 Task: Look for space in Schmelz, Germany from 12th  August, 2023 to 15th August, 2023 for 3 adults in price range Rs.12000 to Rs.16000. Place can be entire place with 2 bedrooms having 3 beds and 1 bathroom. Property type can be house, flat, guest house. Booking option can be shelf check-in. Required host language is English.
Action: Mouse moved to (340, 184)
Screenshot: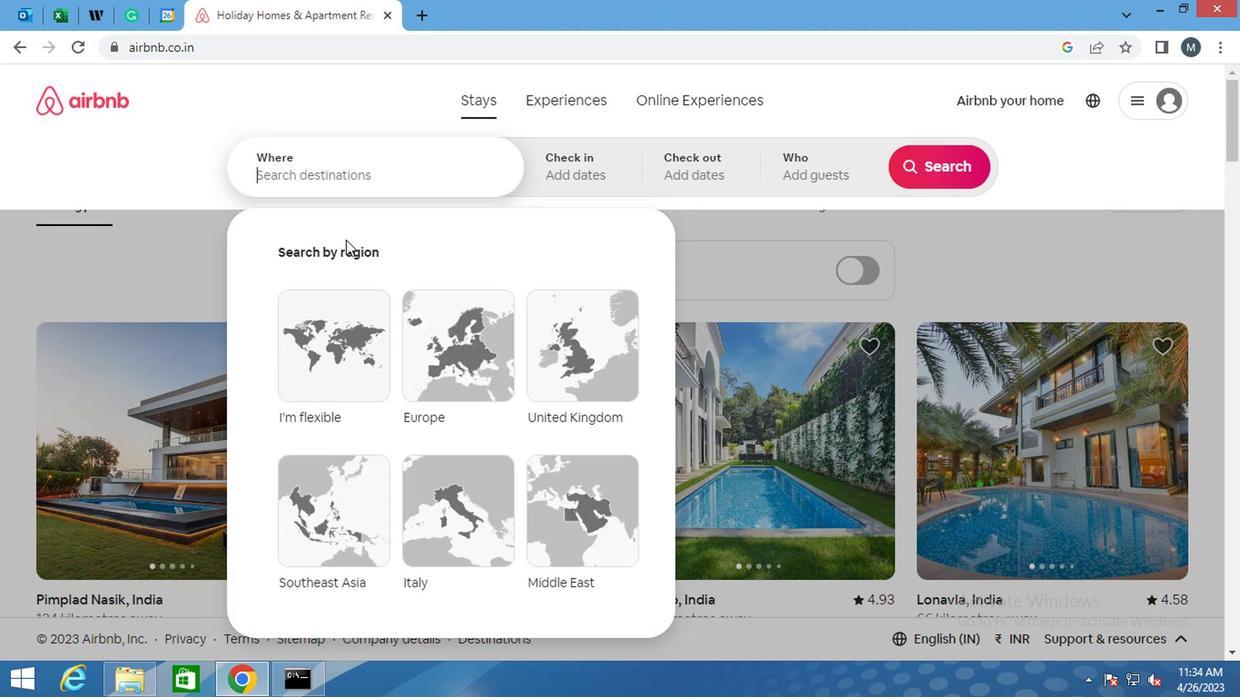 
Action: Mouse pressed left at (340, 184)
Screenshot: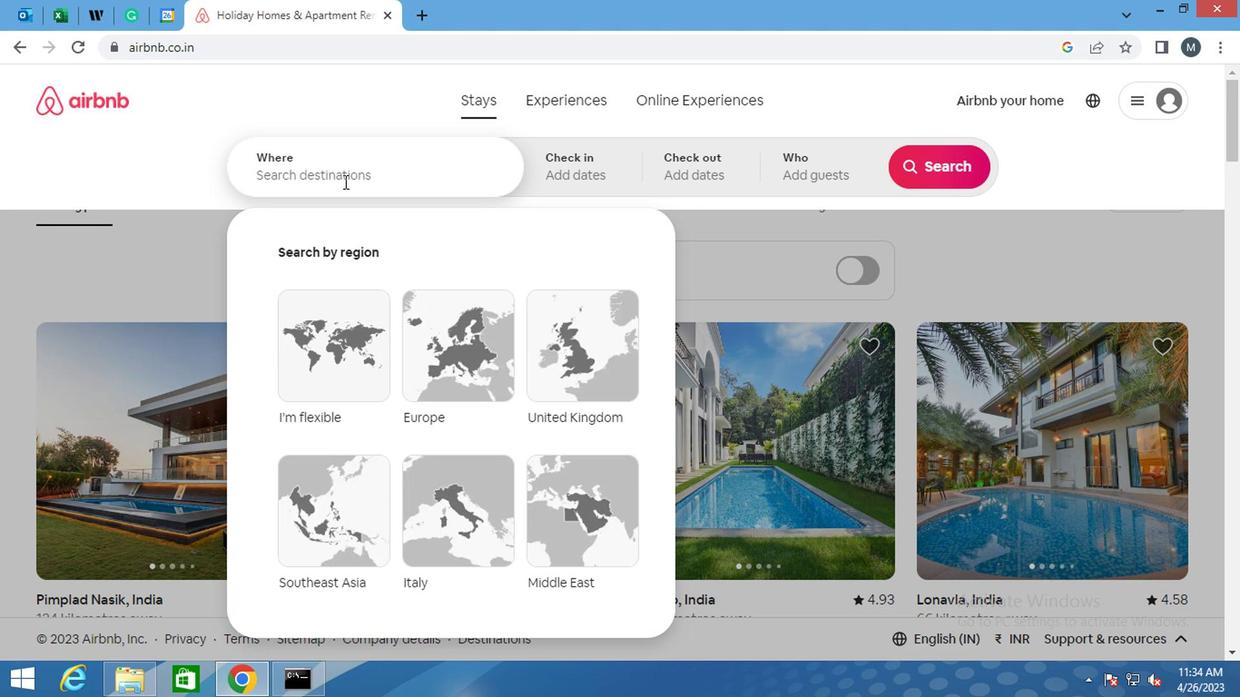 
Action: Key pressed <Key.shift>SCHMELZ,<Key.shift><Key.shift><Key.shift><Key.shift><Key.shift><Key.shift><Key.shift><Key.shift><Key.shift><Key.shift><Key.shift><Key.shift><Key.shift><Key.shift><Key.shift><Key.shift><Key.shift><Key.shift><Key.shift>GERMAN
Screenshot: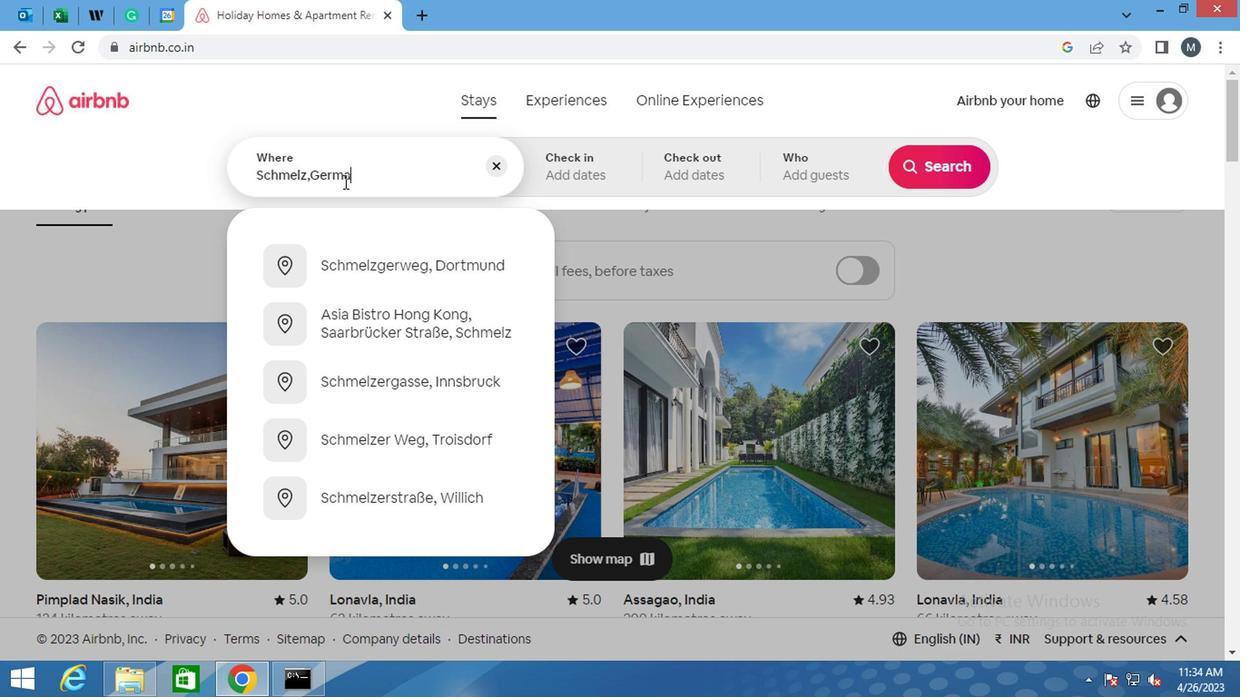 
Action: Mouse moved to (381, 277)
Screenshot: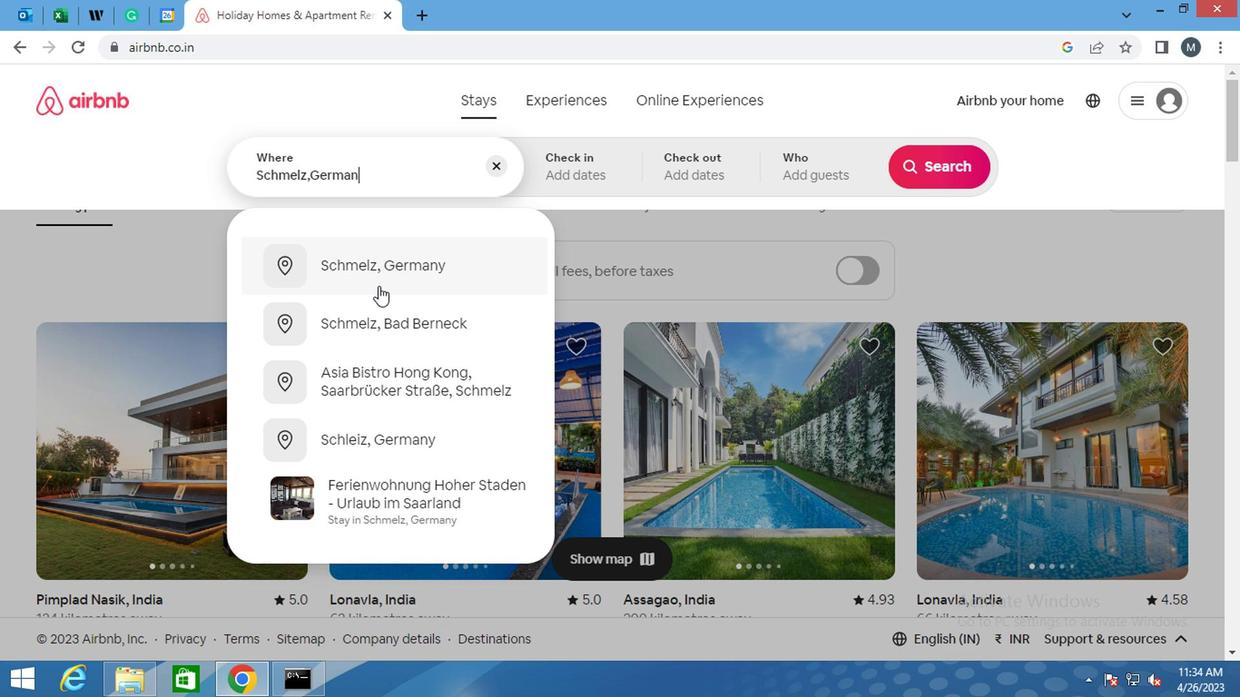 
Action: Mouse pressed left at (381, 277)
Screenshot: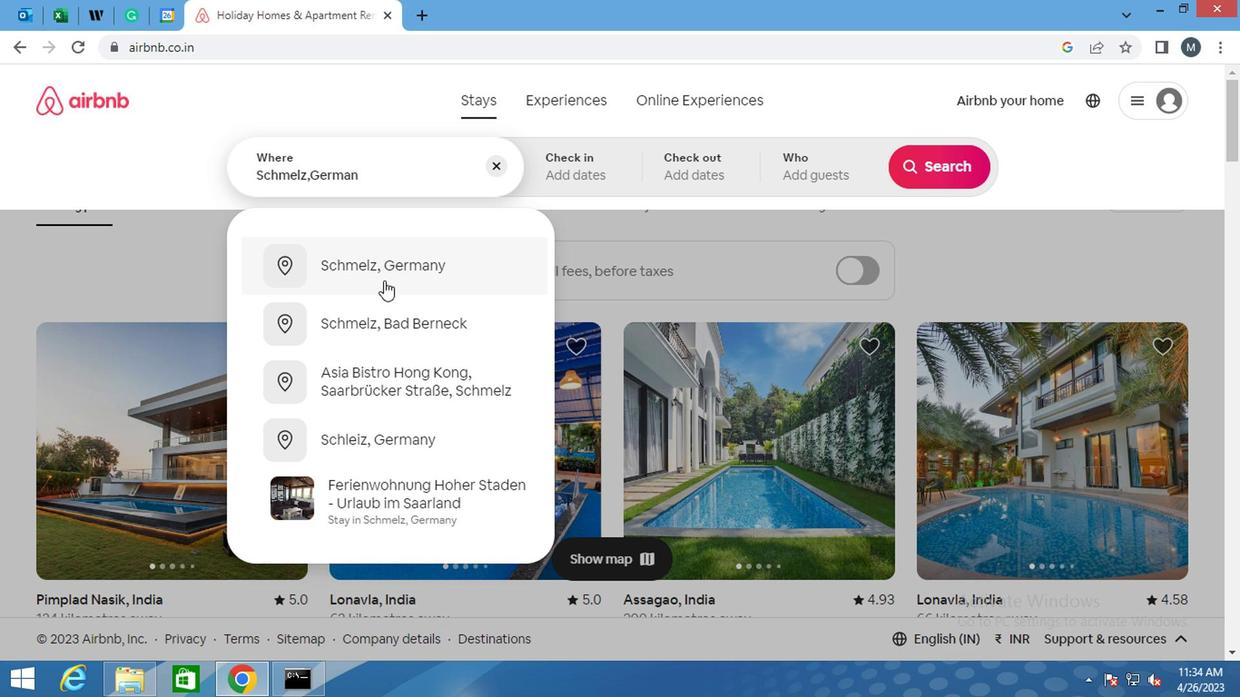 
Action: Mouse moved to (917, 318)
Screenshot: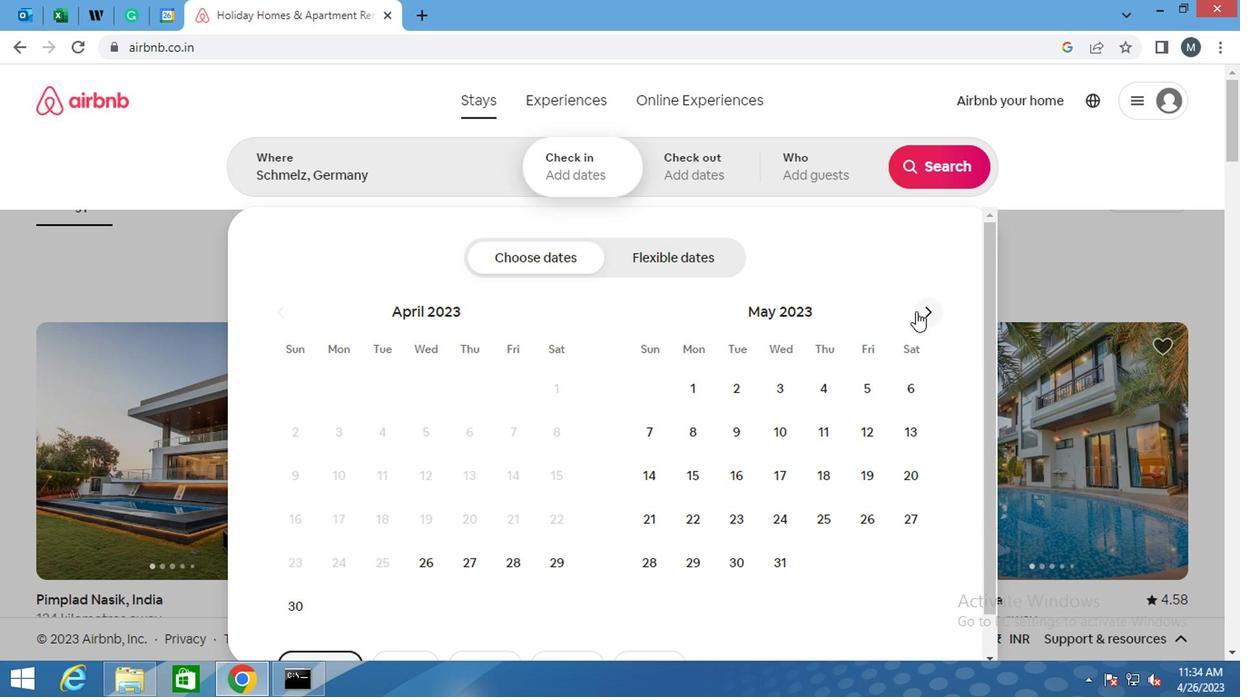 
Action: Mouse pressed left at (917, 318)
Screenshot: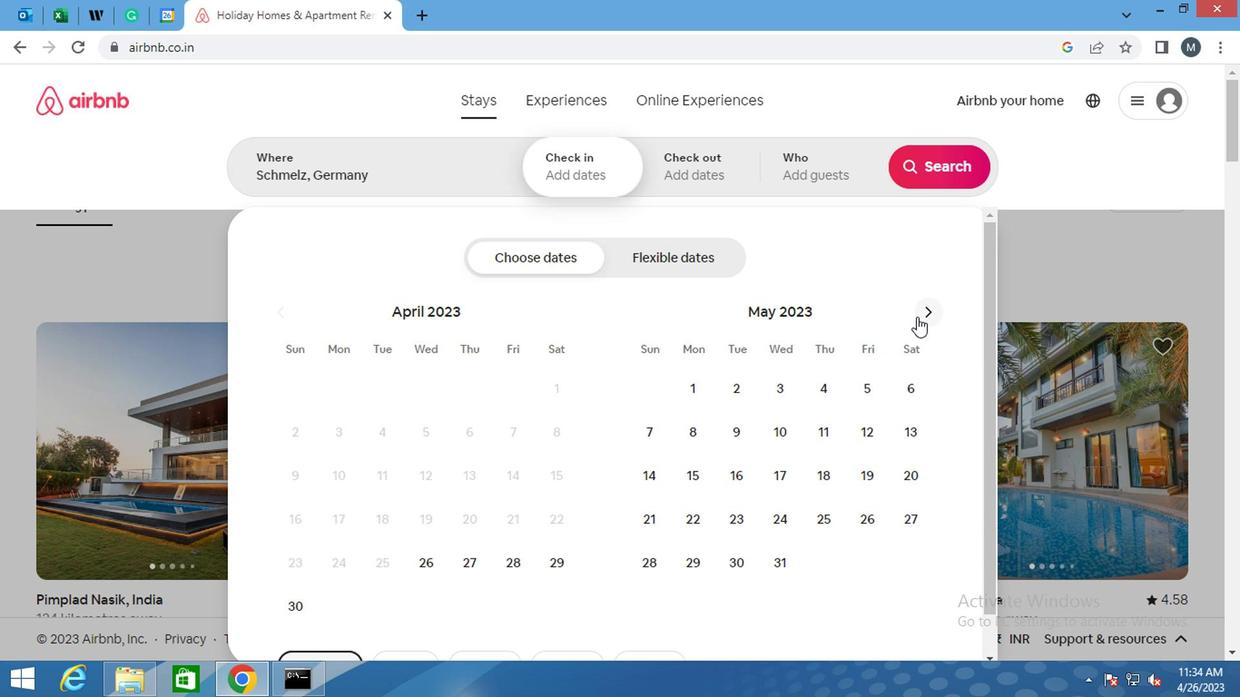 
Action: Mouse moved to (922, 315)
Screenshot: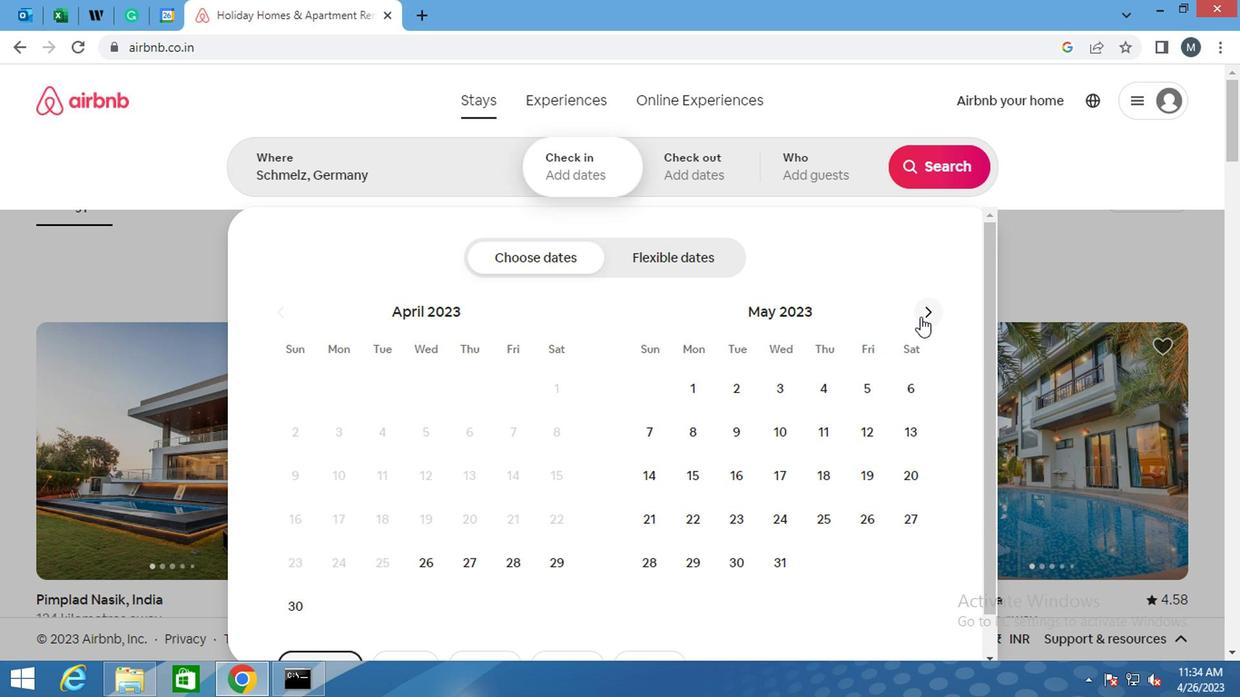 
Action: Mouse pressed left at (922, 315)
Screenshot: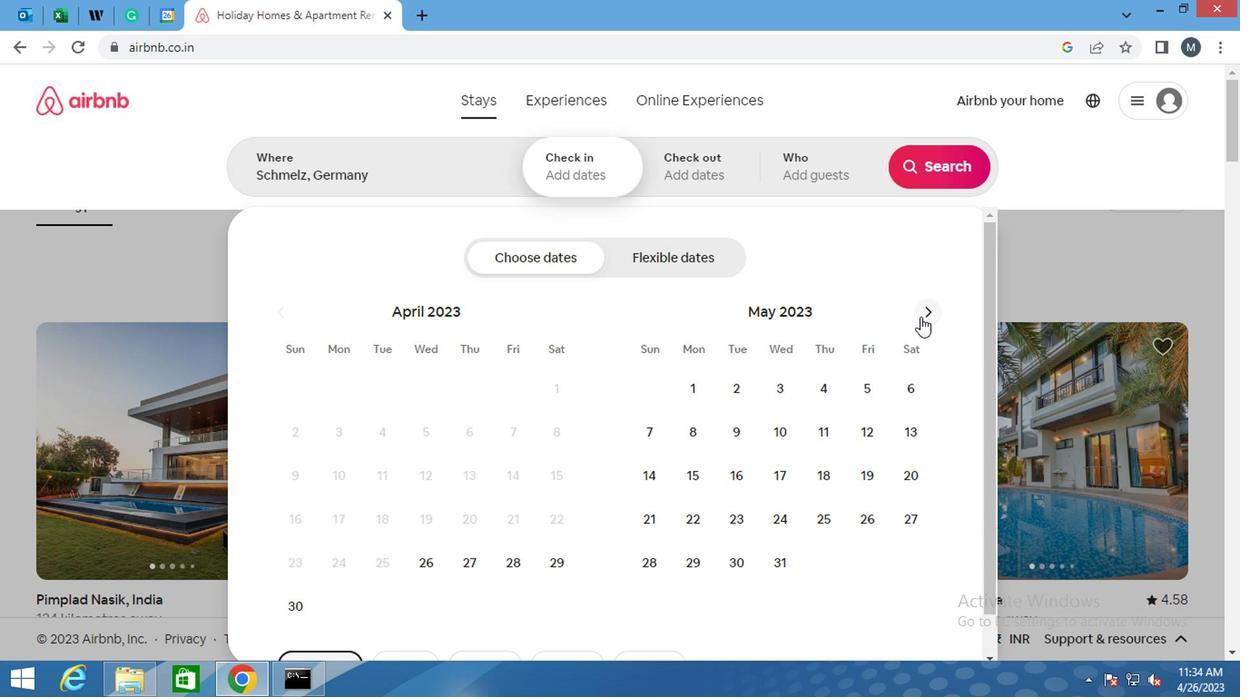 
Action: Mouse pressed left at (922, 315)
Screenshot: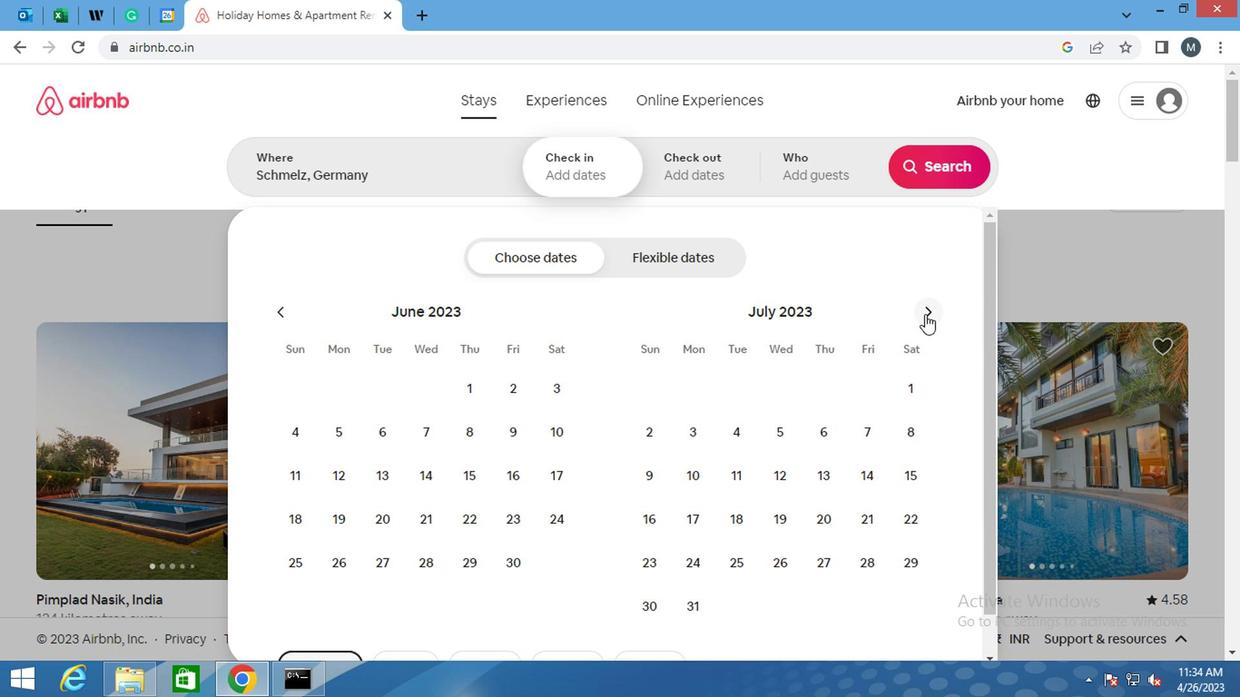 
Action: Mouse moved to (897, 425)
Screenshot: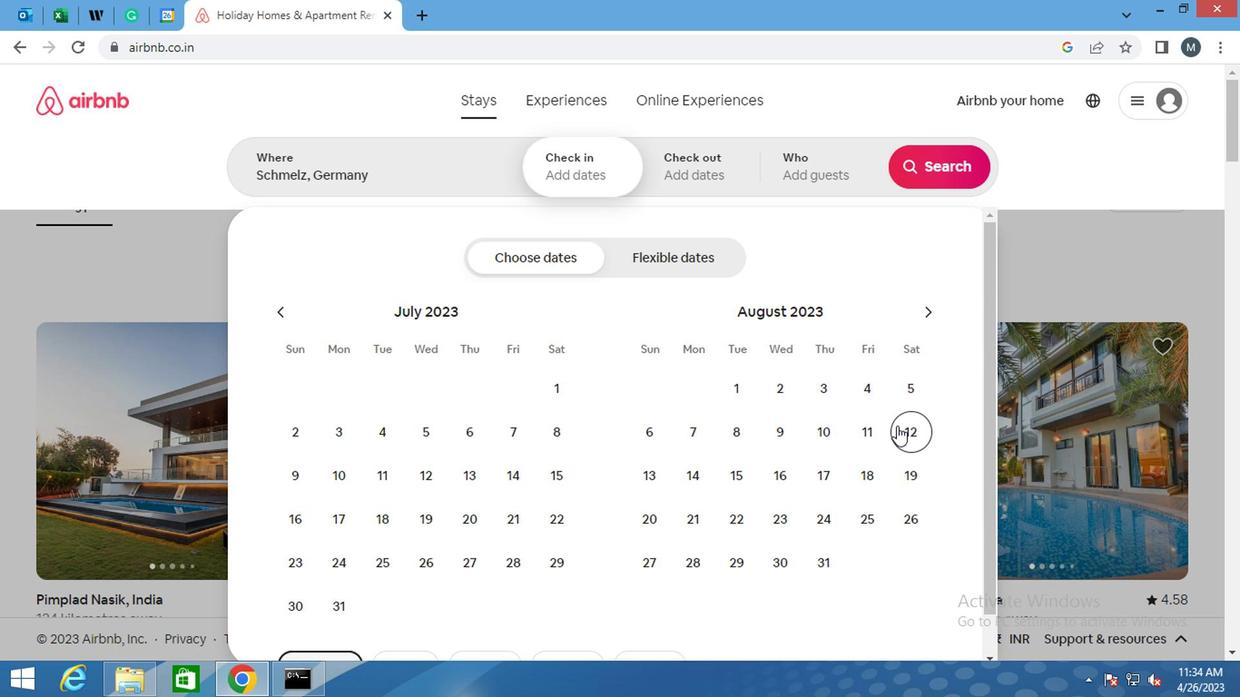 
Action: Mouse pressed left at (897, 425)
Screenshot: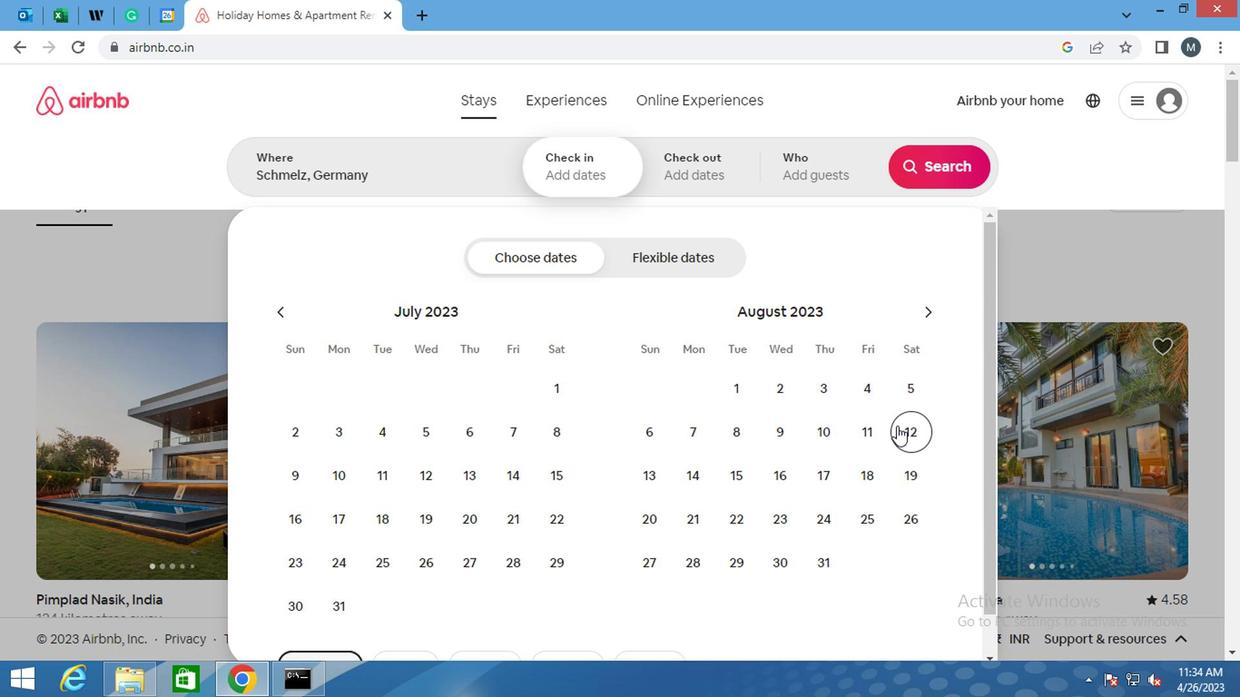 
Action: Mouse moved to (722, 483)
Screenshot: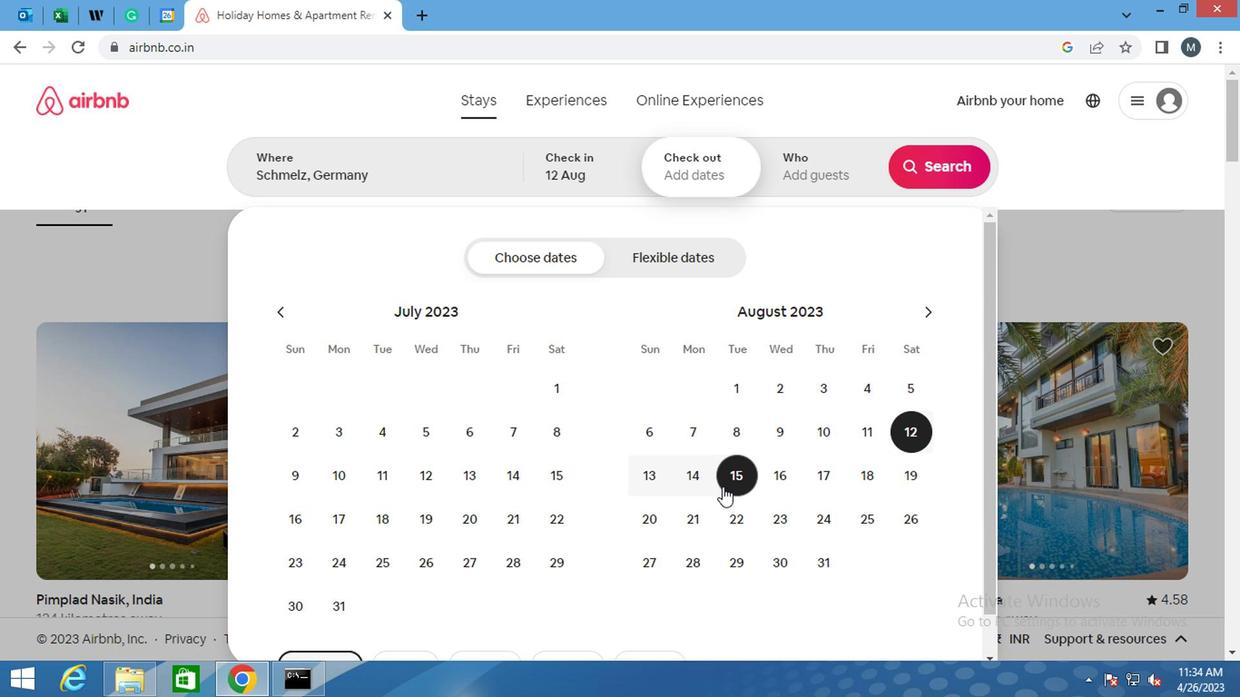 
Action: Mouse pressed left at (722, 483)
Screenshot: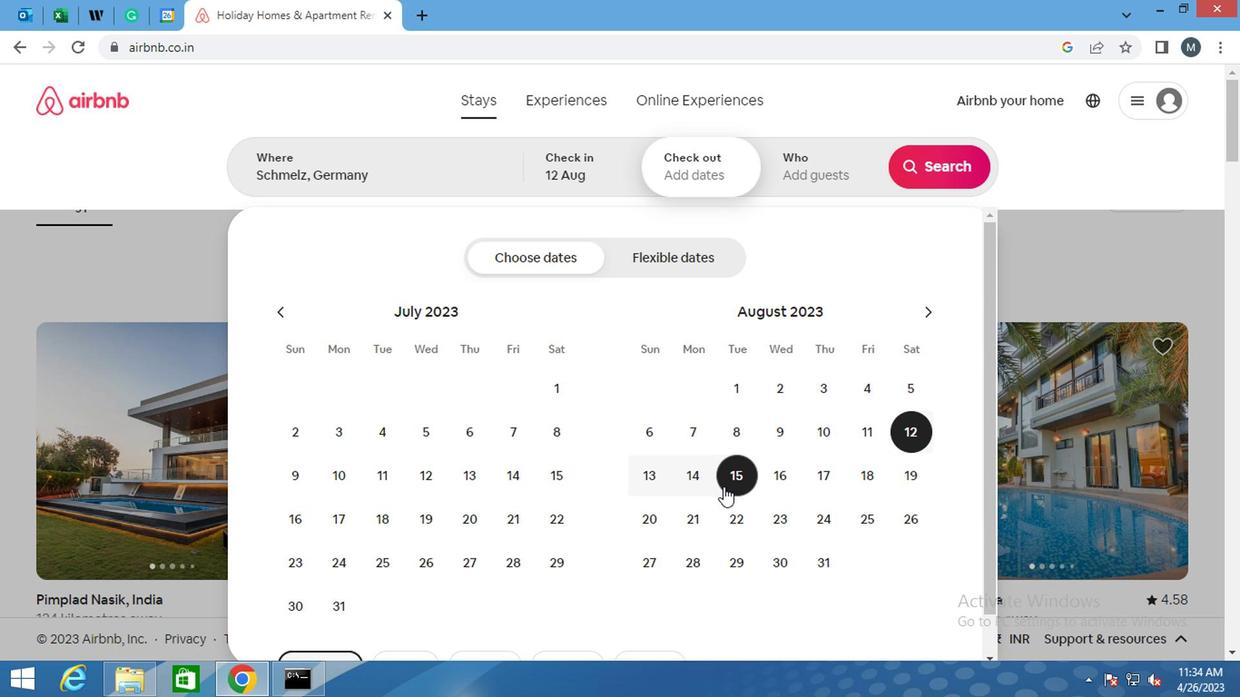 
Action: Mouse moved to (836, 174)
Screenshot: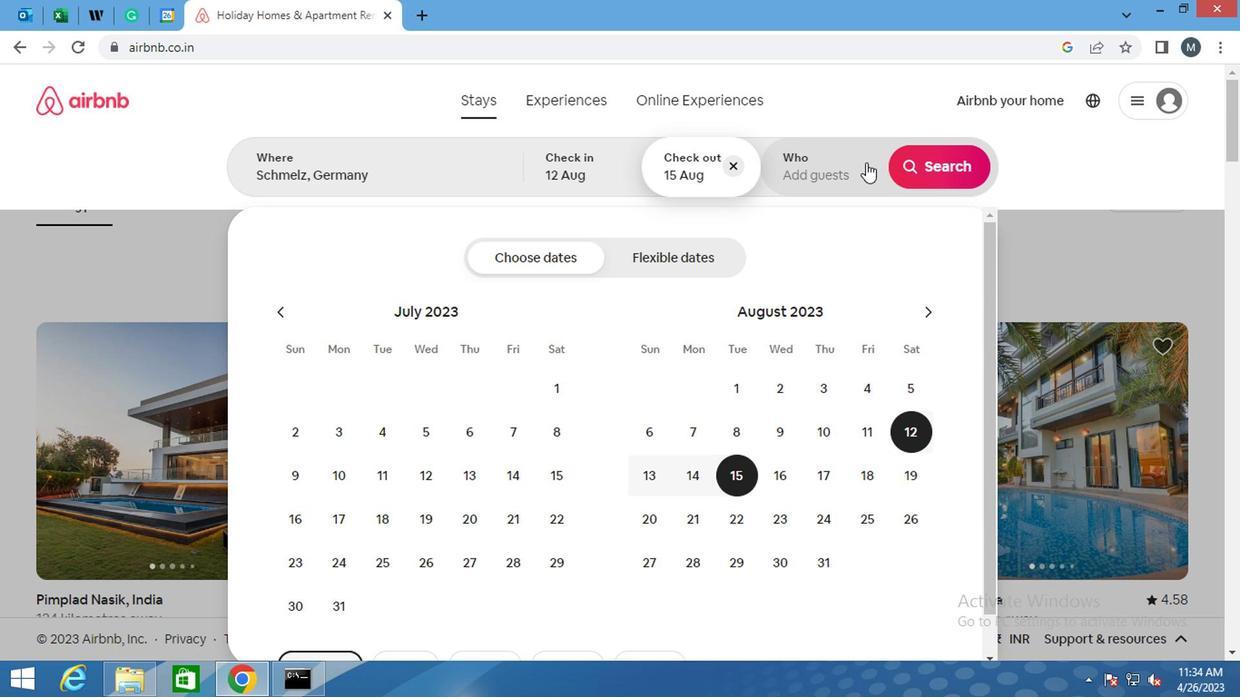 
Action: Mouse pressed left at (836, 174)
Screenshot: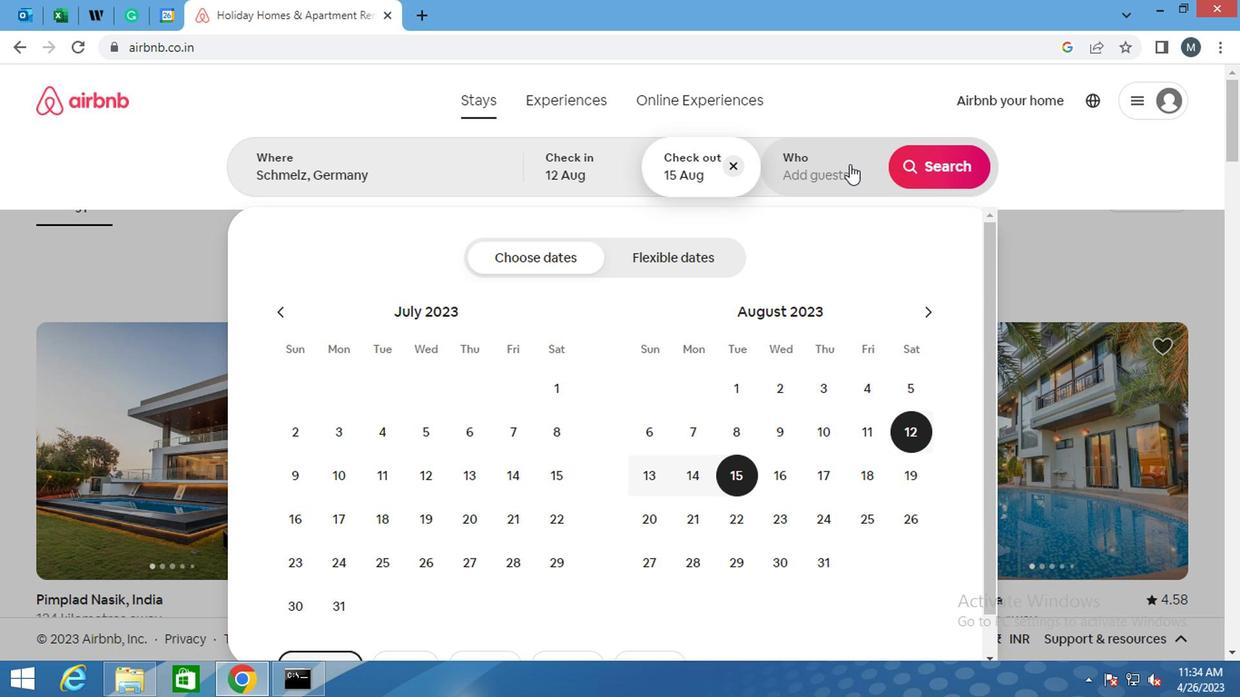 
Action: Mouse moved to (934, 261)
Screenshot: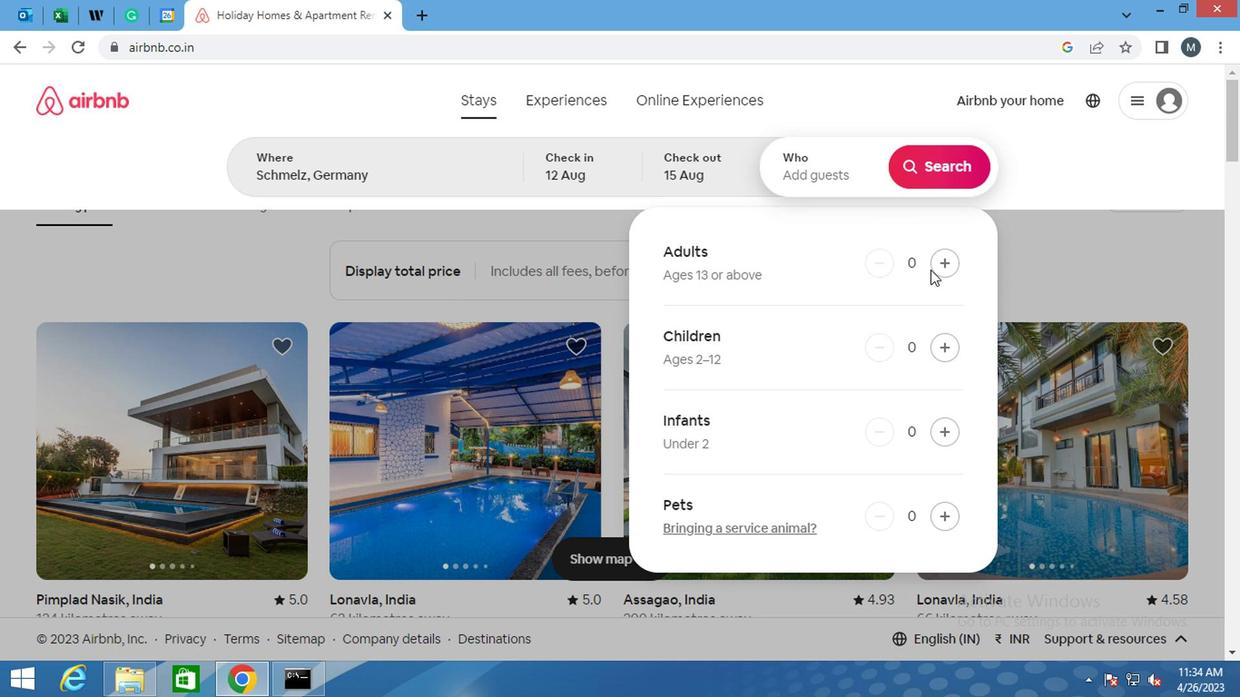 
Action: Mouse pressed left at (934, 261)
Screenshot: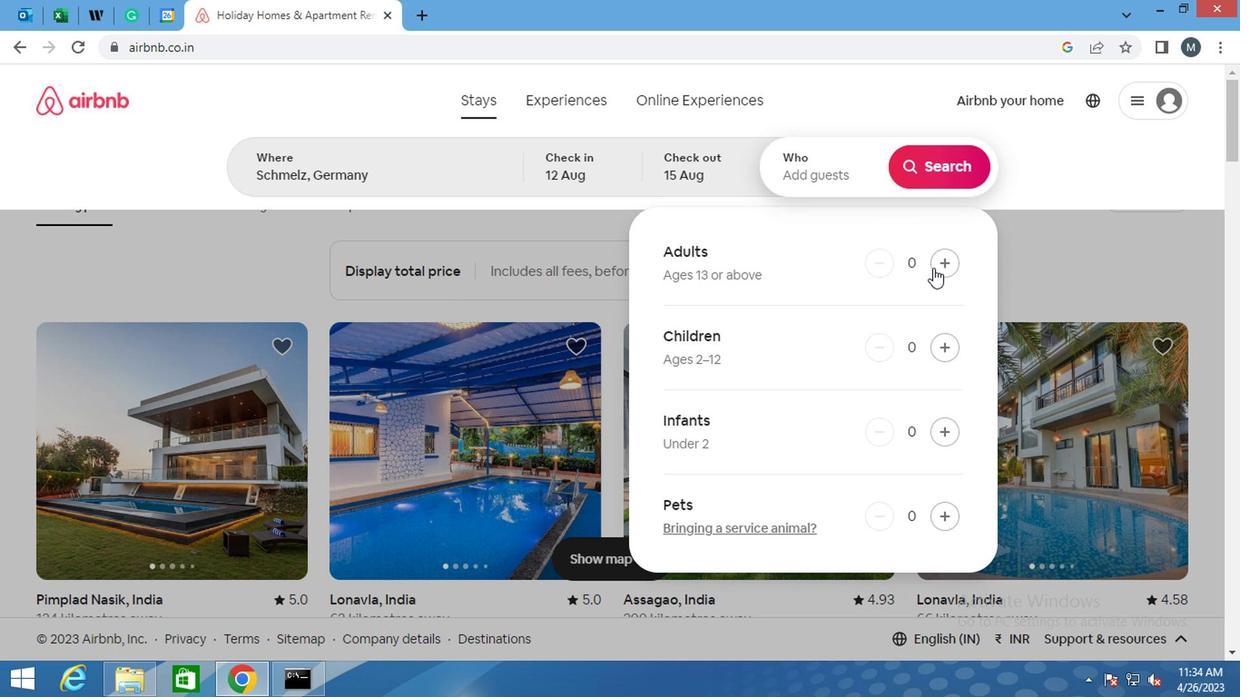 
Action: Mouse moved to (936, 261)
Screenshot: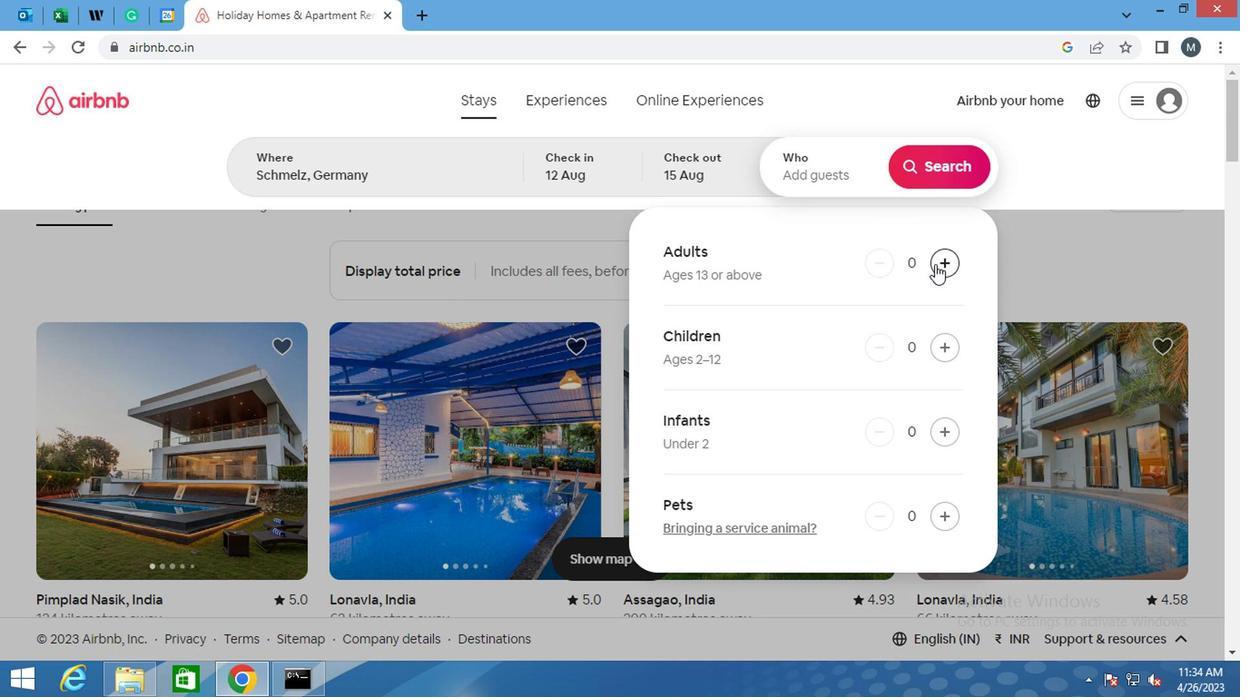 
Action: Mouse pressed left at (936, 261)
Screenshot: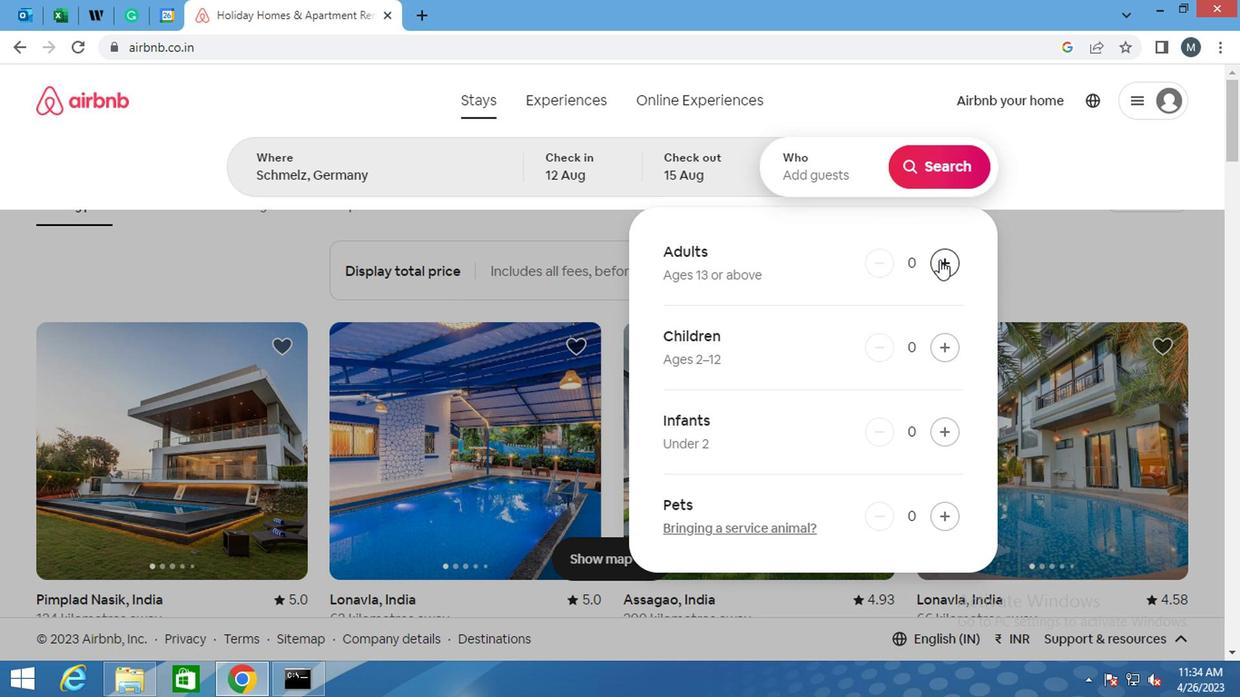 
Action: Mouse moved to (937, 262)
Screenshot: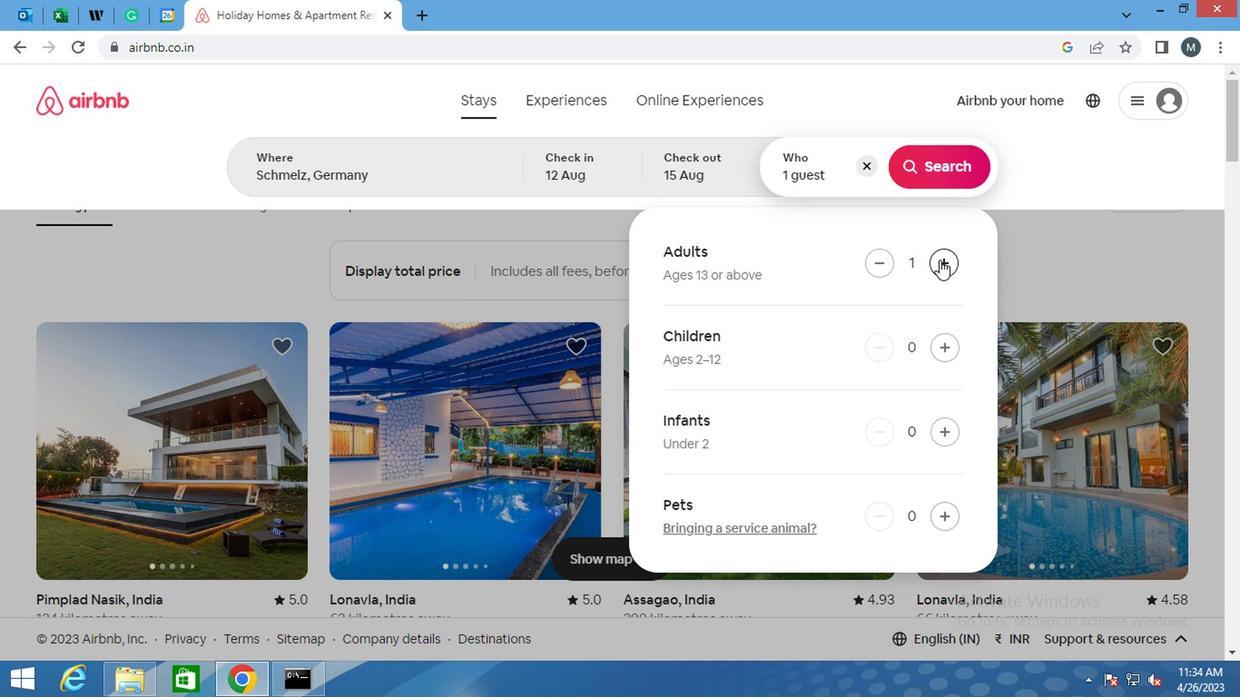 
Action: Mouse pressed left at (937, 262)
Screenshot: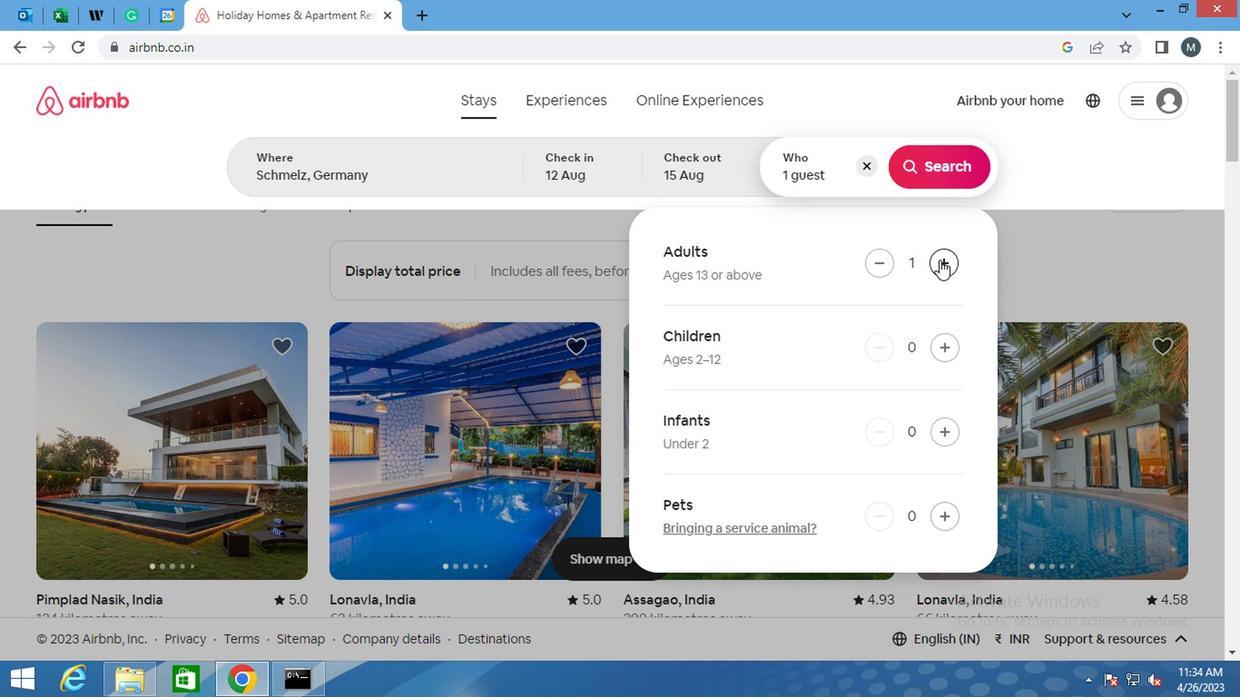 
Action: Mouse moved to (940, 171)
Screenshot: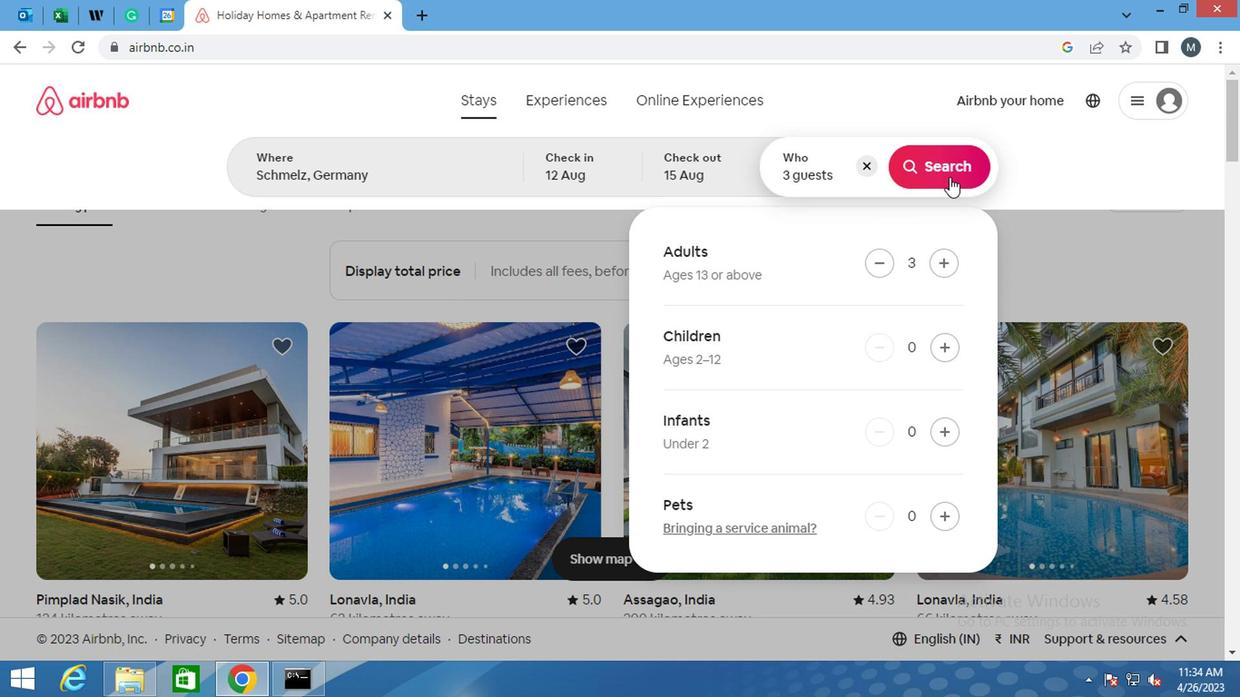 
Action: Mouse pressed left at (940, 171)
Screenshot: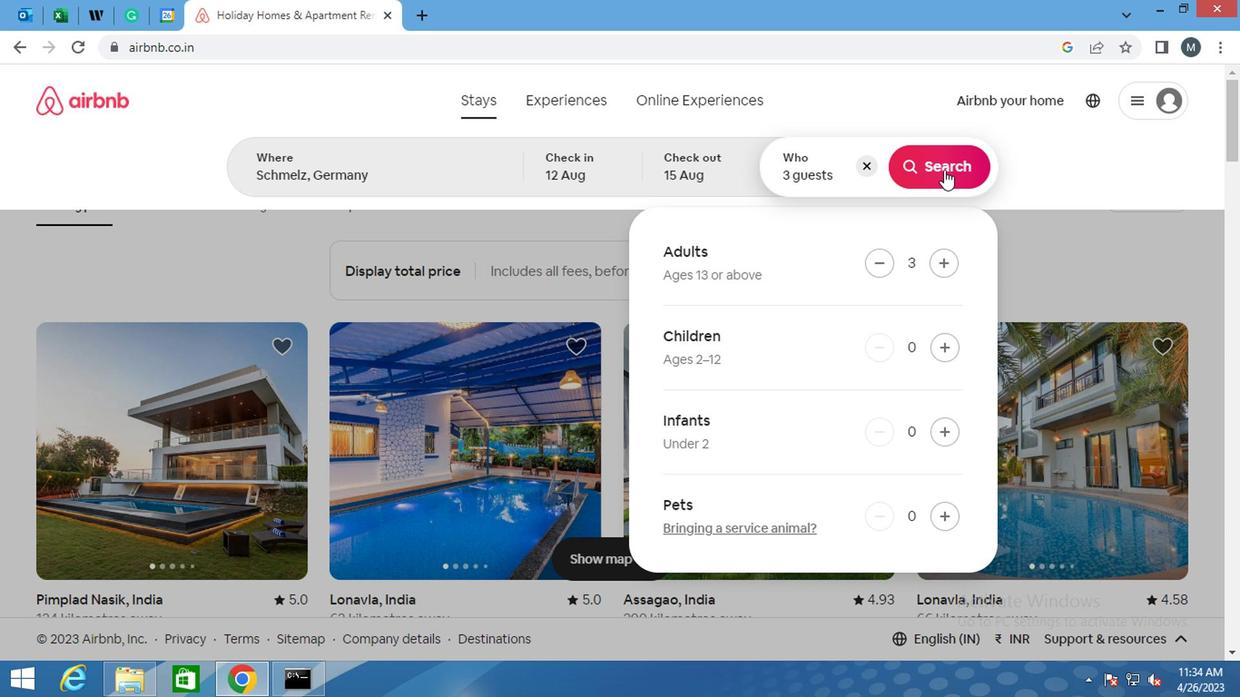 
Action: Mouse moved to (1163, 184)
Screenshot: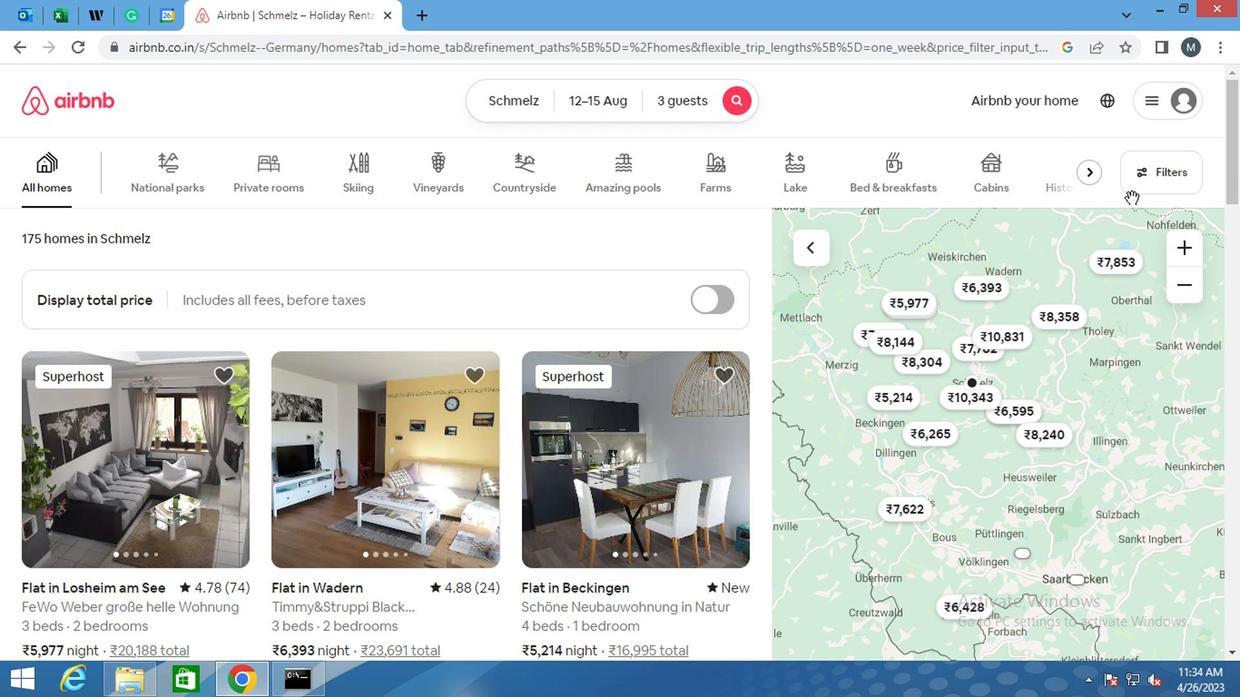 
Action: Mouse pressed left at (1163, 184)
Screenshot: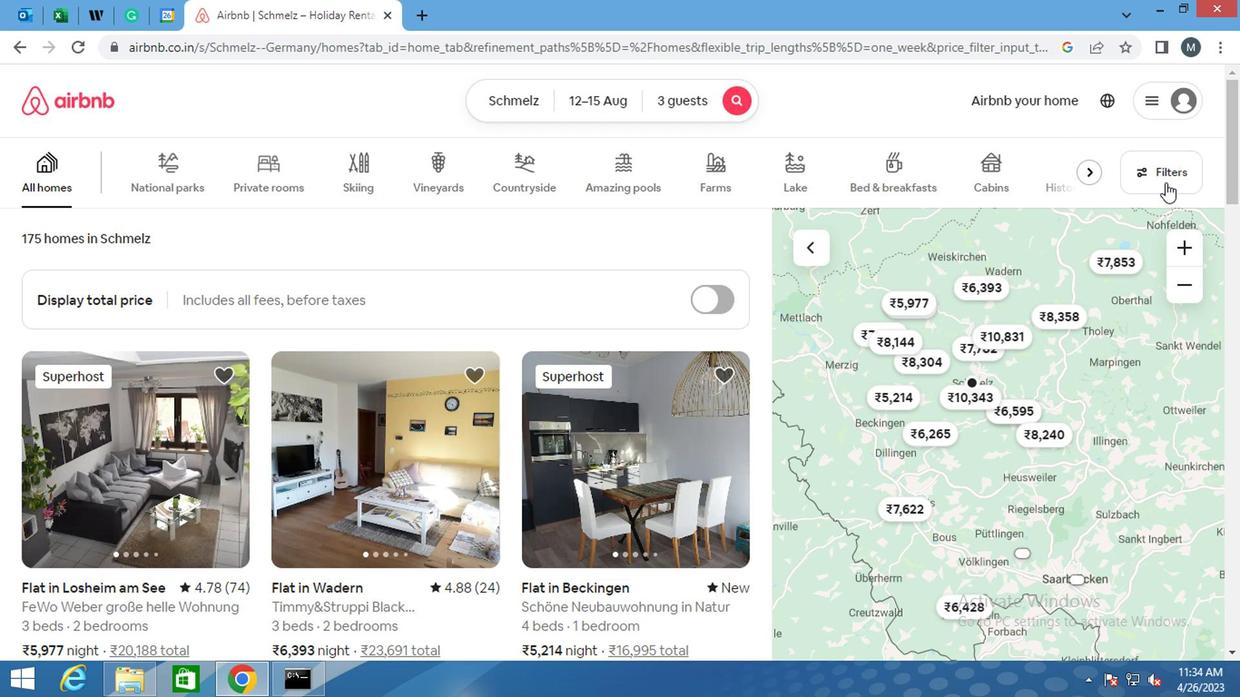 
Action: Mouse moved to (414, 409)
Screenshot: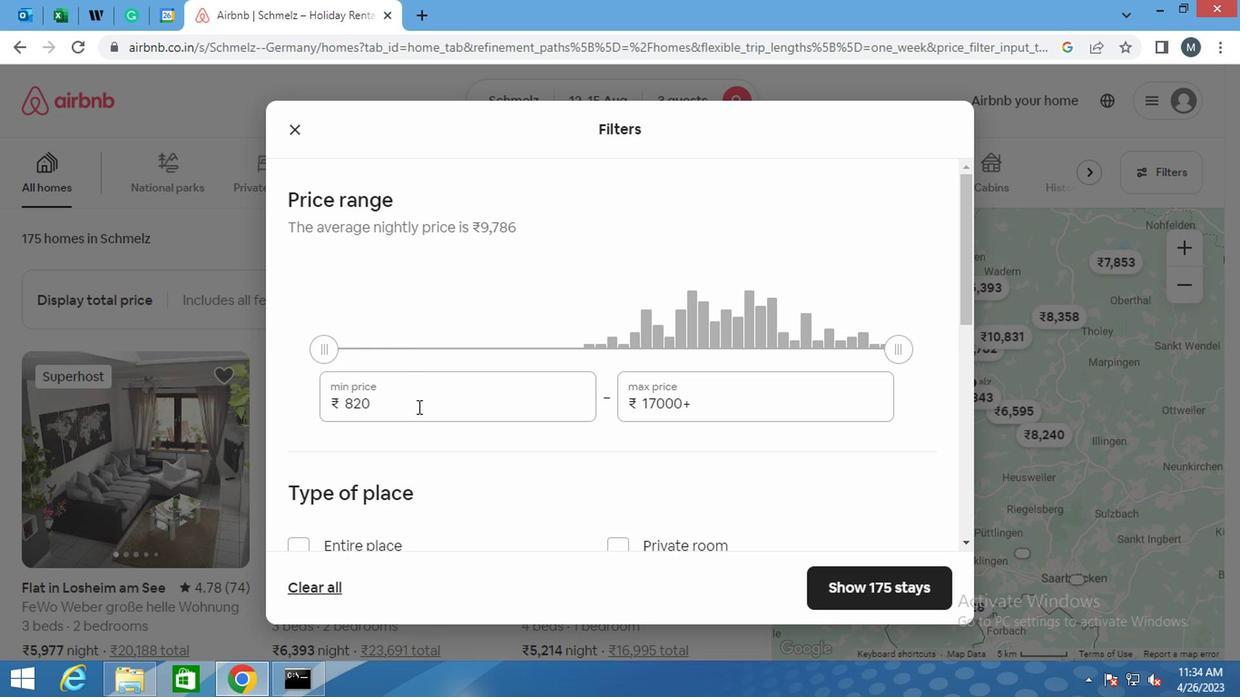 
Action: Mouse pressed left at (414, 409)
Screenshot: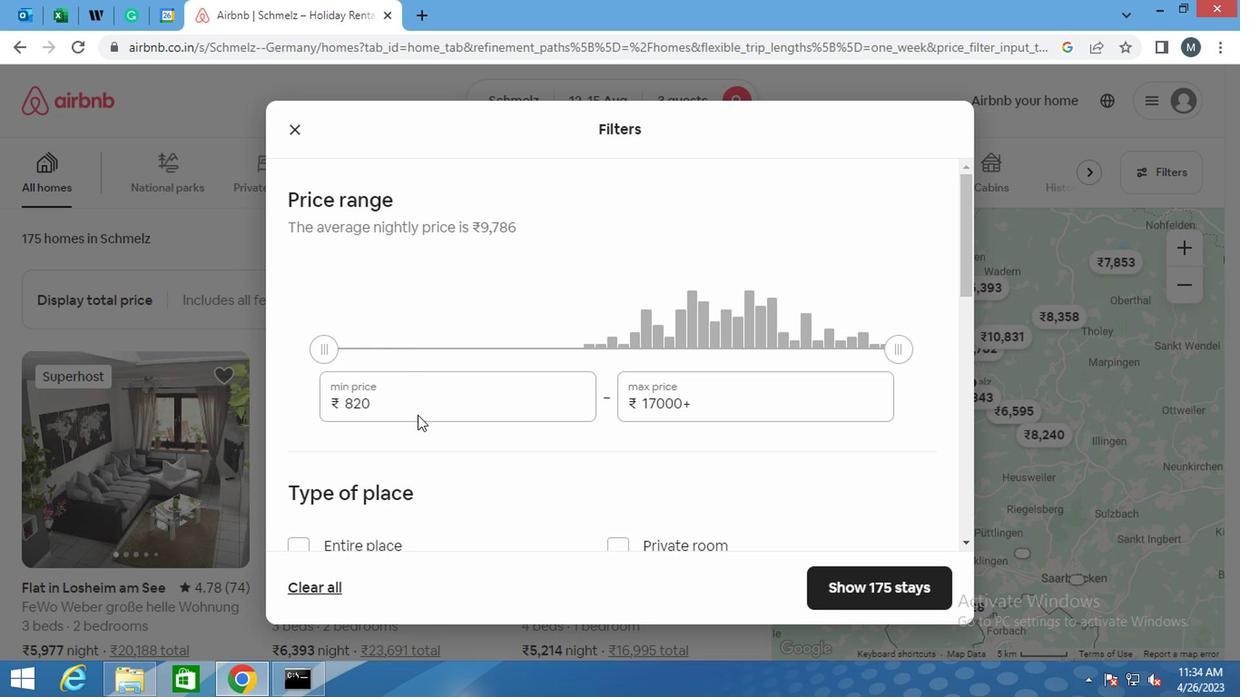 
Action: Mouse moved to (410, 407)
Screenshot: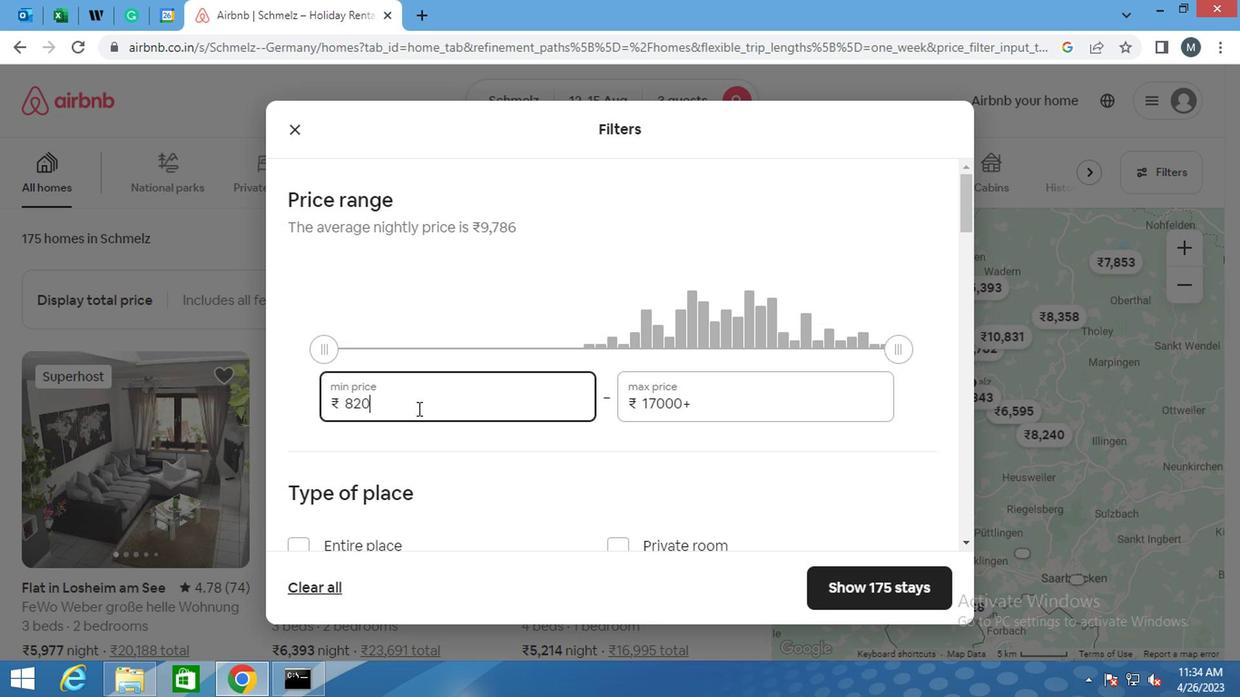 
Action: Key pressed <Key.backspace><Key.backspace><Key.backspace><Key.backspace><Key.backspace>12000
Screenshot: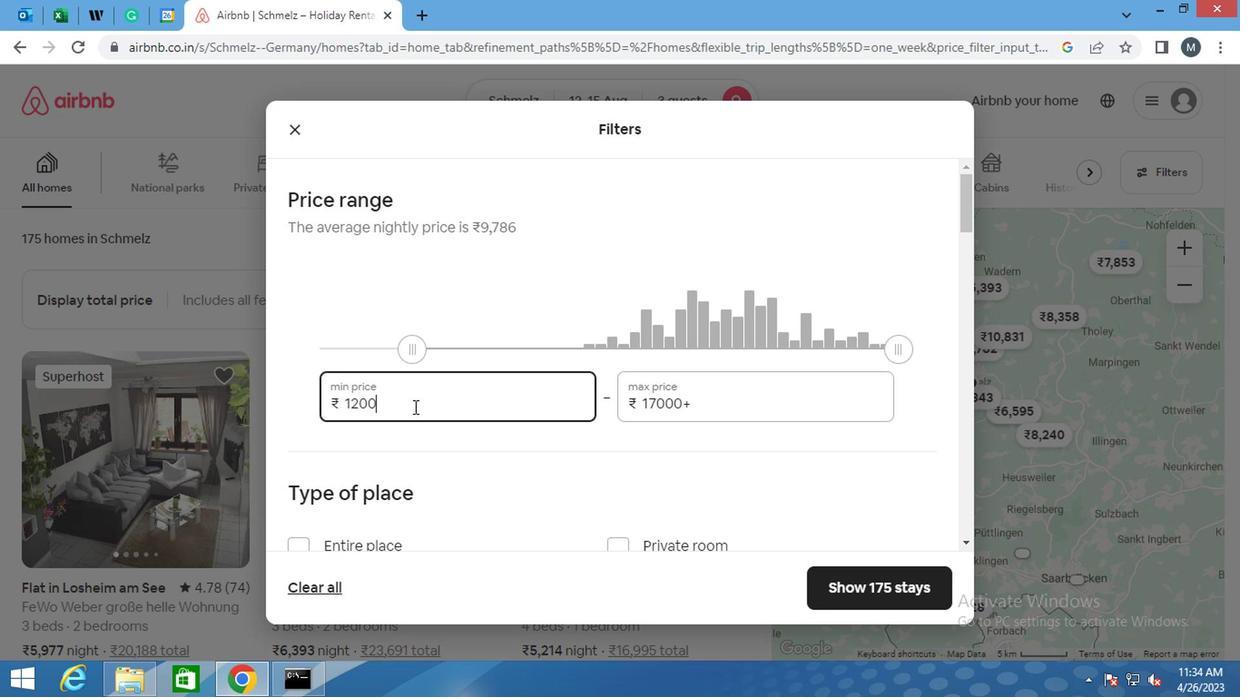 
Action: Mouse moved to (718, 403)
Screenshot: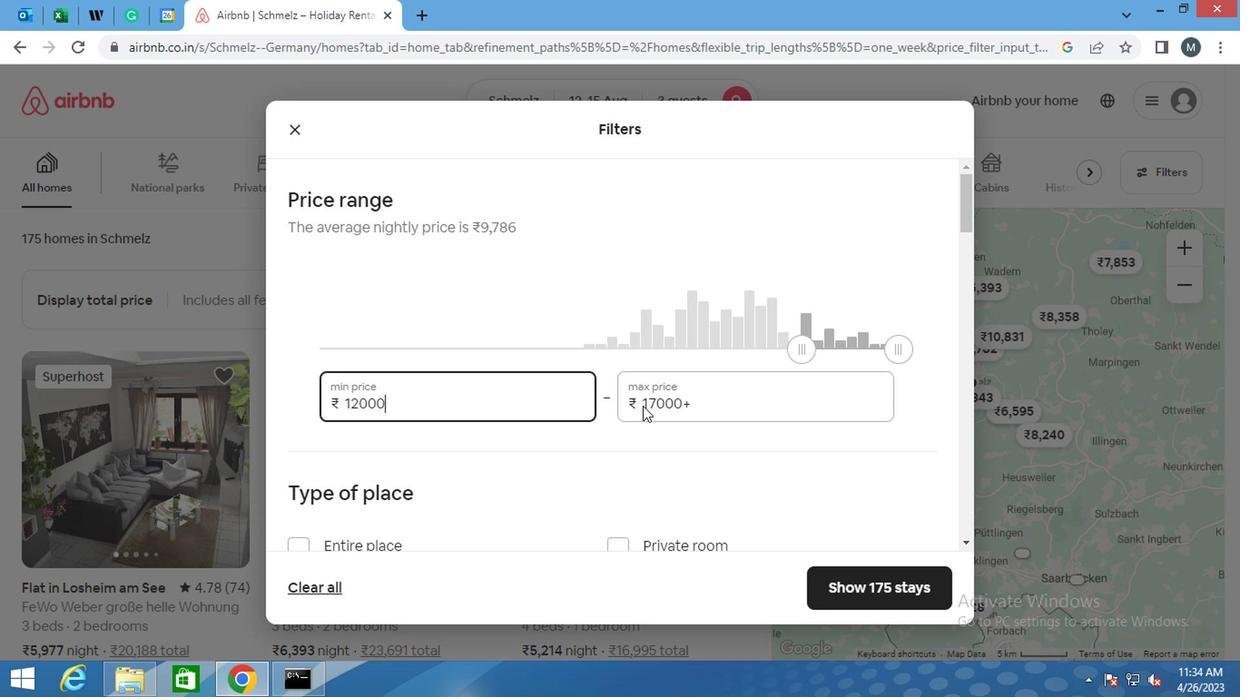 
Action: Mouse pressed left at (718, 403)
Screenshot: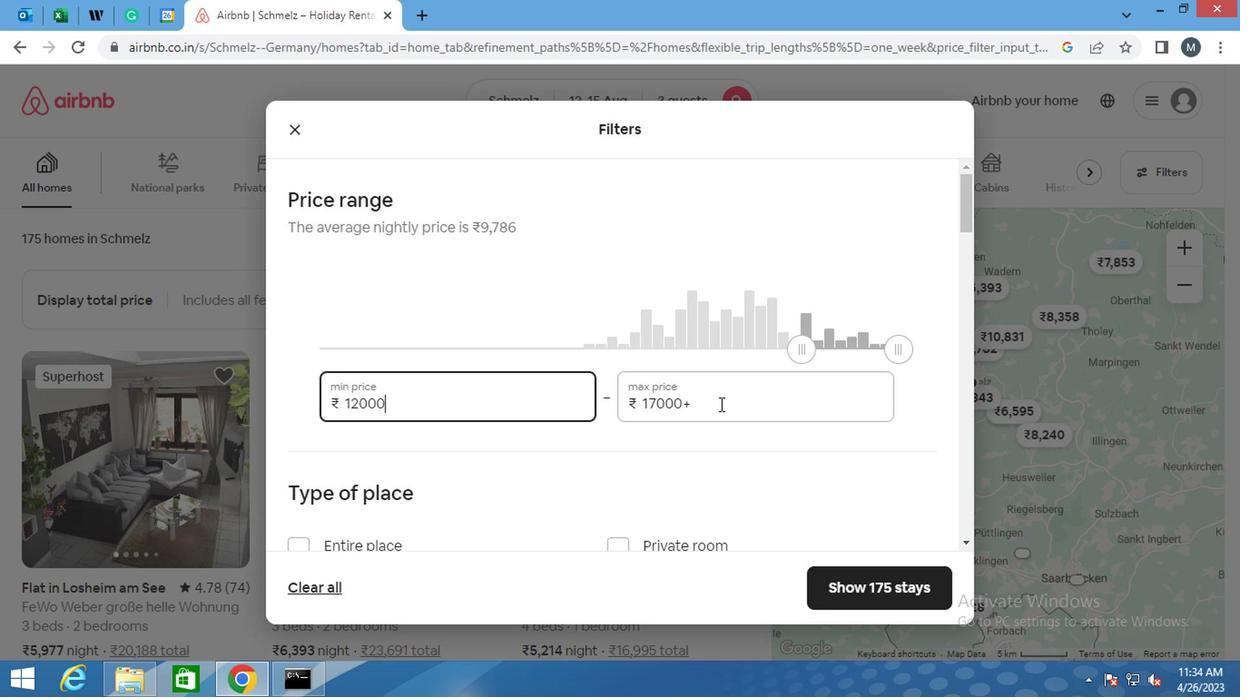 
Action: Mouse moved to (715, 403)
Screenshot: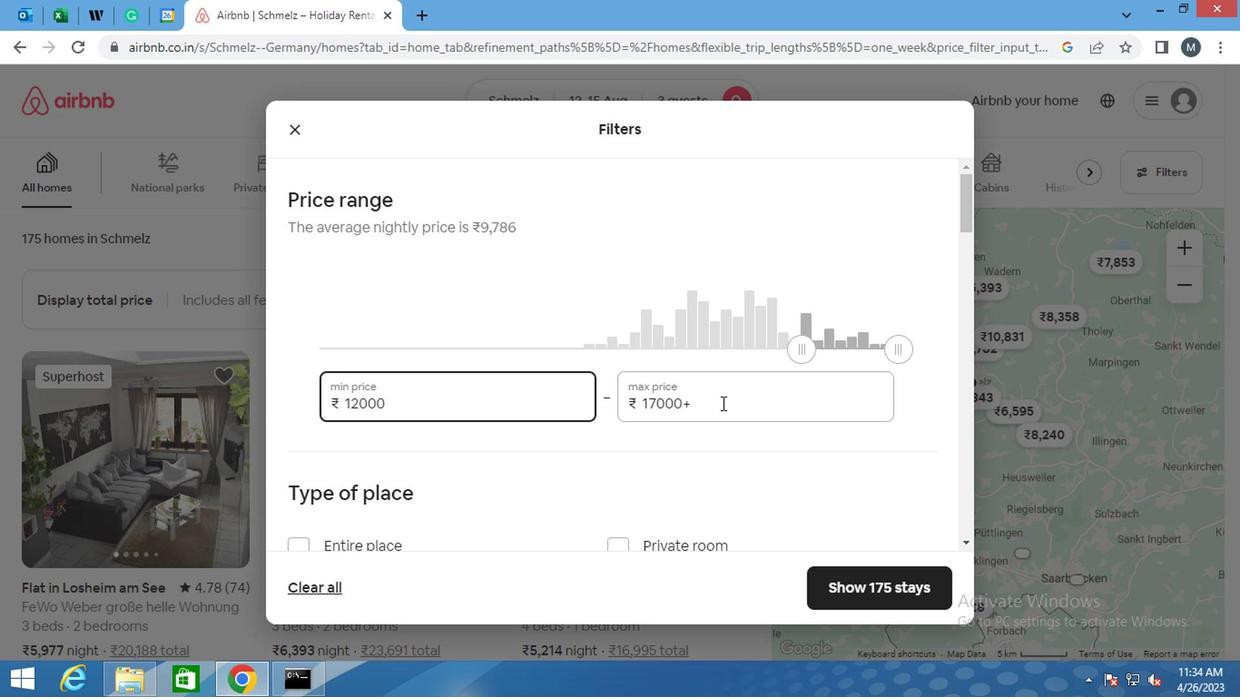
Action: Key pressed <Key.backspace>
Screenshot: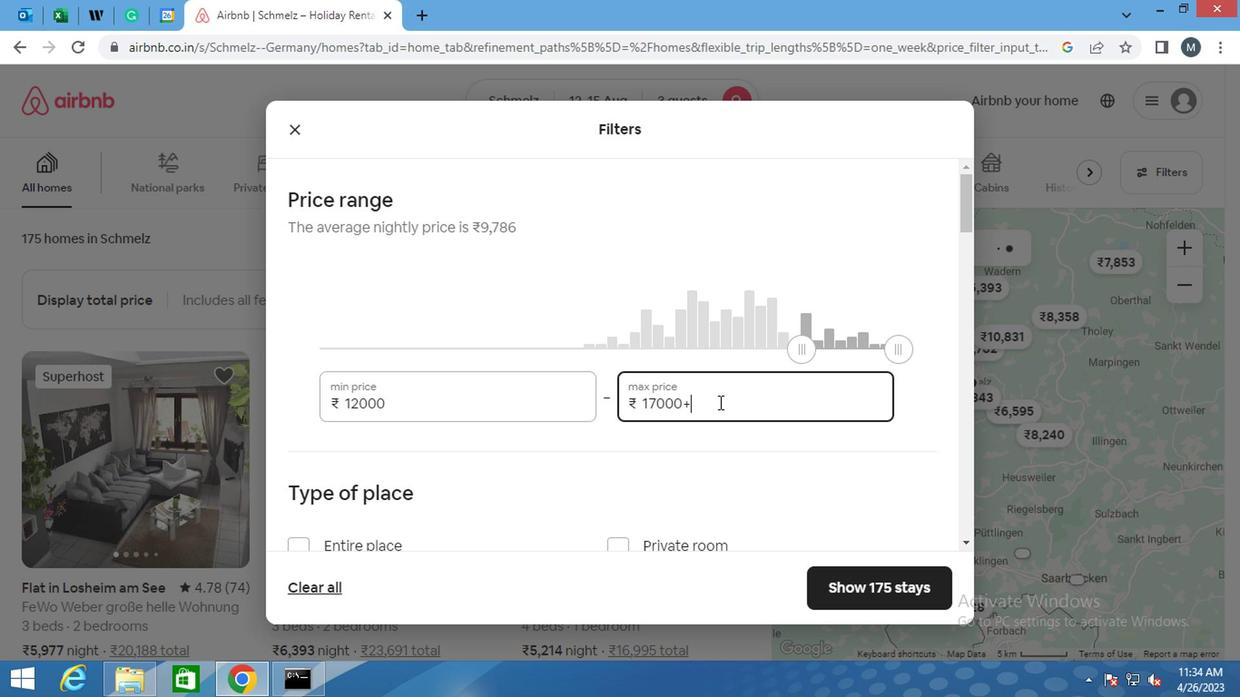 
Action: Mouse moved to (713, 403)
Screenshot: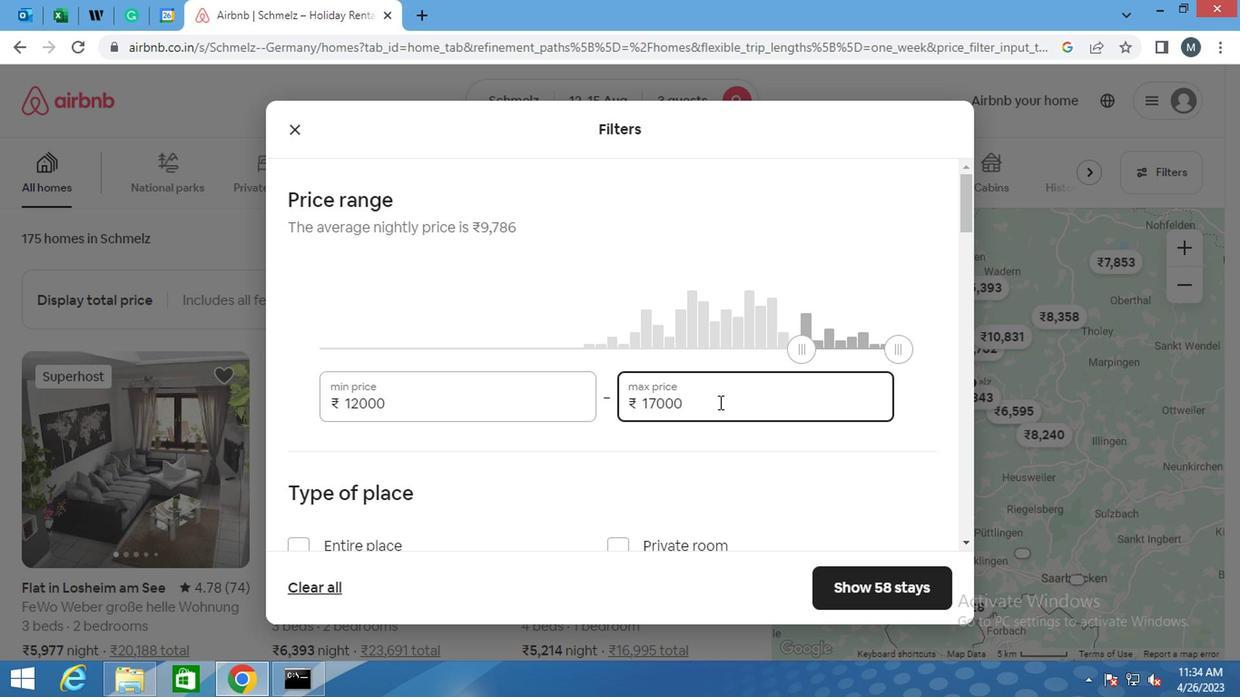 
Action: Key pressed <Key.backspace><Key.backspace><Key.backspace><Key.backspace><Key.backspace>
Screenshot: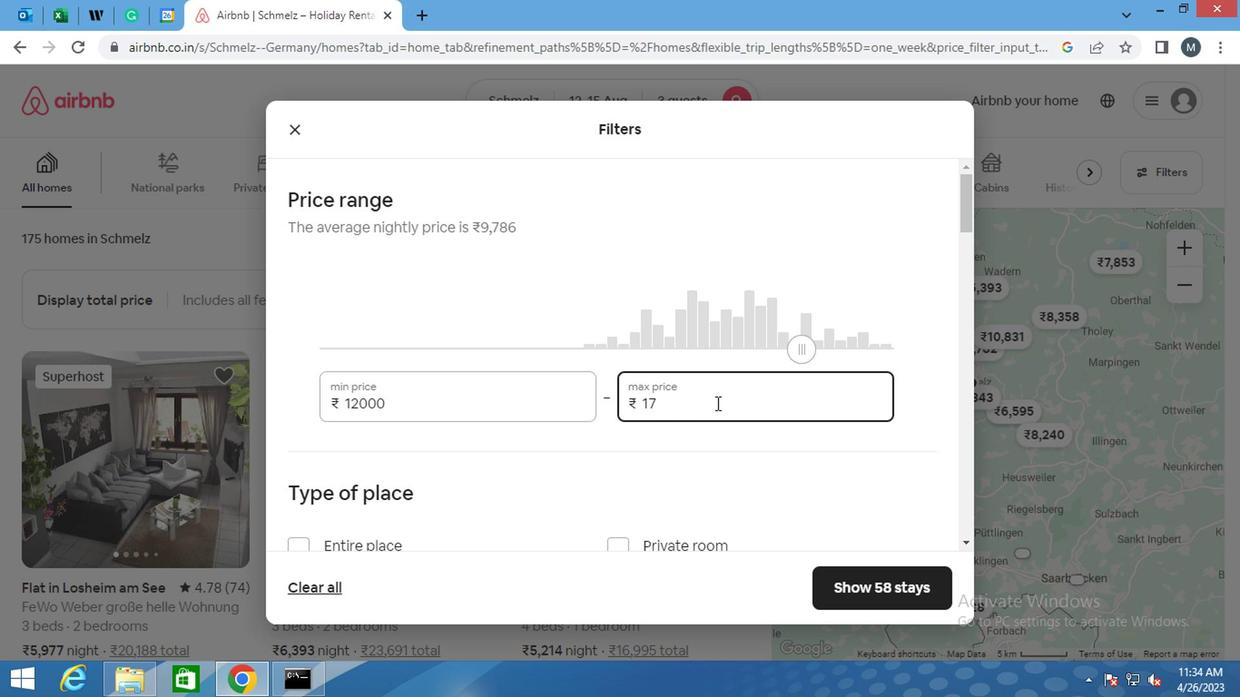 
Action: Mouse moved to (712, 403)
Screenshot: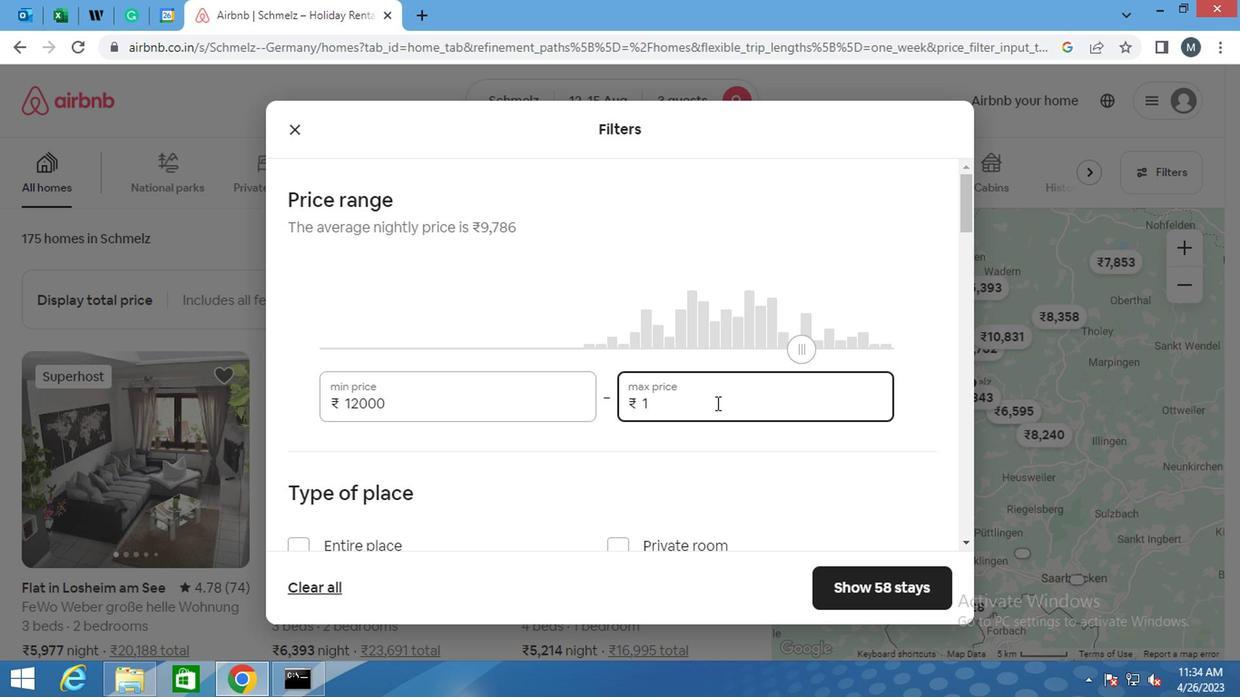 
Action: Key pressed 6000
Screenshot: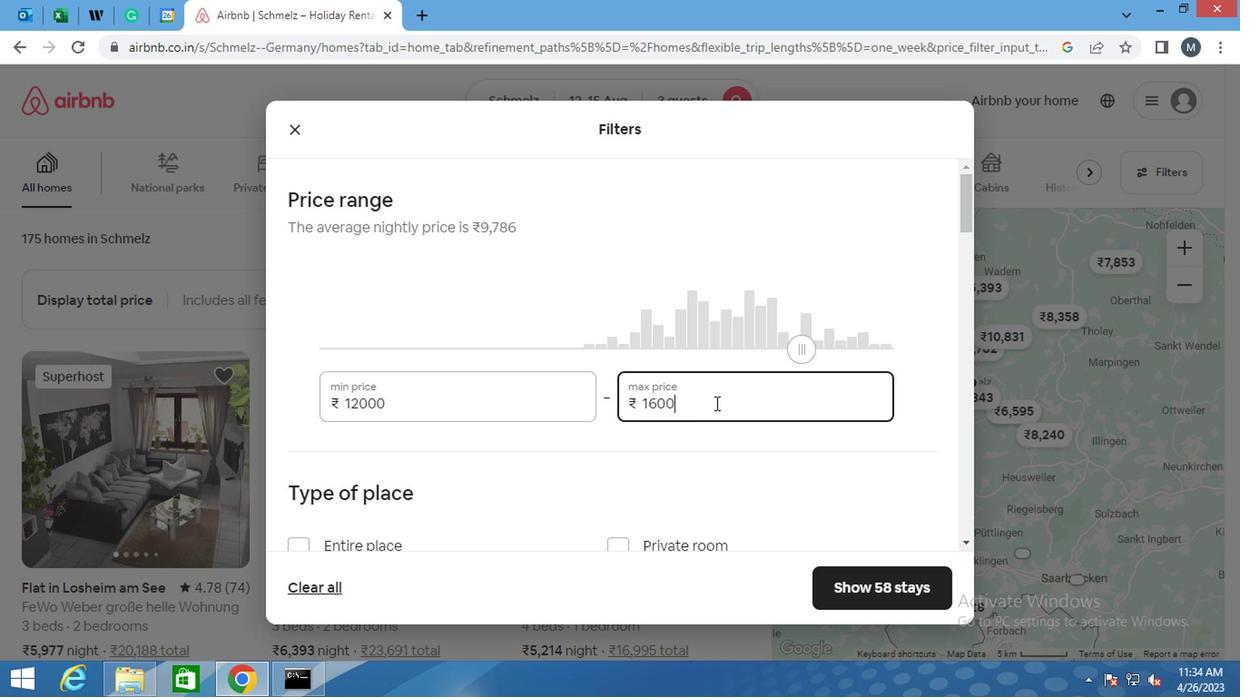 
Action: Mouse moved to (477, 371)
Screenshot: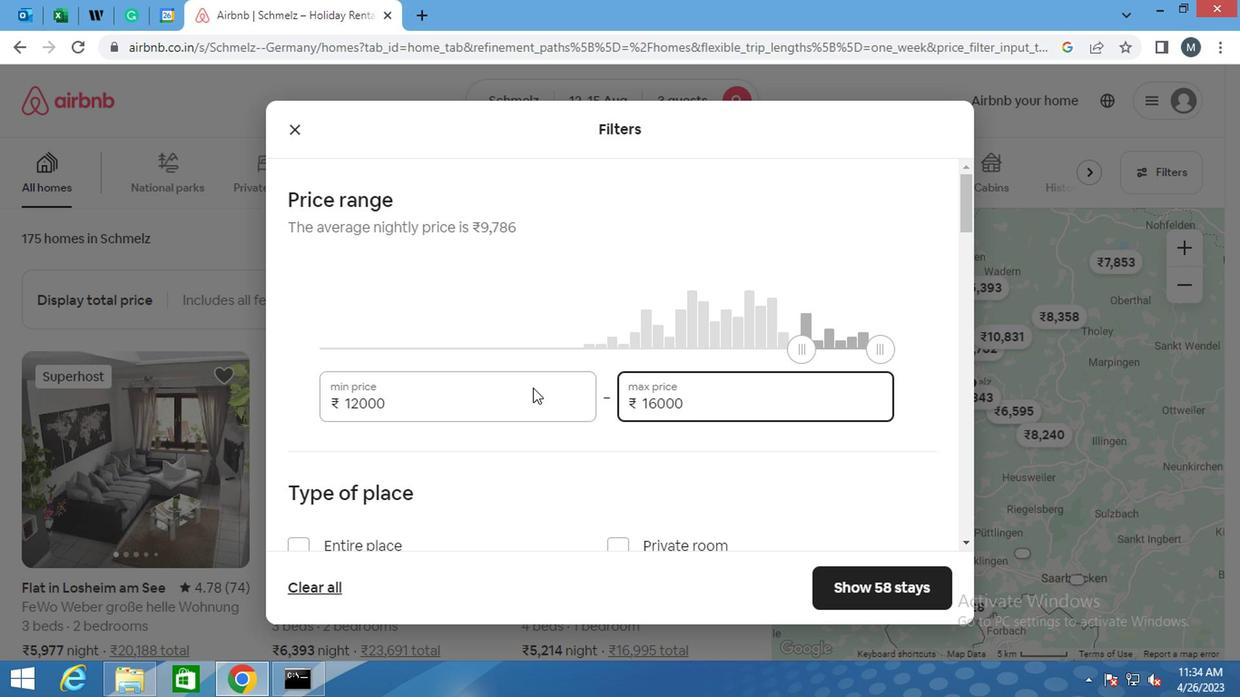
Action: Mouse scrolled (477, 370) with delta (0, 0)
Screenshot: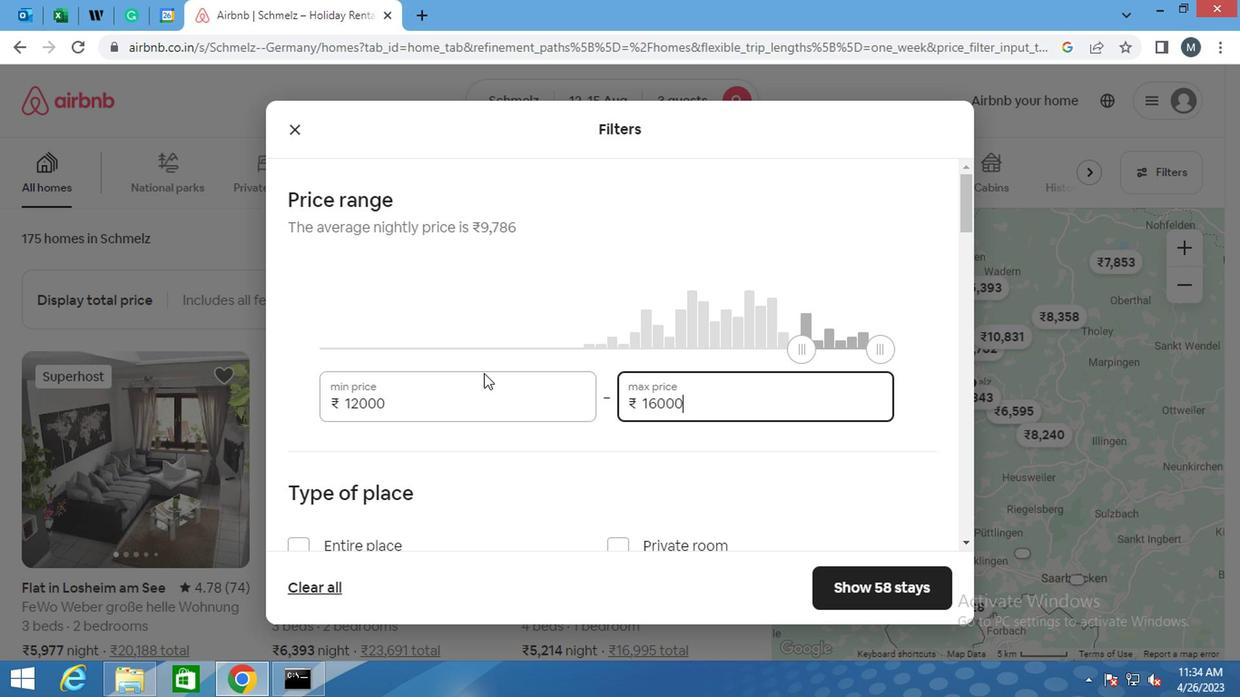 
Action: Mouse scrolled (477, 370) with delta (0, 0)
Screenshot: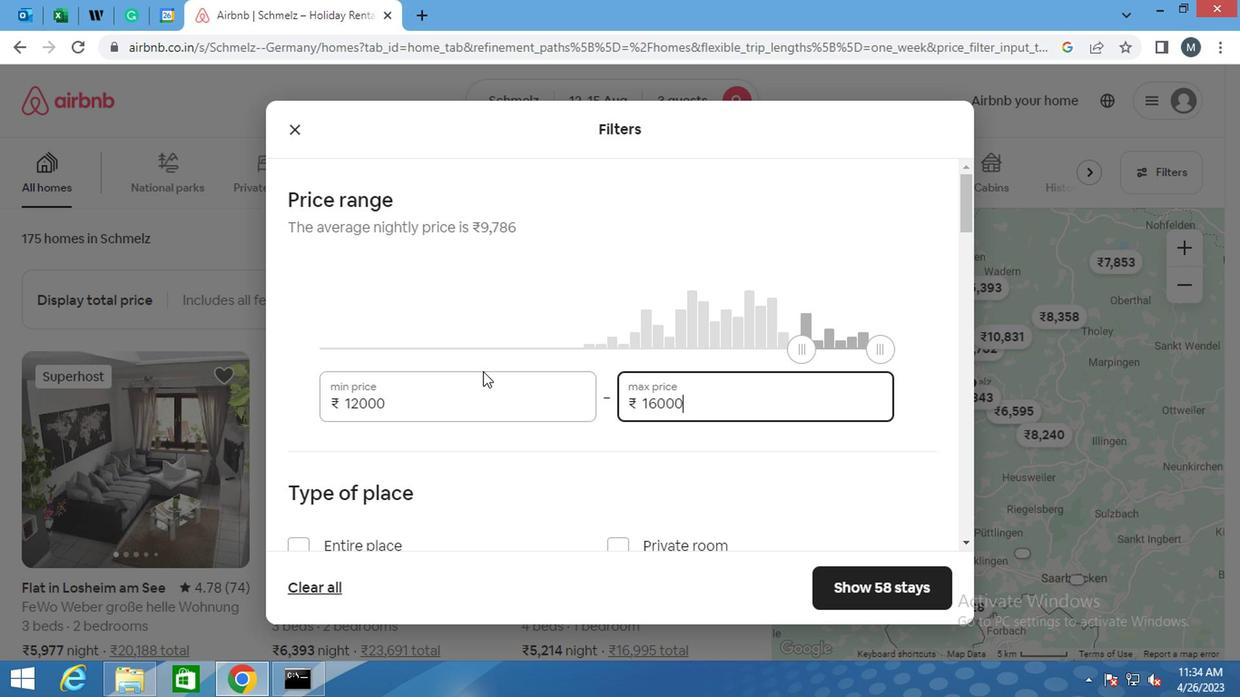 
Action: Mouse moved to (476, 372)
Screenshot: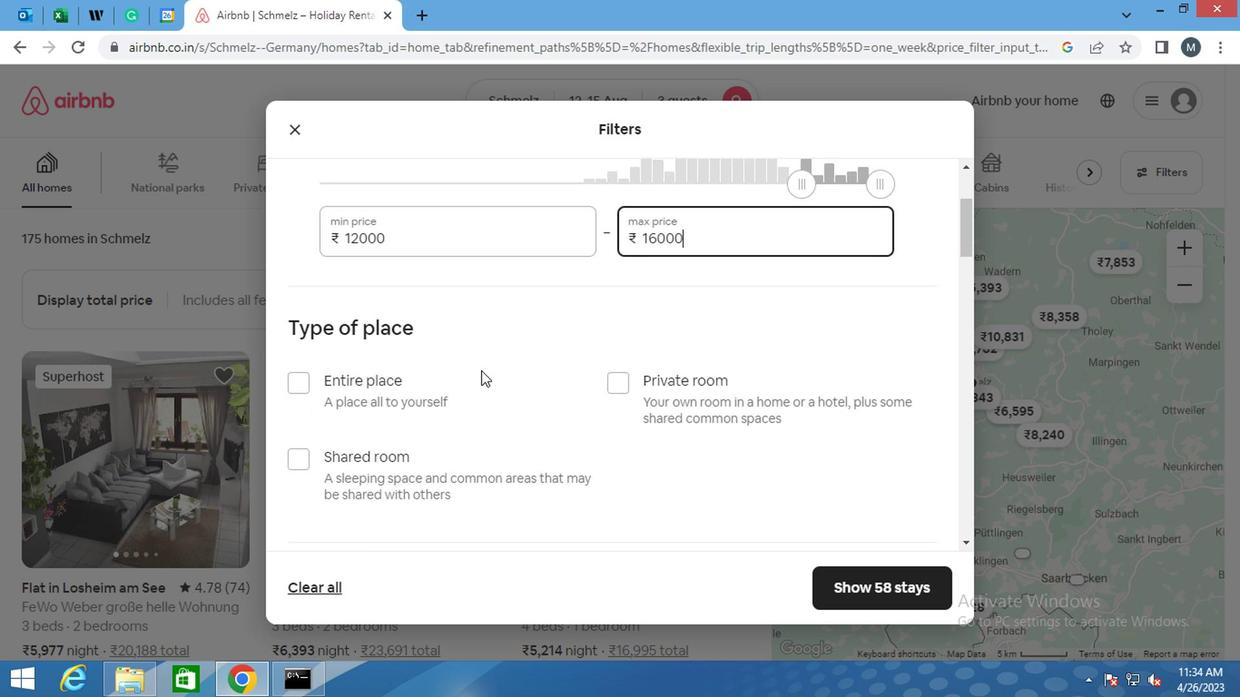 
Action: Mouse scrolled (476, 371) with delta (0, 0)
Screenshot: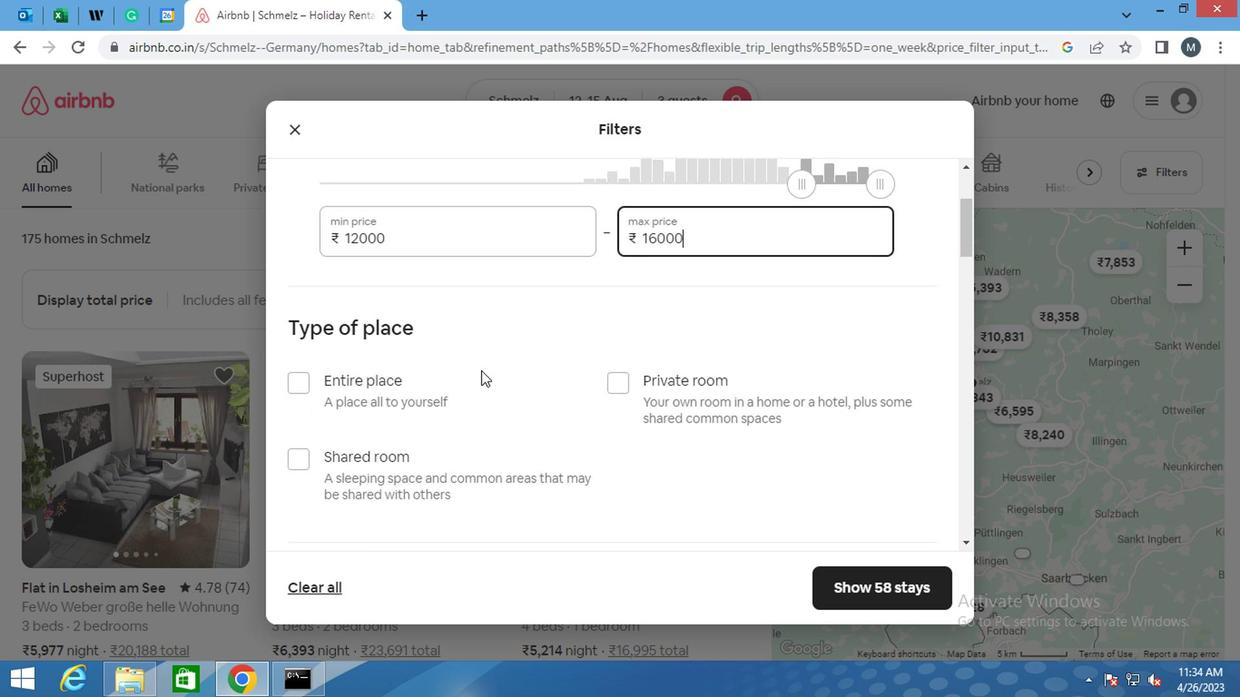 
Action: Mouse moved to (292, 280)
Screenshot: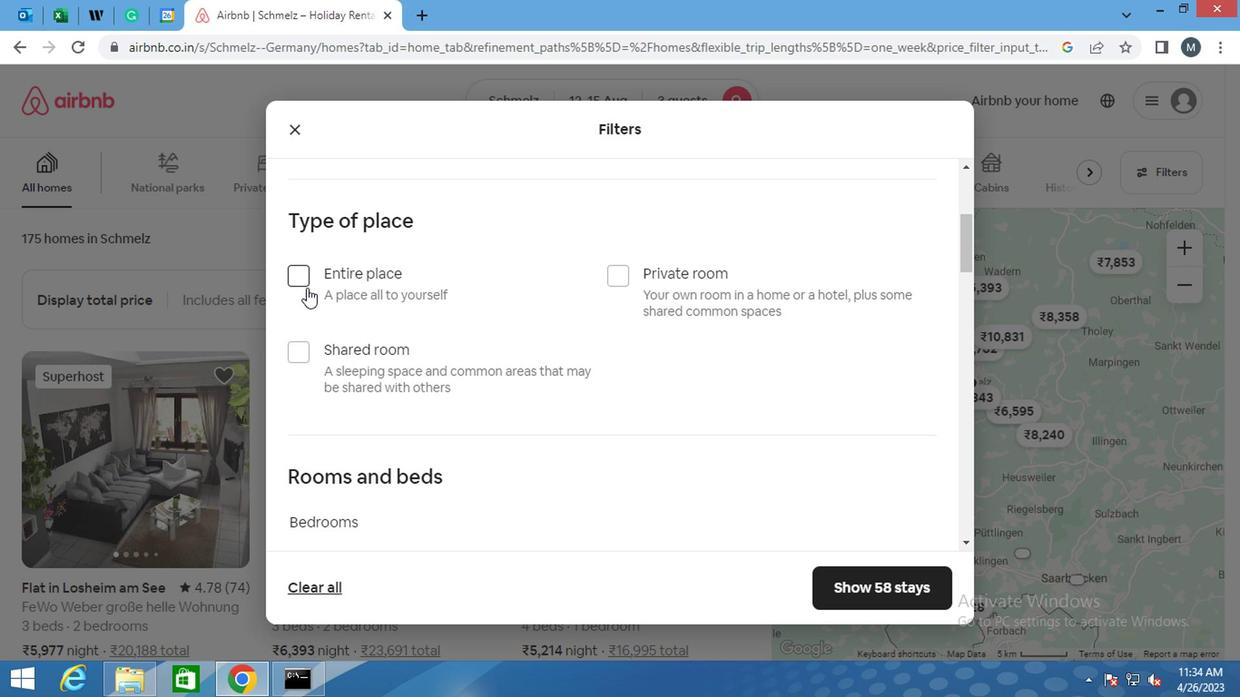 
Action: Mouse pressed left at (292, 280)
Screenshot: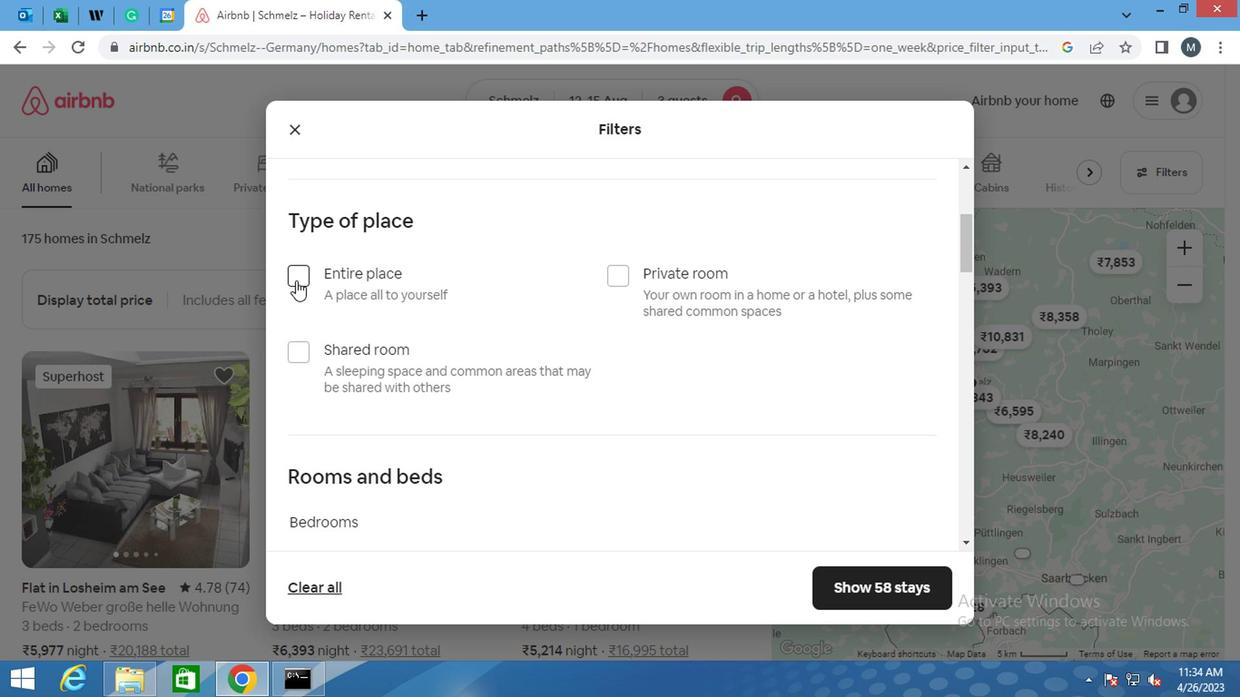 
Action: Mouse moved to (440, 312)
Screenshot: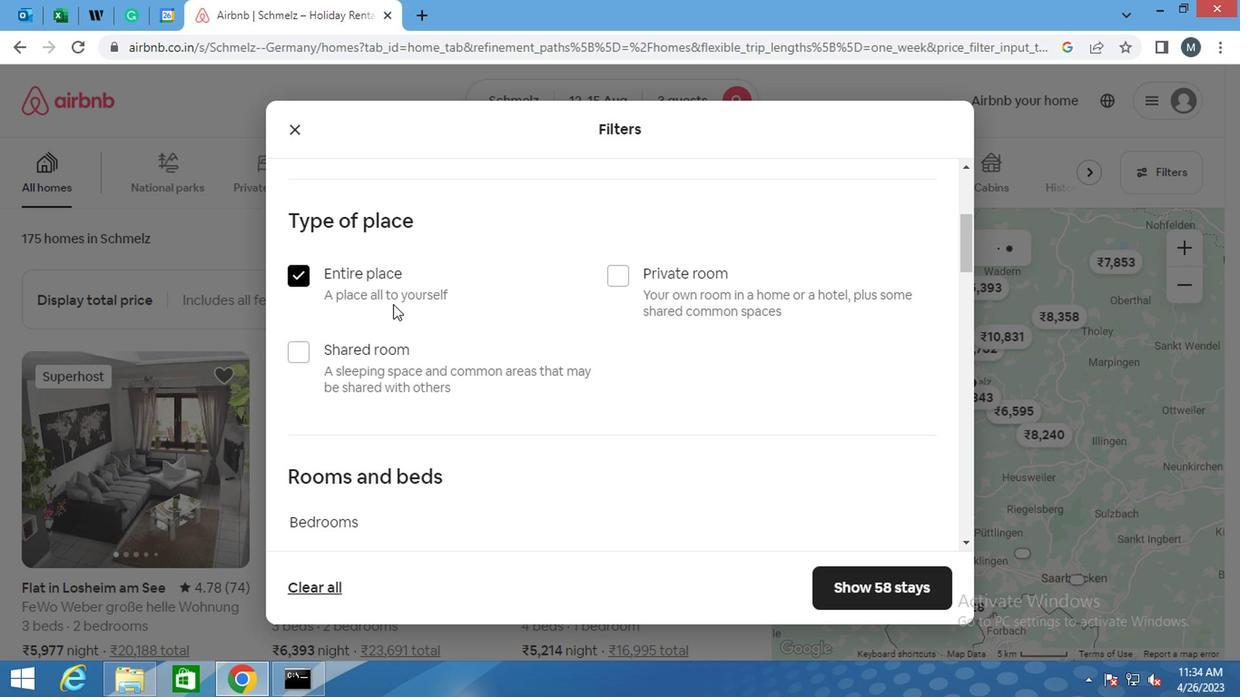 
Action: Mouse scrolled (440, 312) with delta (0, 0)
Screenshot: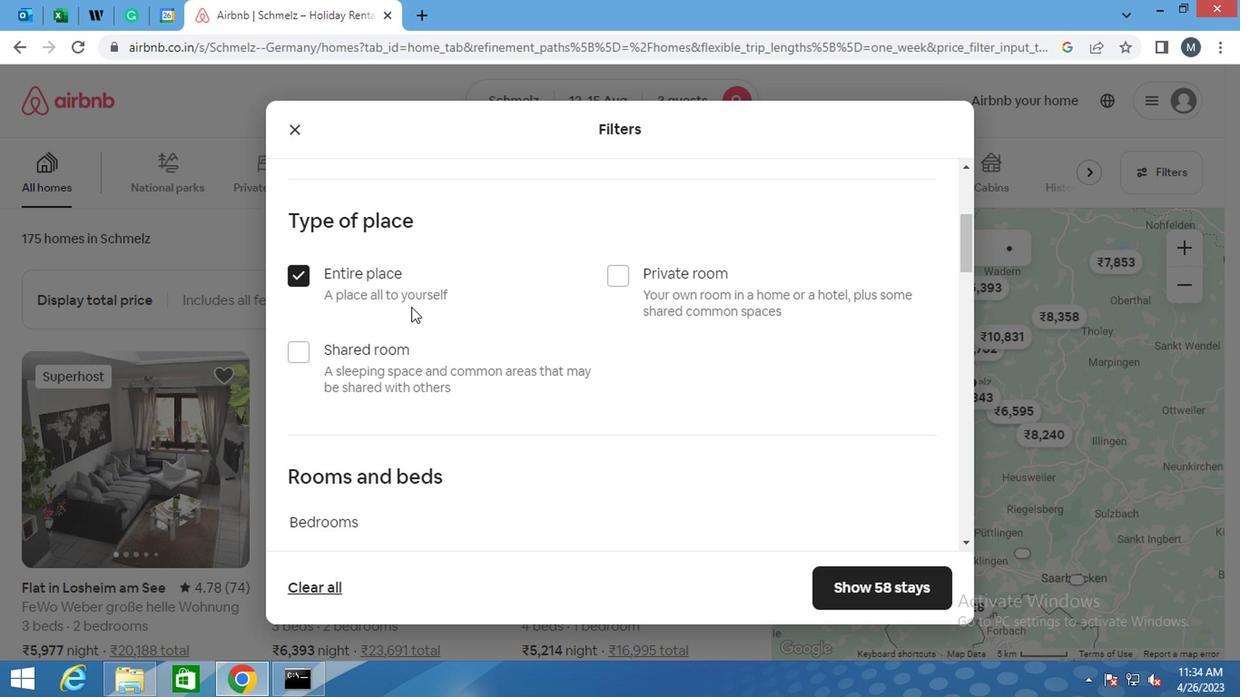 
Action: Mouse moved to (440, 317)
Screenshot: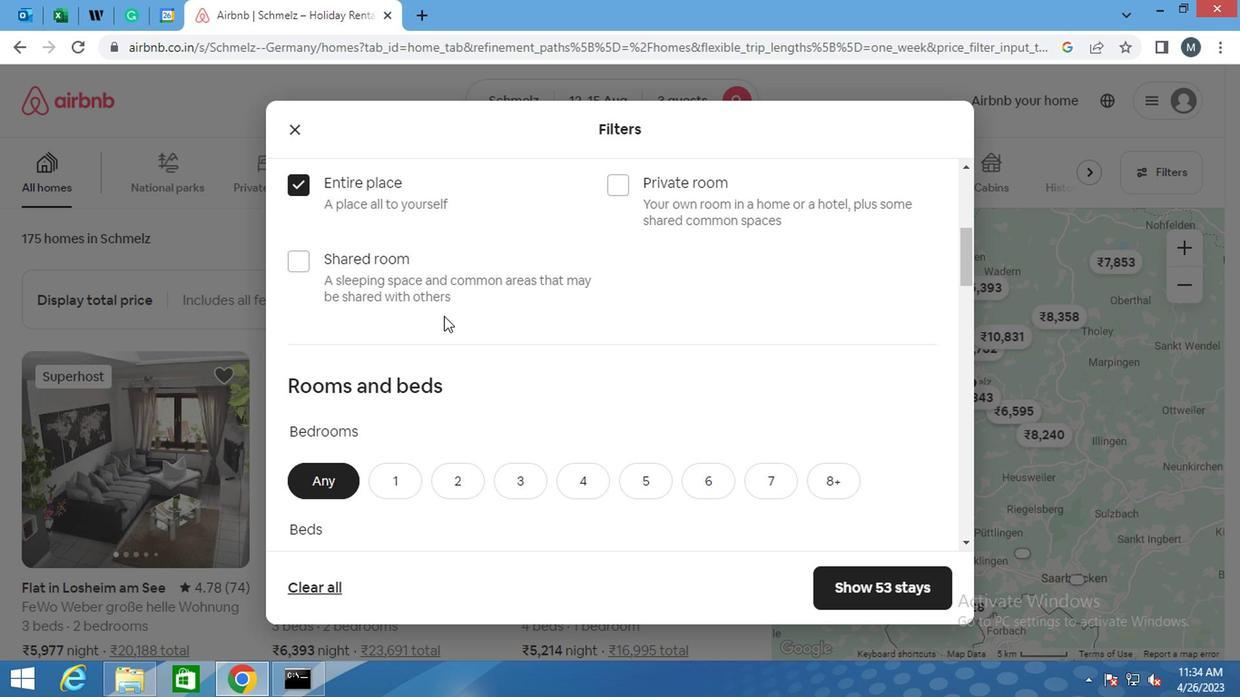 
Action: Mouse scrolled (440, 316) with delta (0, 0)
Screenshot: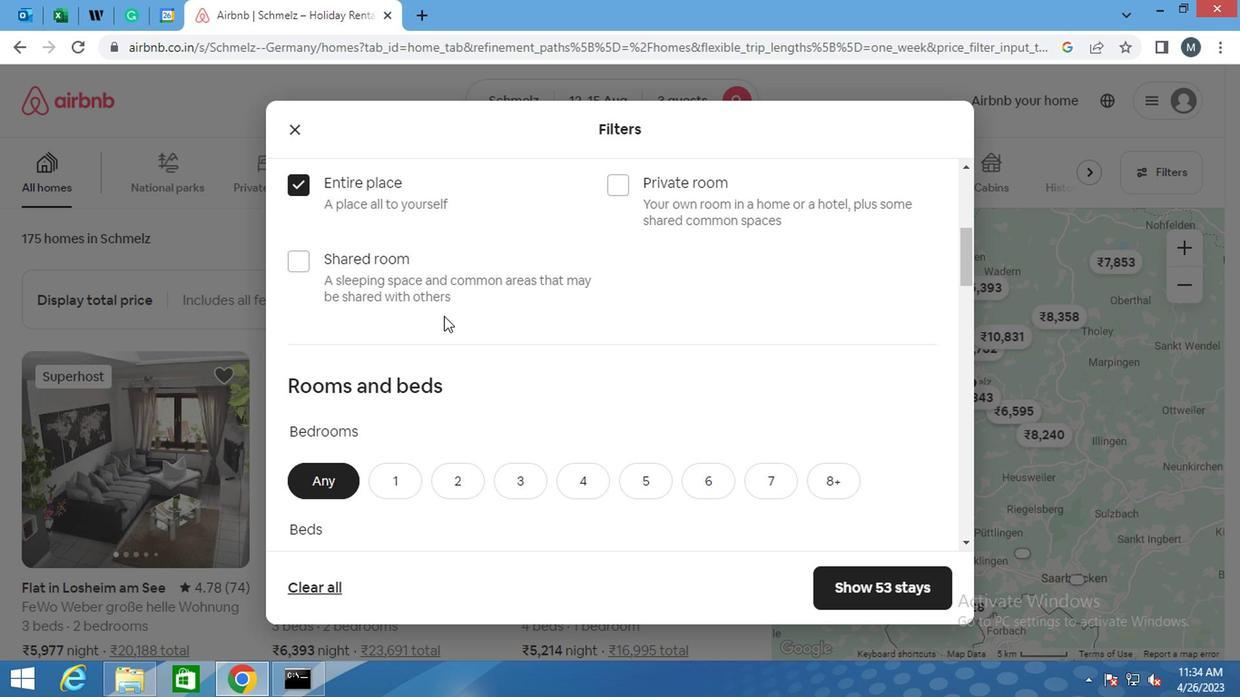 
Action: Mouse moved to (452, 394)
Screenshot: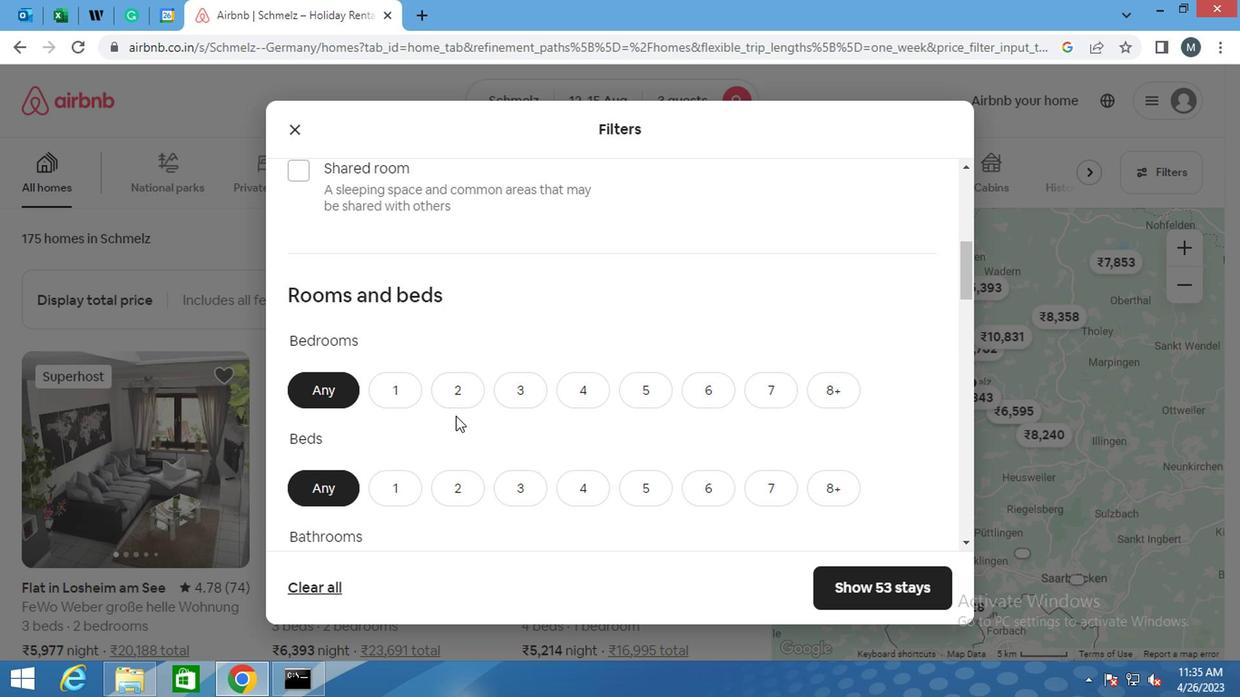 
Action: Mouse pressed left at (452, 394)
Screenshot: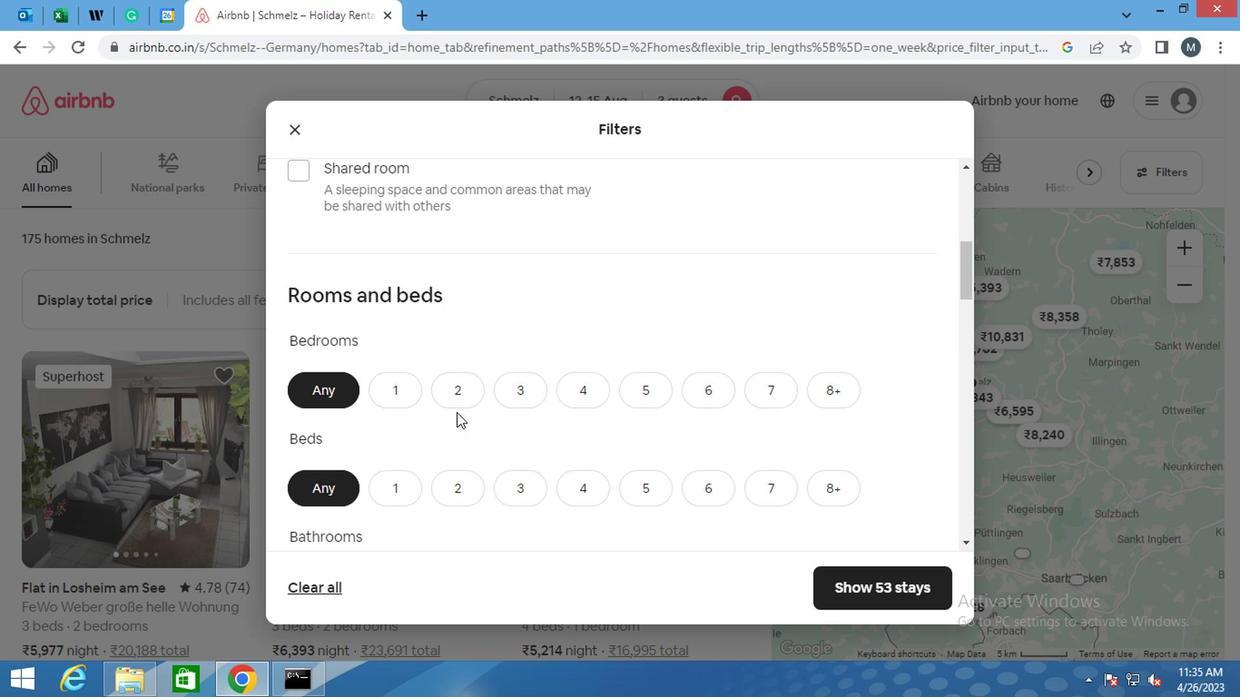 
Action: Mouse moved to (452, 401)
Screenshot: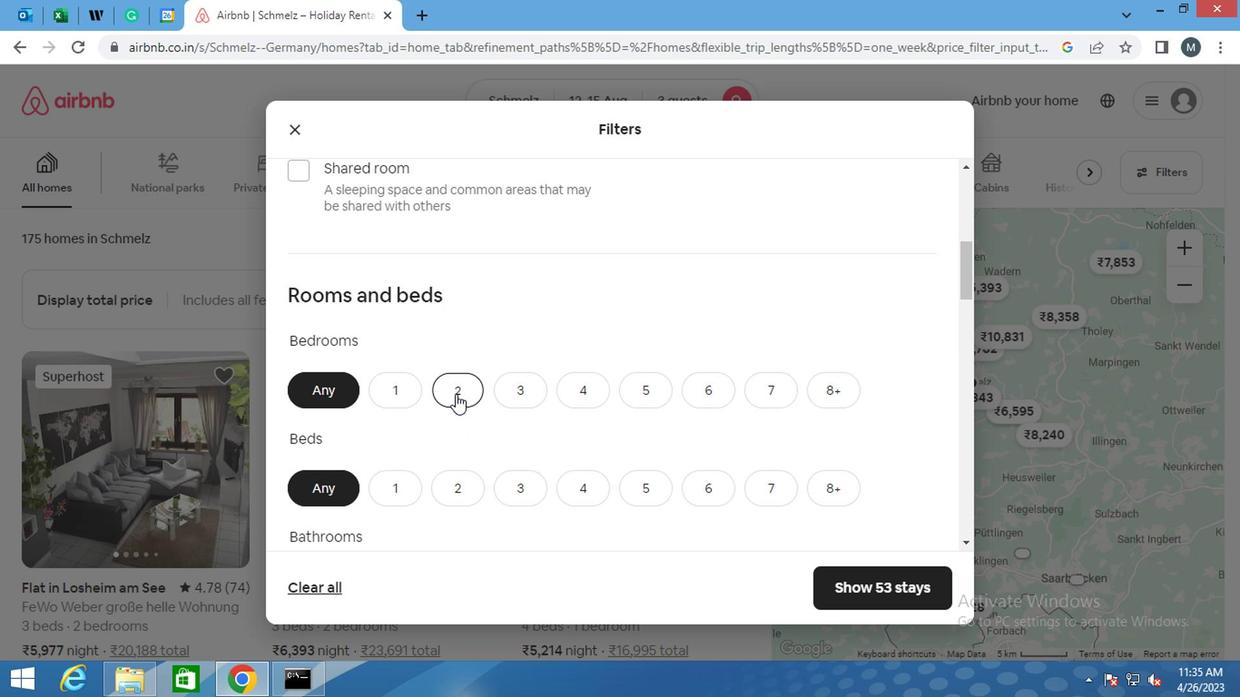 
Action: Mouse scrolled (452, 400) with delta (0, 0)
Screenshot: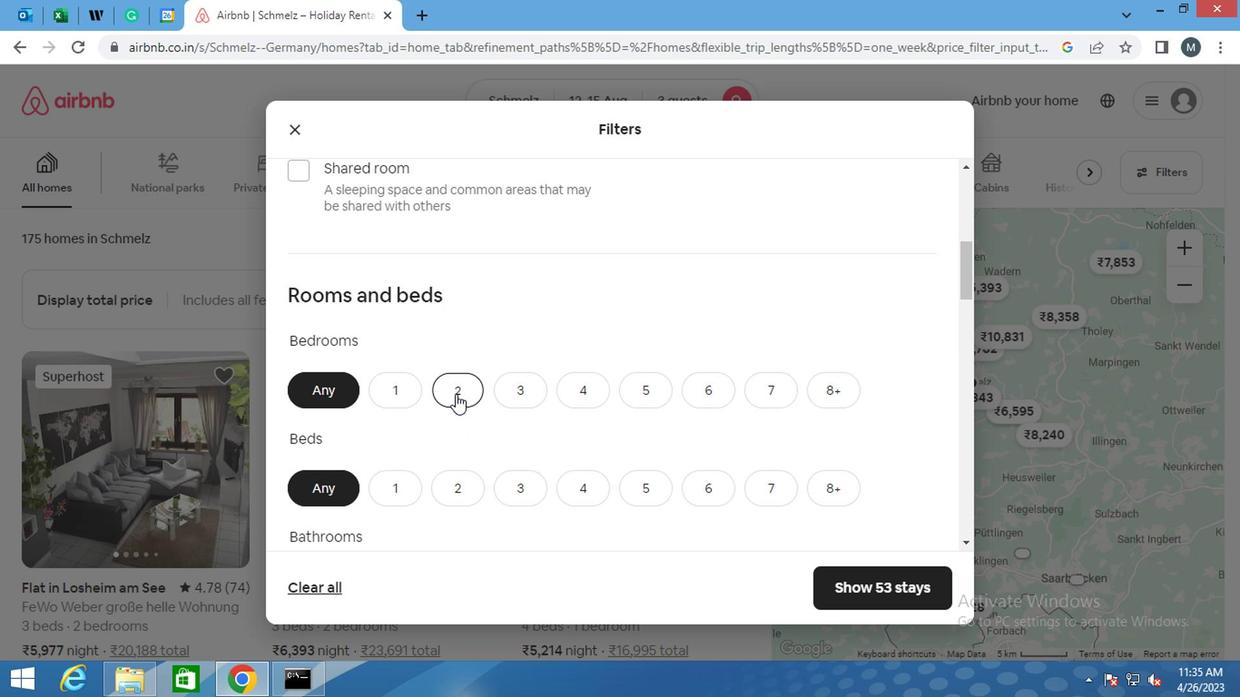 
Action: Mouse moved to (454, 410)
Screenshot: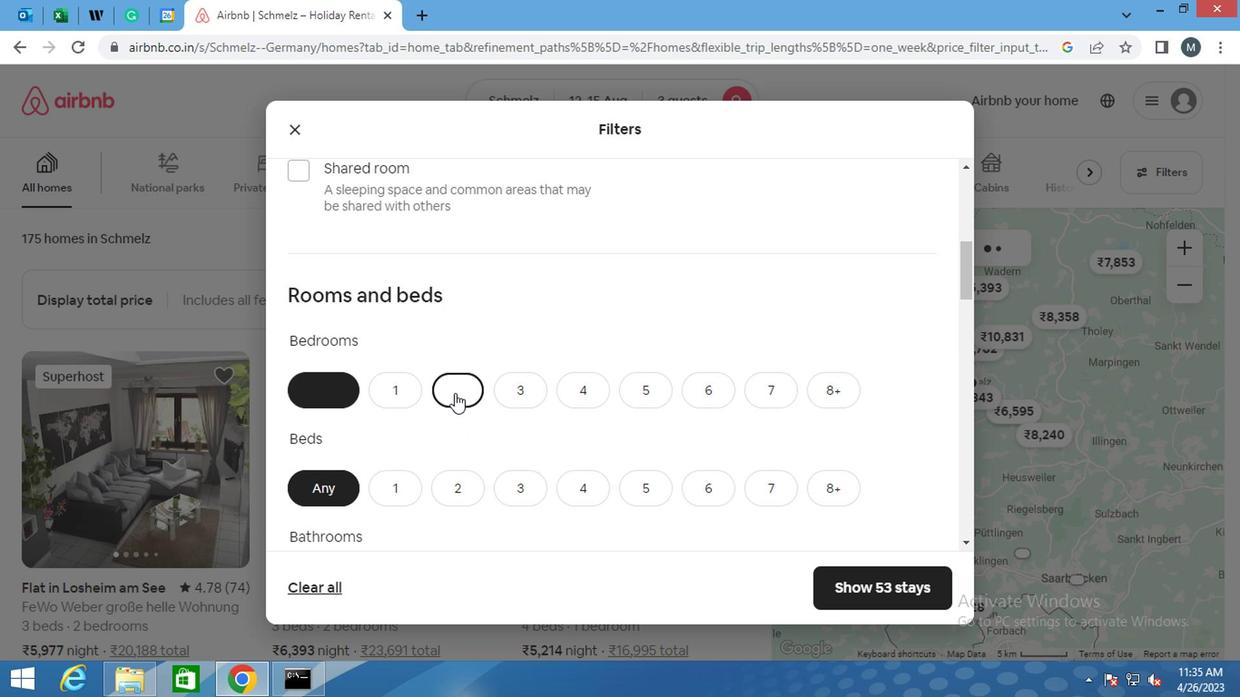 
Action: Mouse scrolled (454, 409) with delta (0, 0)
Screenshot: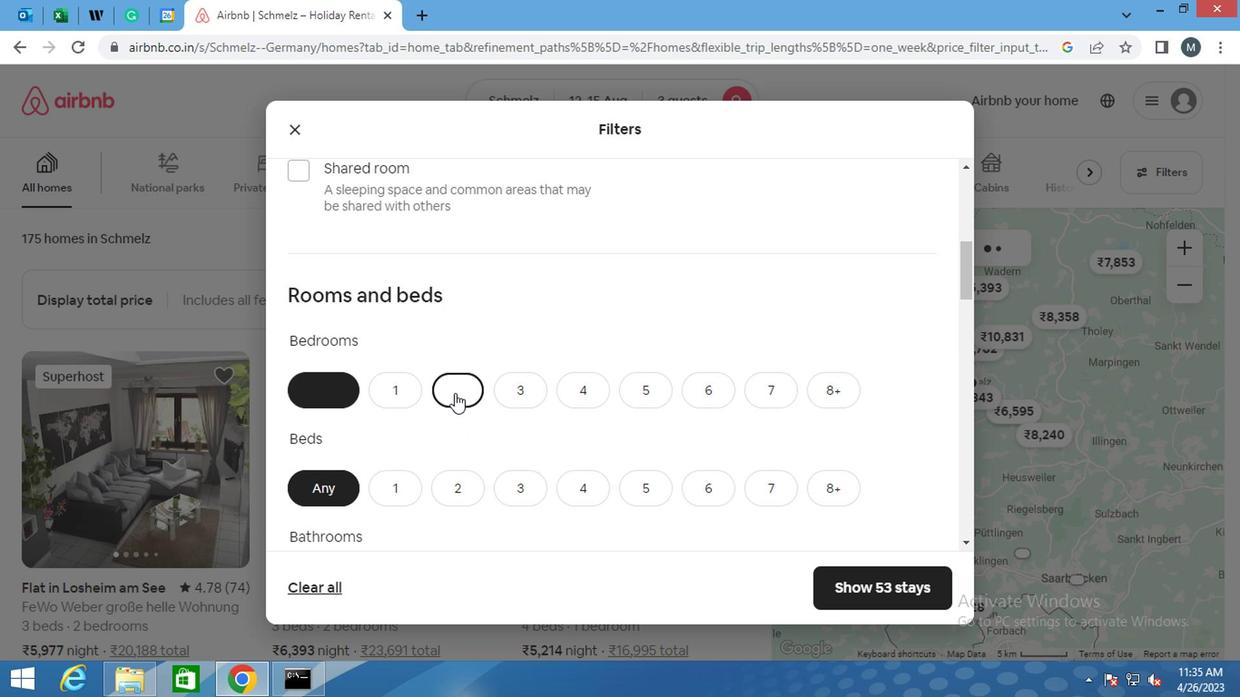 
Action: Mouse moved to (520, 298)
Screenshot: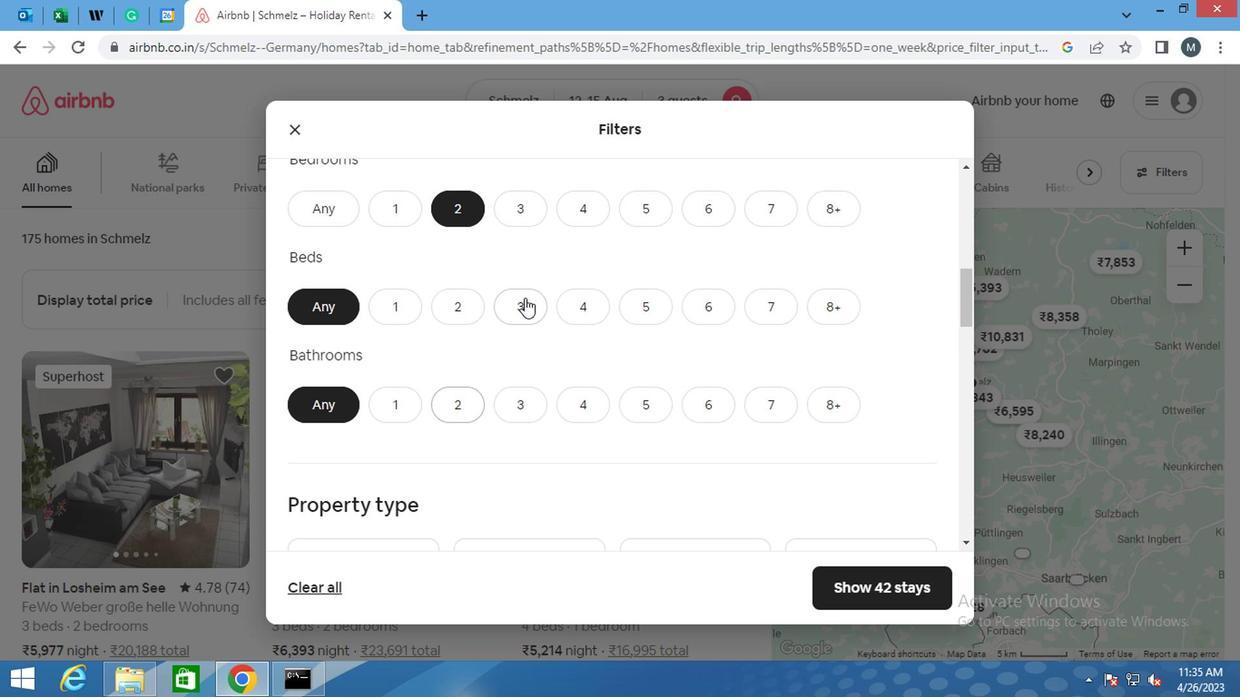 
Action: Mouse pressed left at (520, 298)
Screenshot: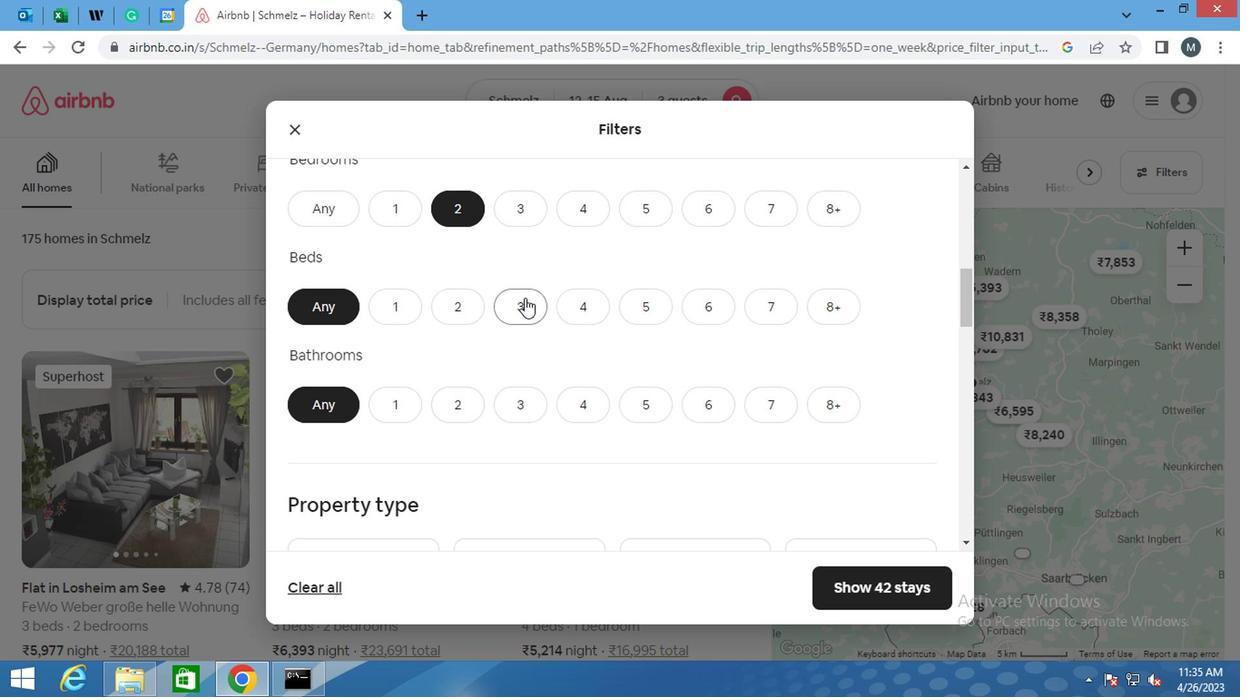 
Action: Mouse moved to (405, 410)
Screenshot: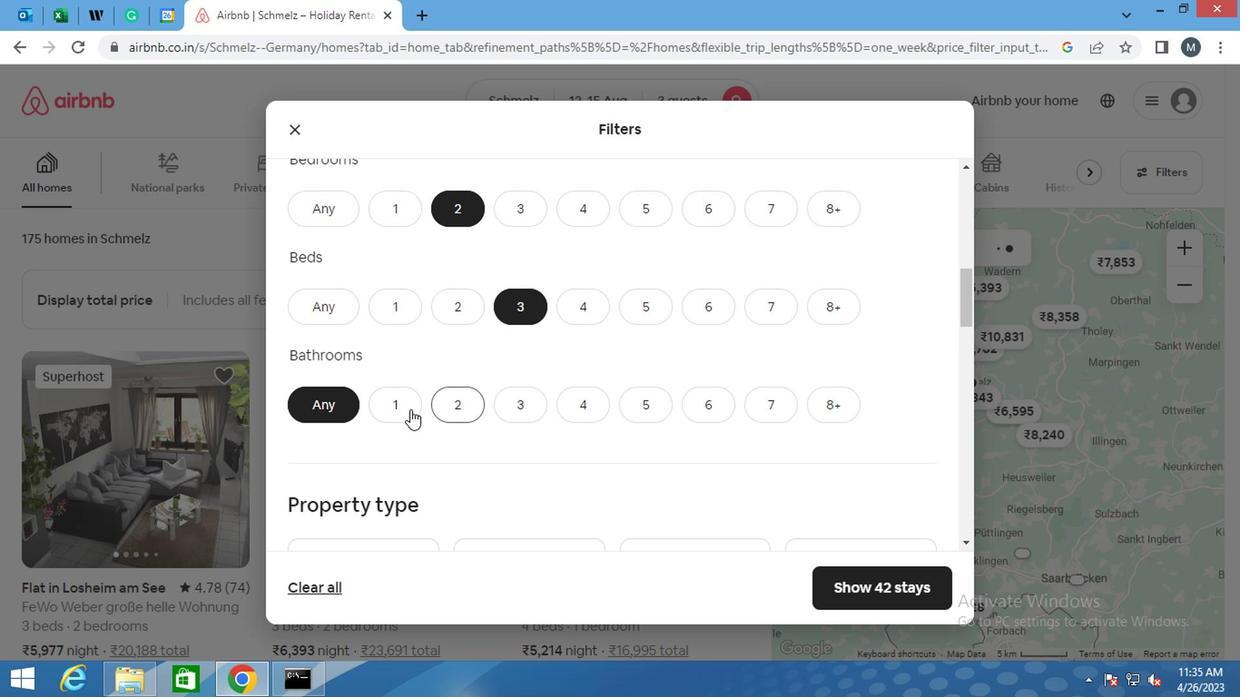 
Action: Mouse pressed left at (405, 410)
Screenshot: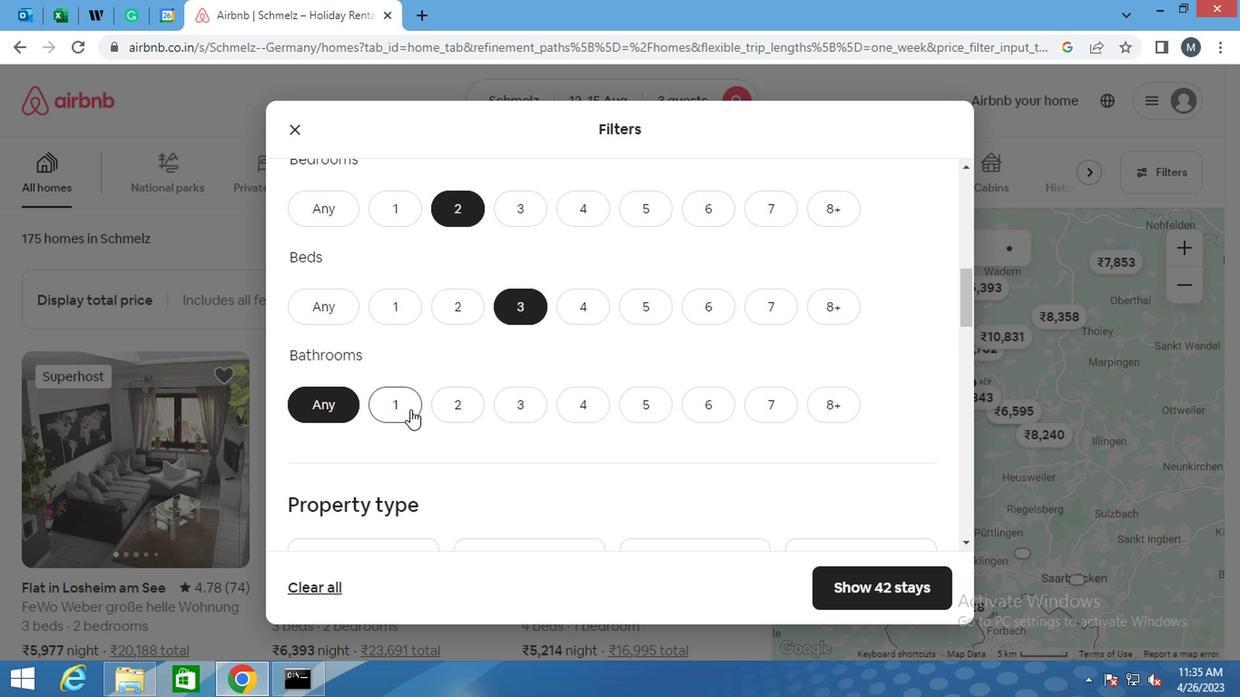 
Action: Mouse moved to (381, 387)
Screenshot: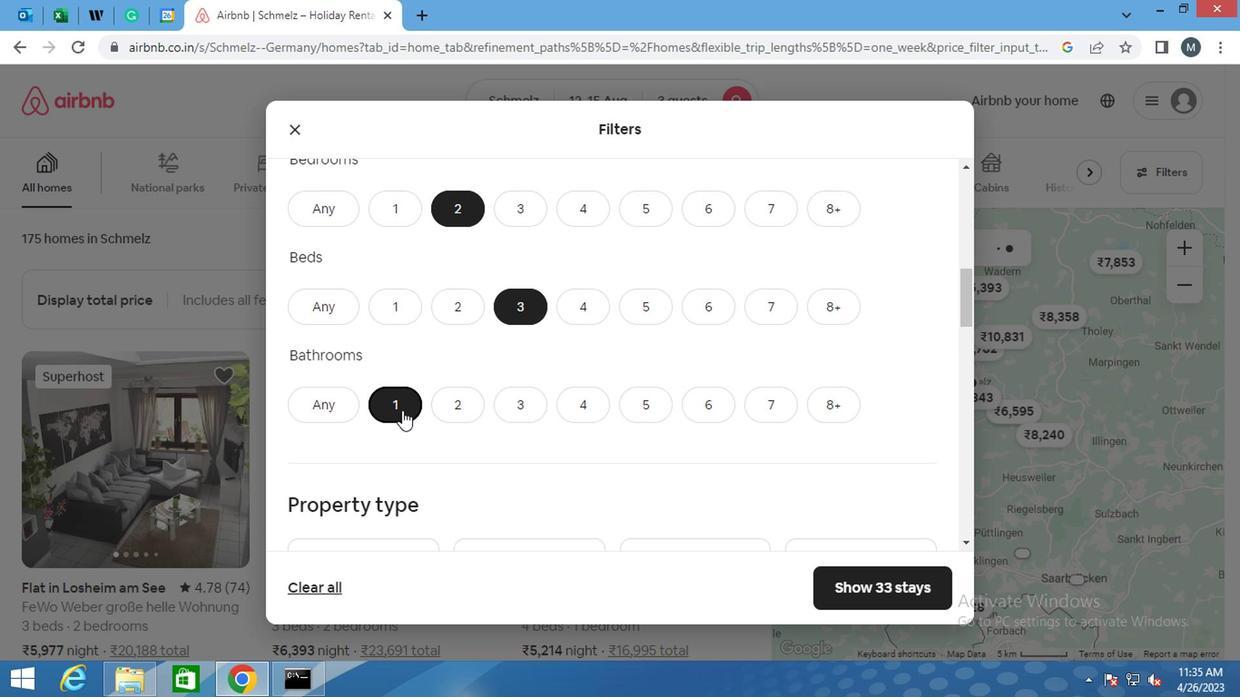 
Action: Mouse scrolled (381, 385) with delta (0, -1)
Screenshot: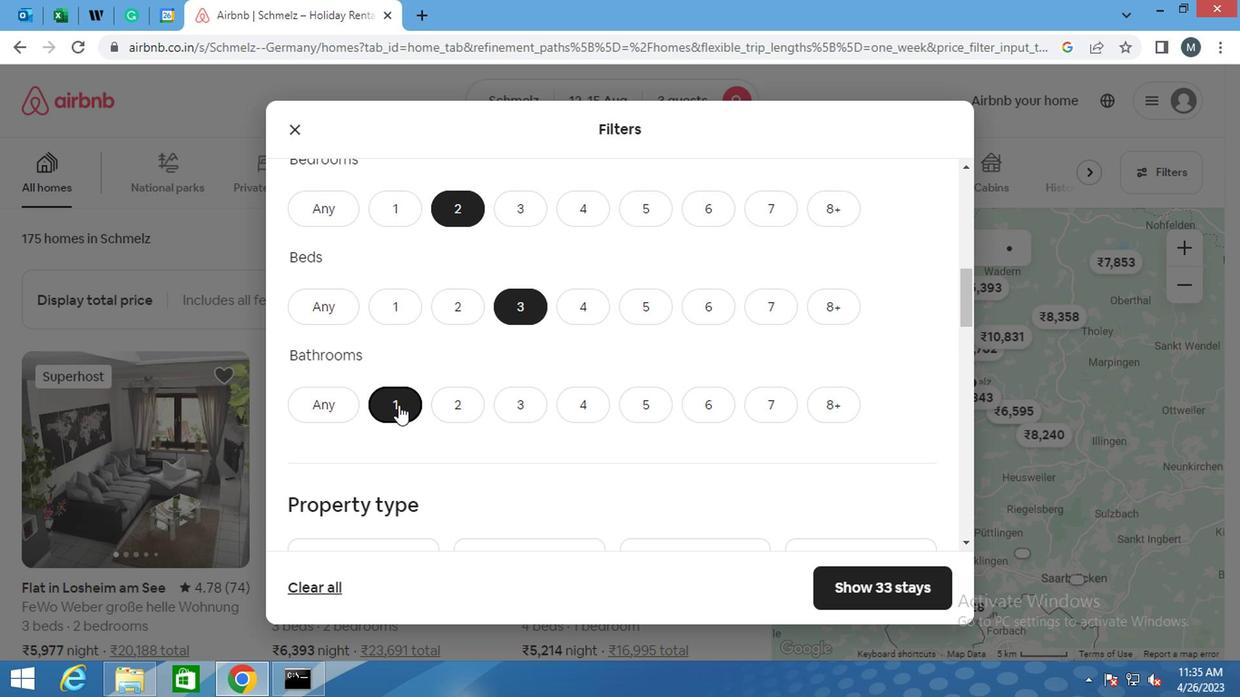
Action: Mouse scrolled (381, 385) with delta (0, -1)
Screenshot: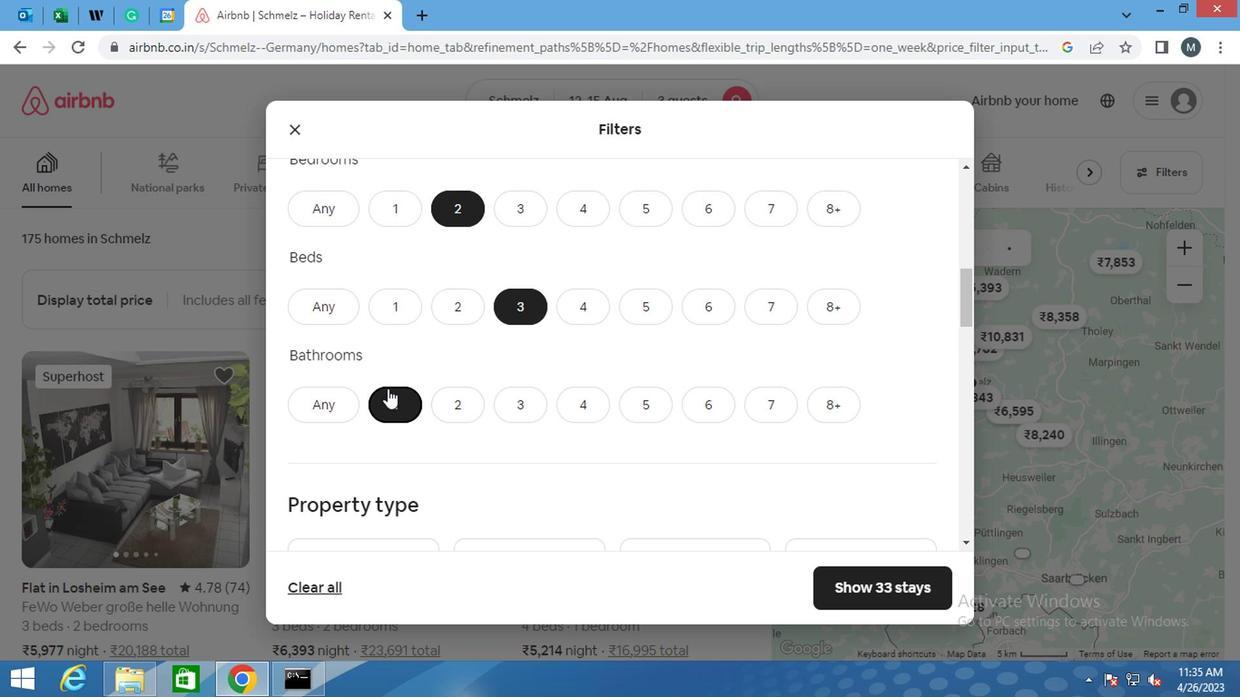 
Action: Mouse moved to (380, 385)
Screenshot: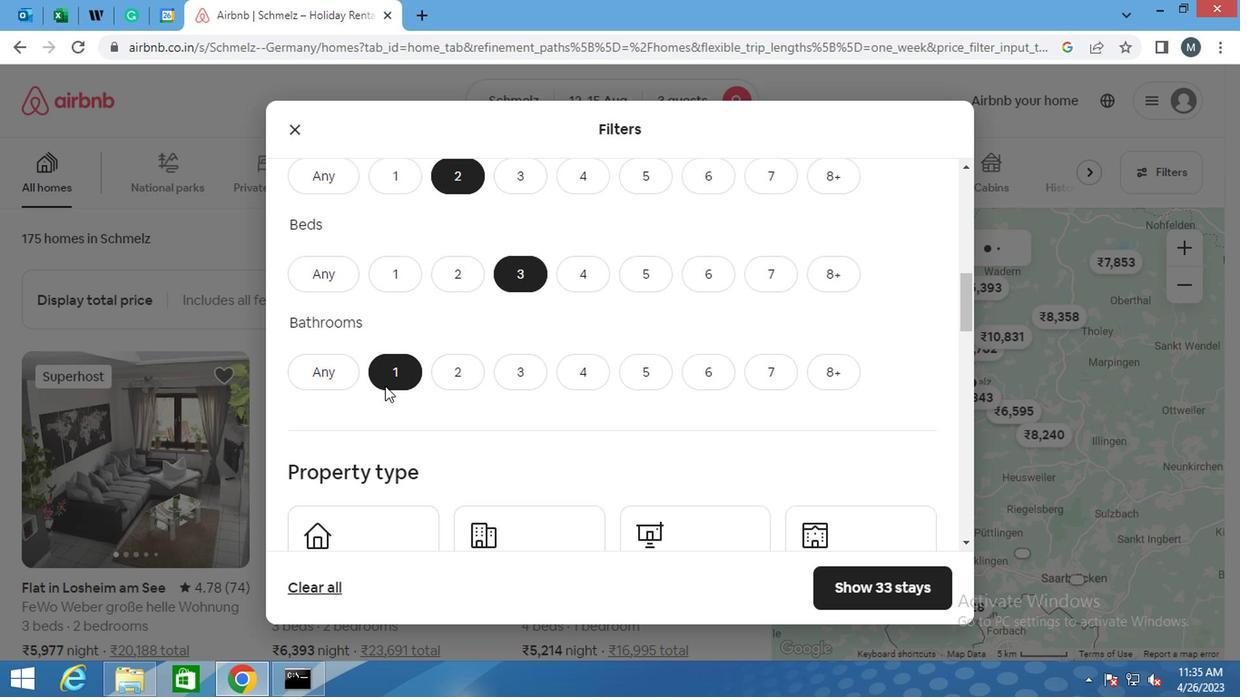
Action: Mouse scrolled (380, 385) with delta (0, 0)
Screenshot: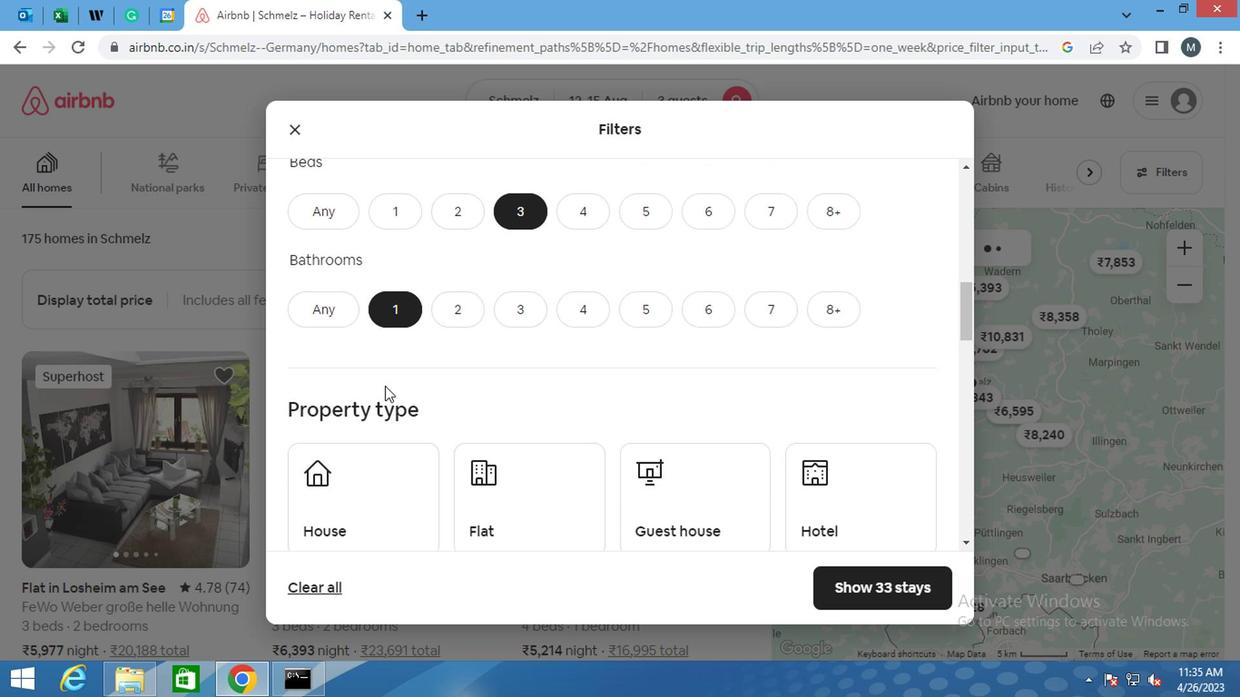 
Action: Mouse moved to (371, 387)
Screenshot: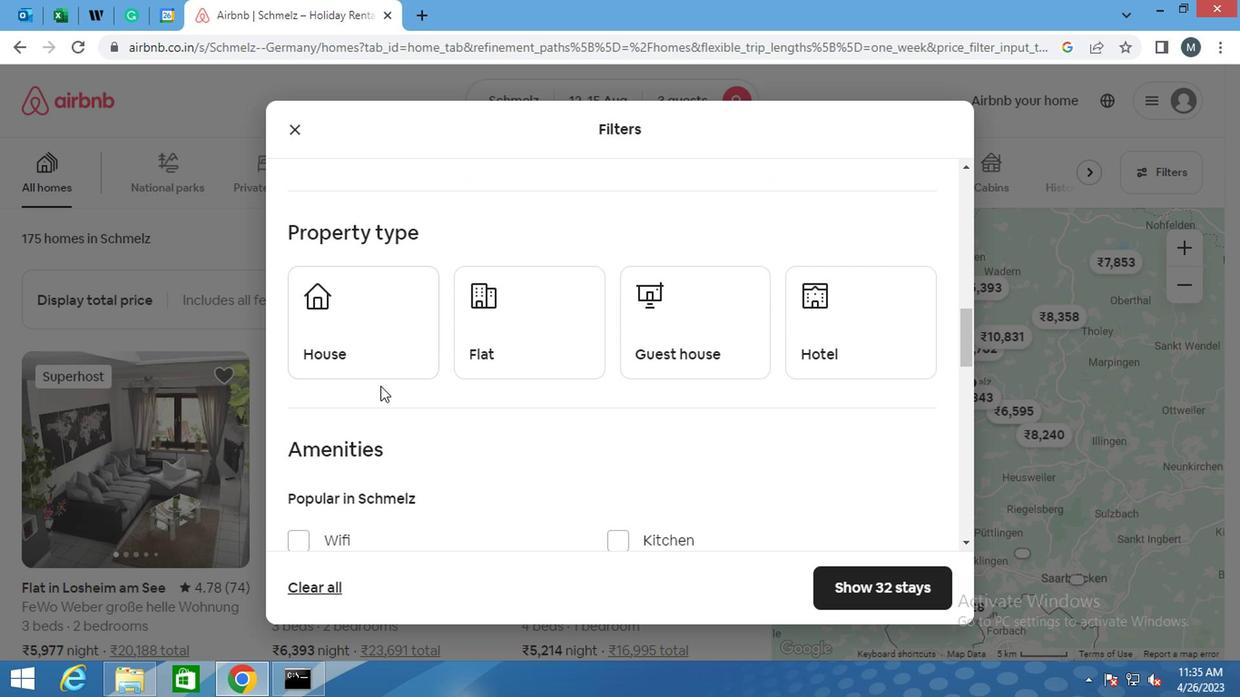 
Action: Mouse scrolled (371, 387) with delta (0, 0)
Screenshot: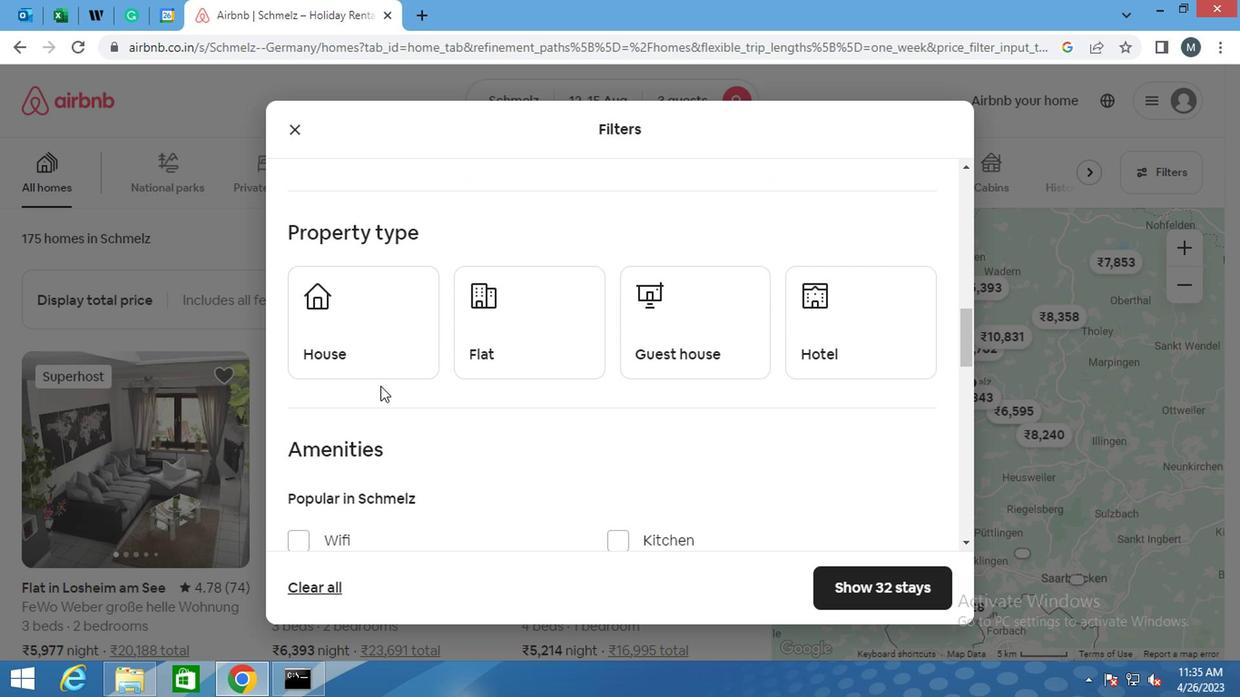 
Action: Mouse moved to (362, 255)
Screenshot: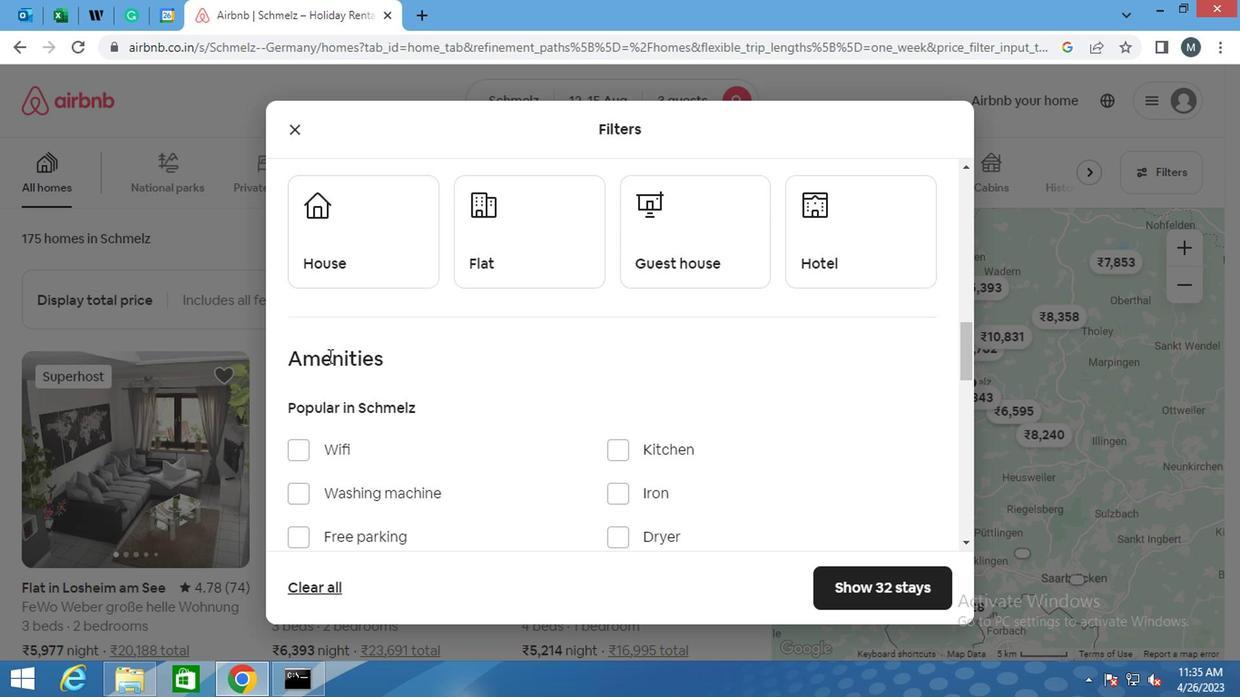 
Action: Mouse pressed left at (362, 255)
Screenshot: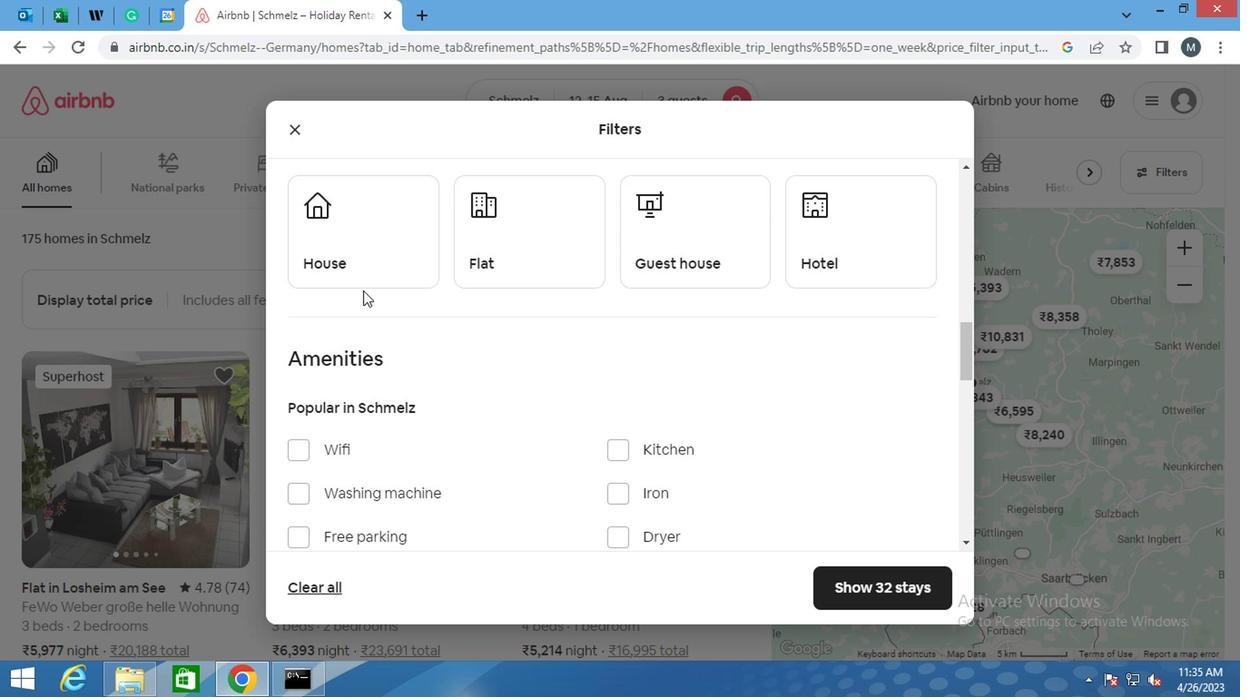 
Action: Mouse moved to (540, 240)
Screenshot: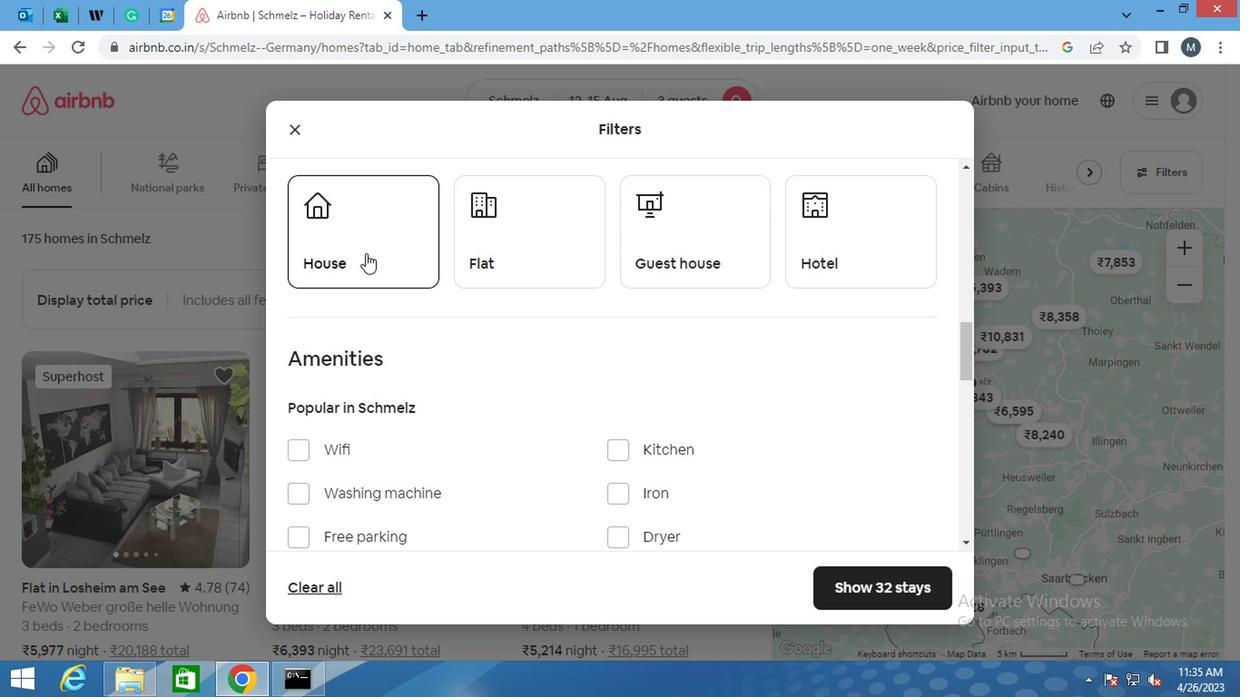 
Action: Mouse pressed left at (540, 240)
Screenshot: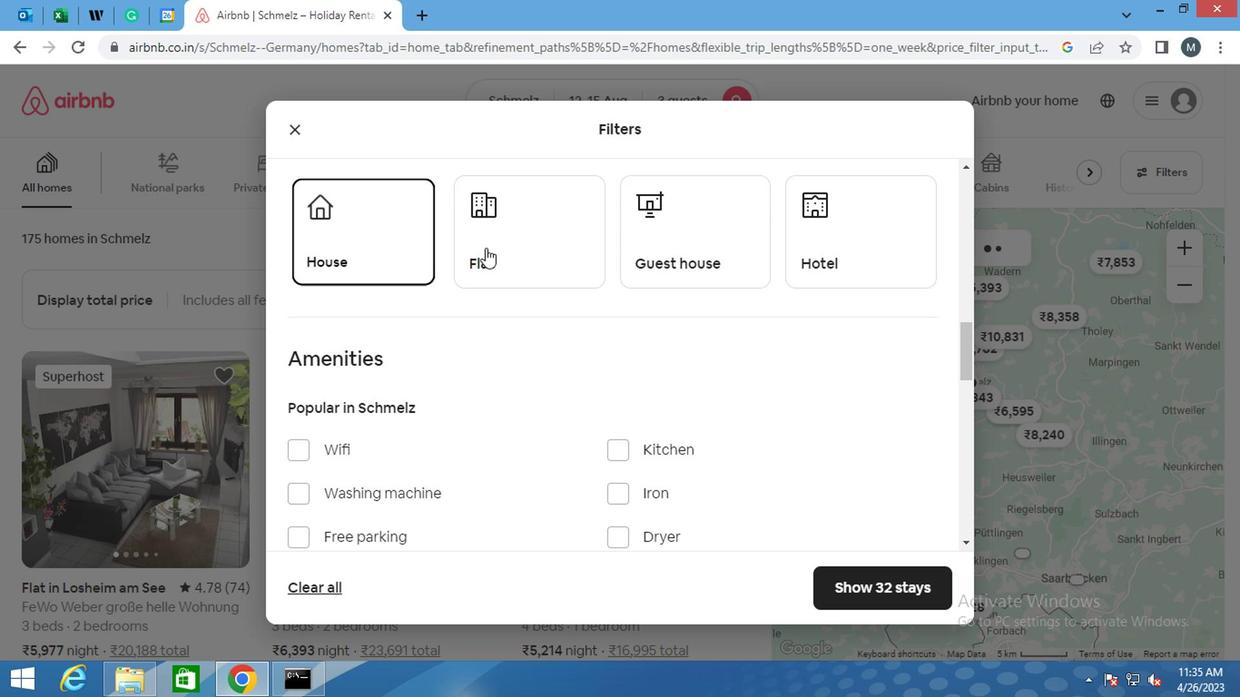 
Action: Mouse moved to (658, 242)
Screenshot: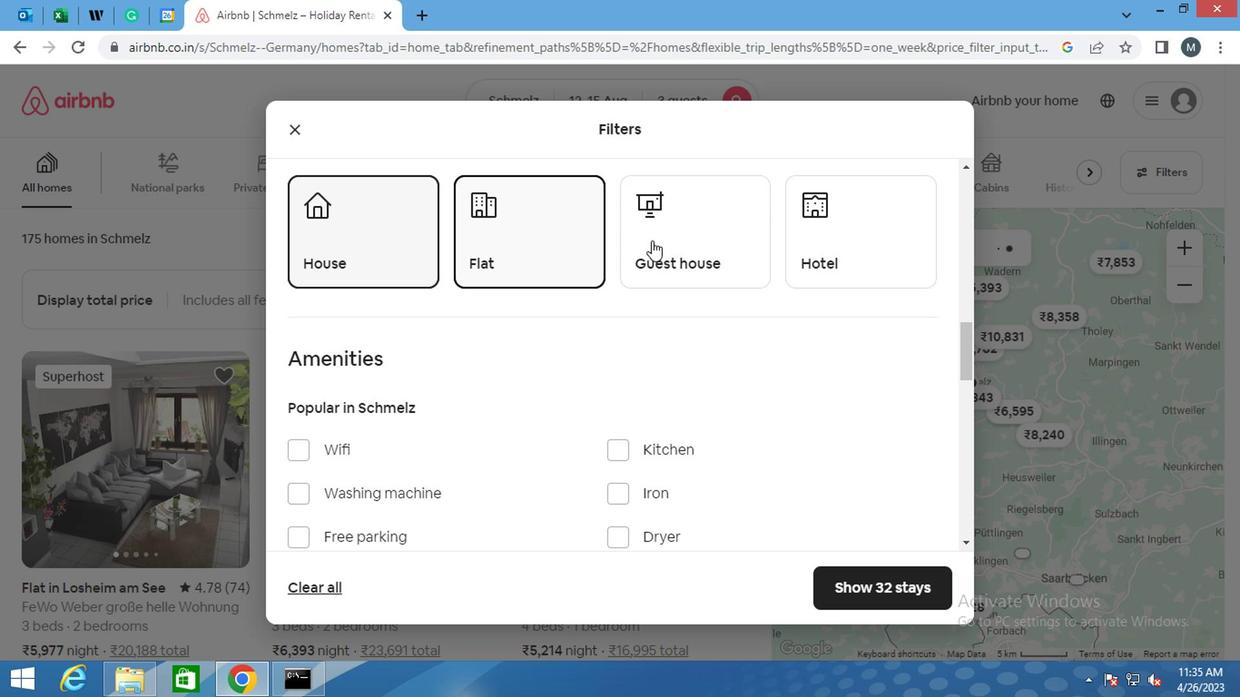 
Action: Mouse pressed left at (658, 242)
Screenshot: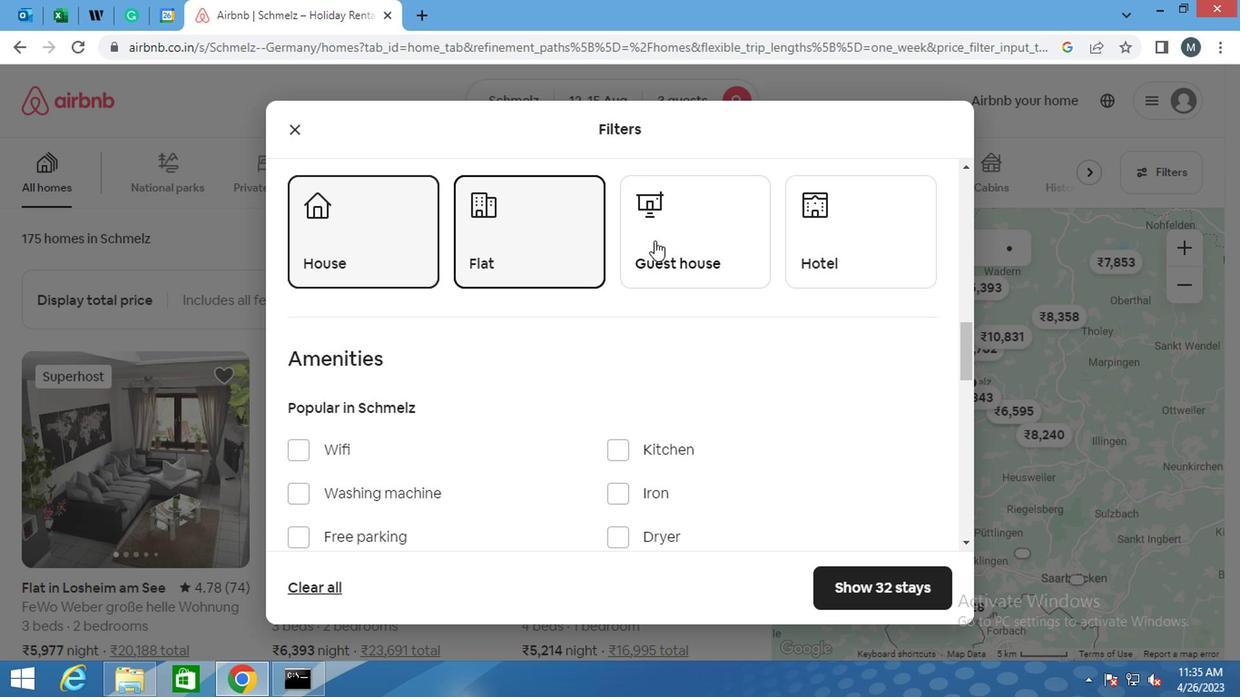 
Action: Mouse moved to (492, 273)
Screenshot: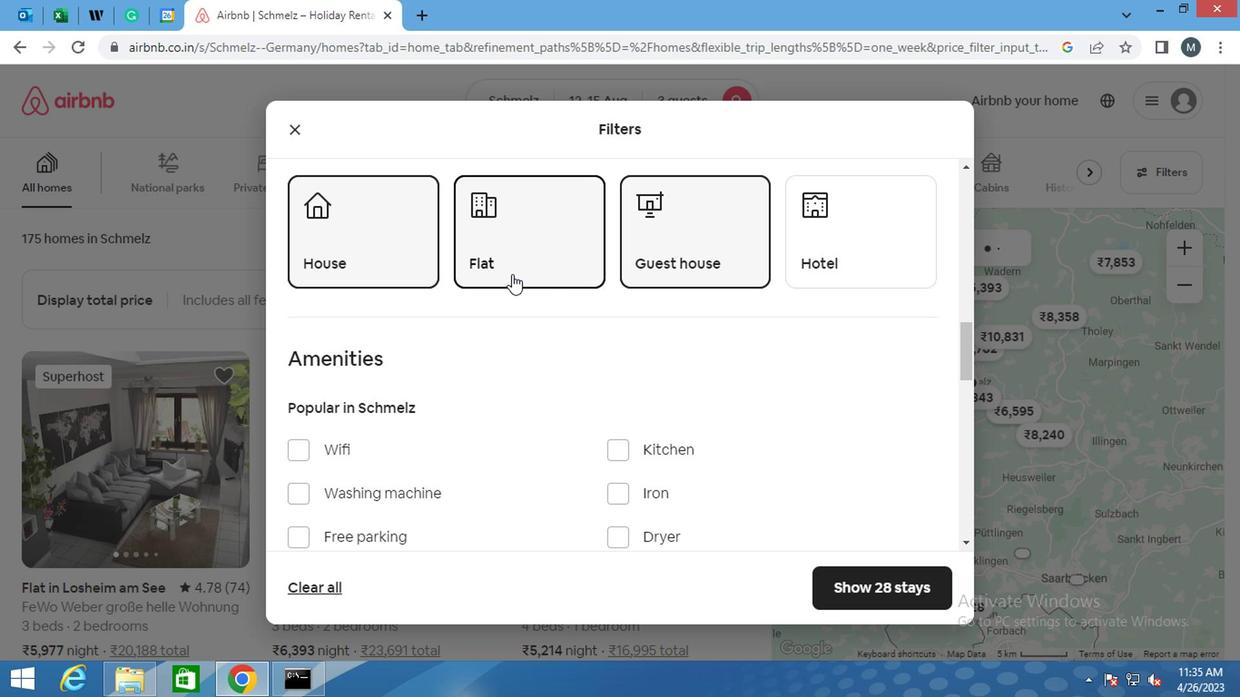 
Action: Mouse scrolled (492, 272) with delta (0, 0)
Screenshot: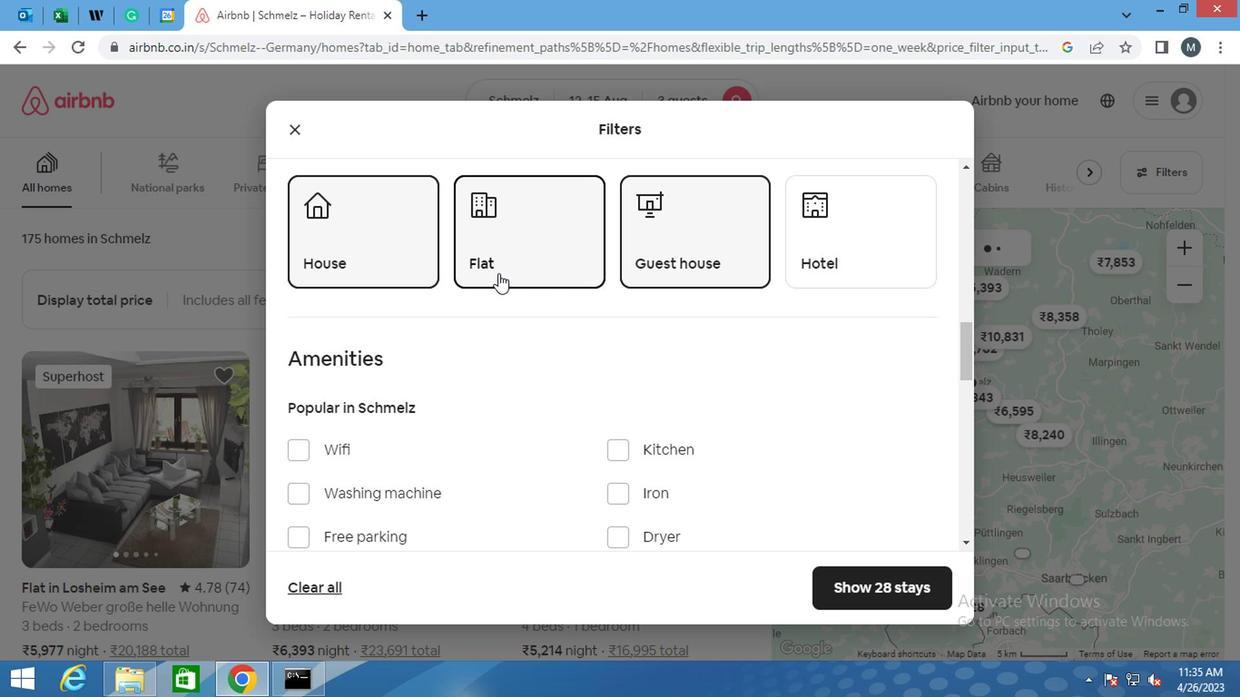 
Action: Mouse moved to (489, 273)
Screenshot: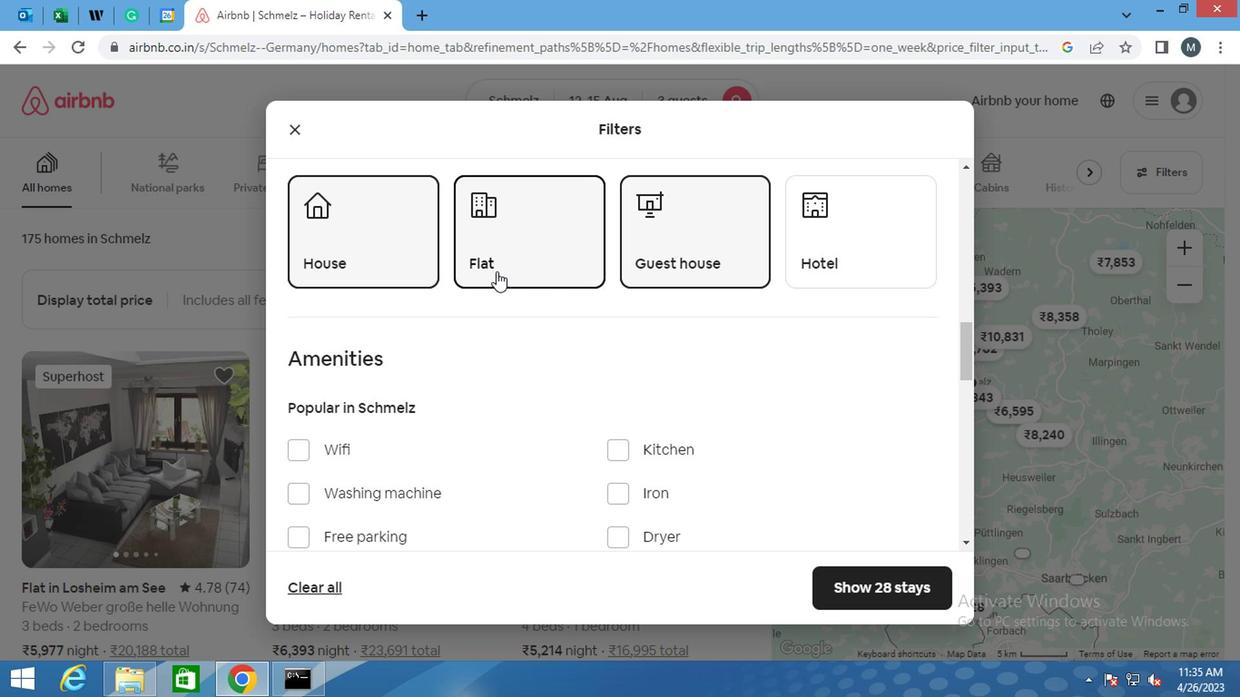 
Action: Mouse scrolled (489, 272) with delta (0, 0)
Screenshot: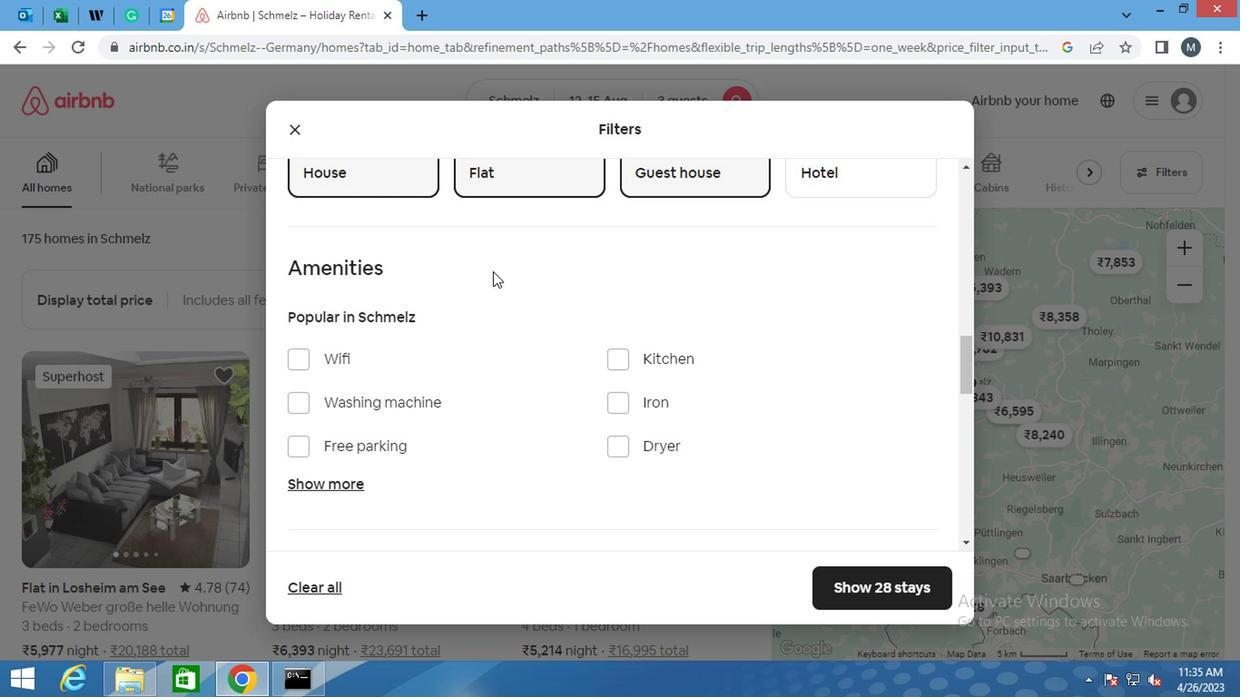 
Action: Mouse moved to (412, 321)
Screenshot: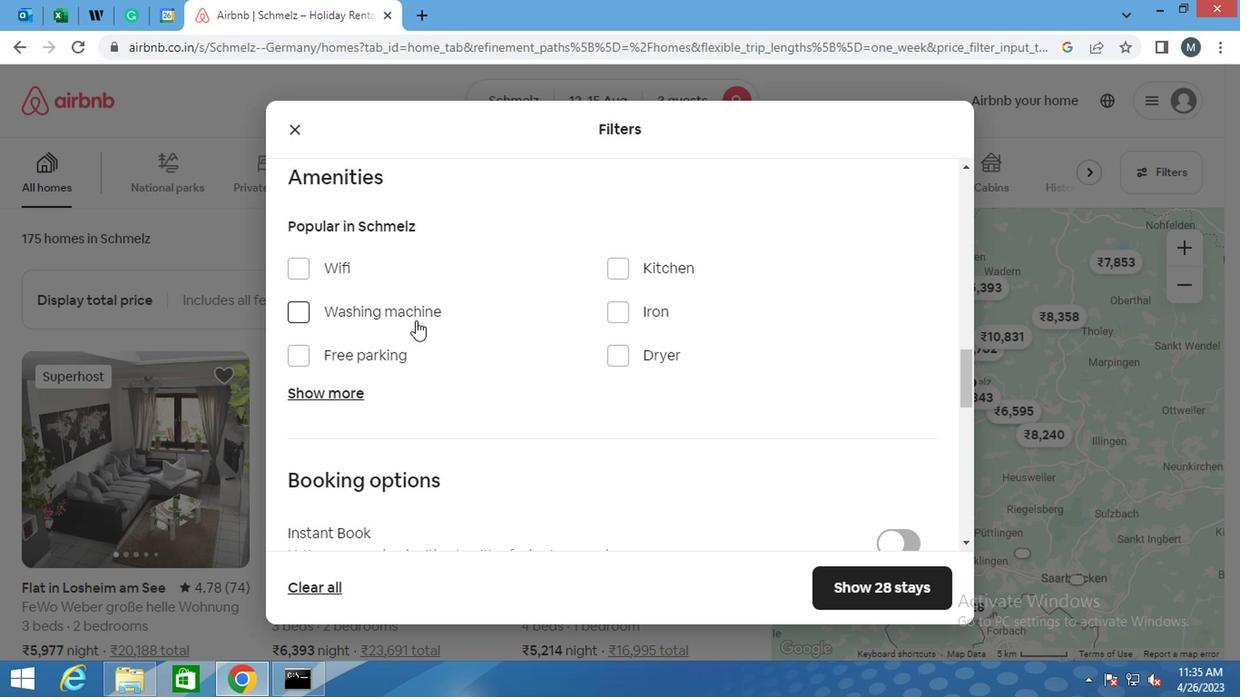 
Action: Mouse scrolled (412, 321) with delta (0, 0)
Screenshot: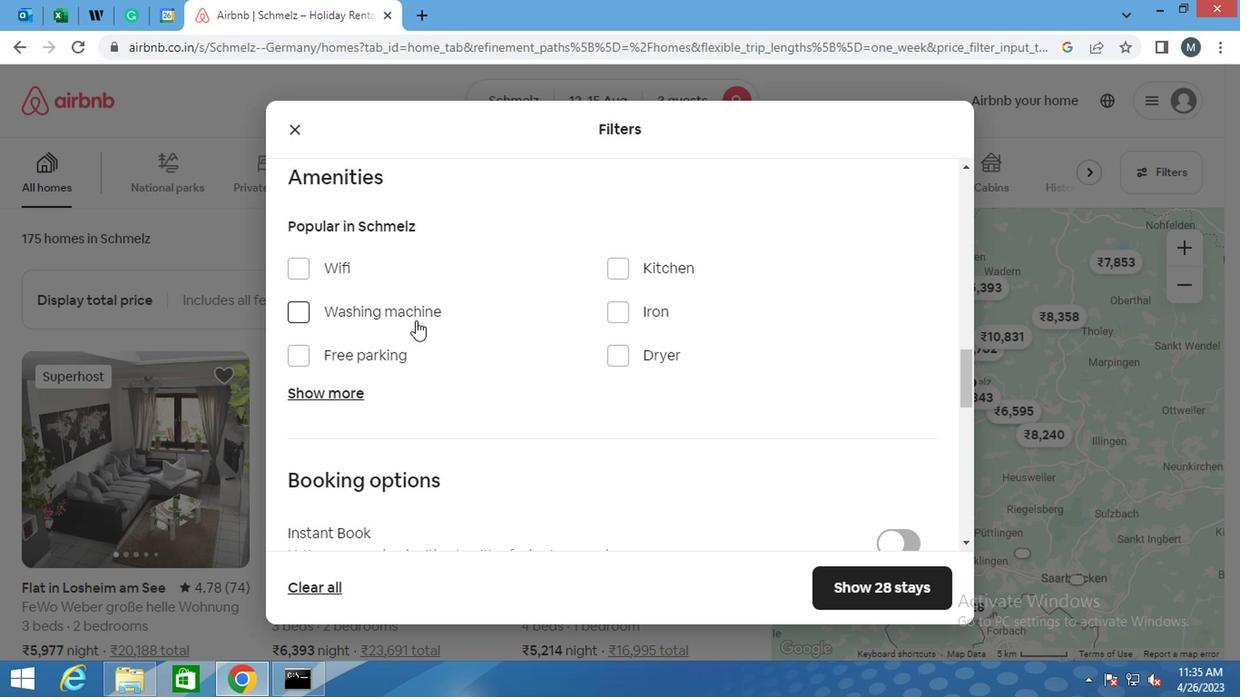 
Action: Mouse moved to (412, 325)
Screenshot: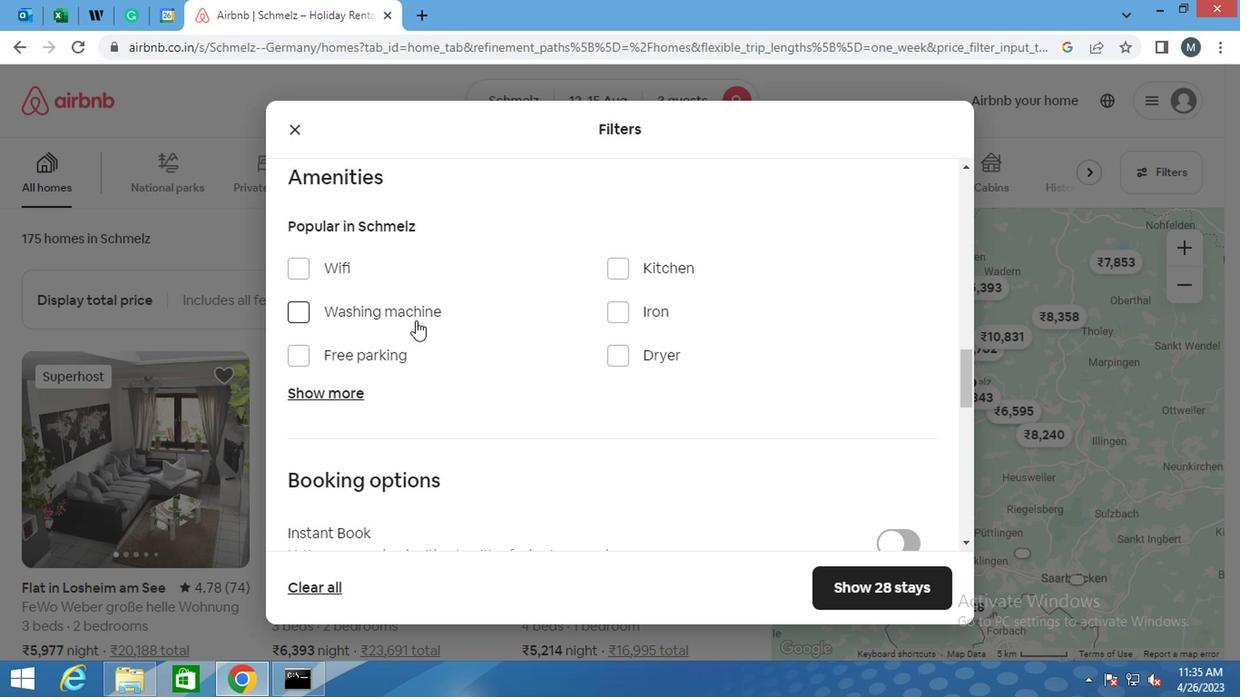 
Action: Mouse scrolled (412, 324) with delta (0, 0)
Screenshot: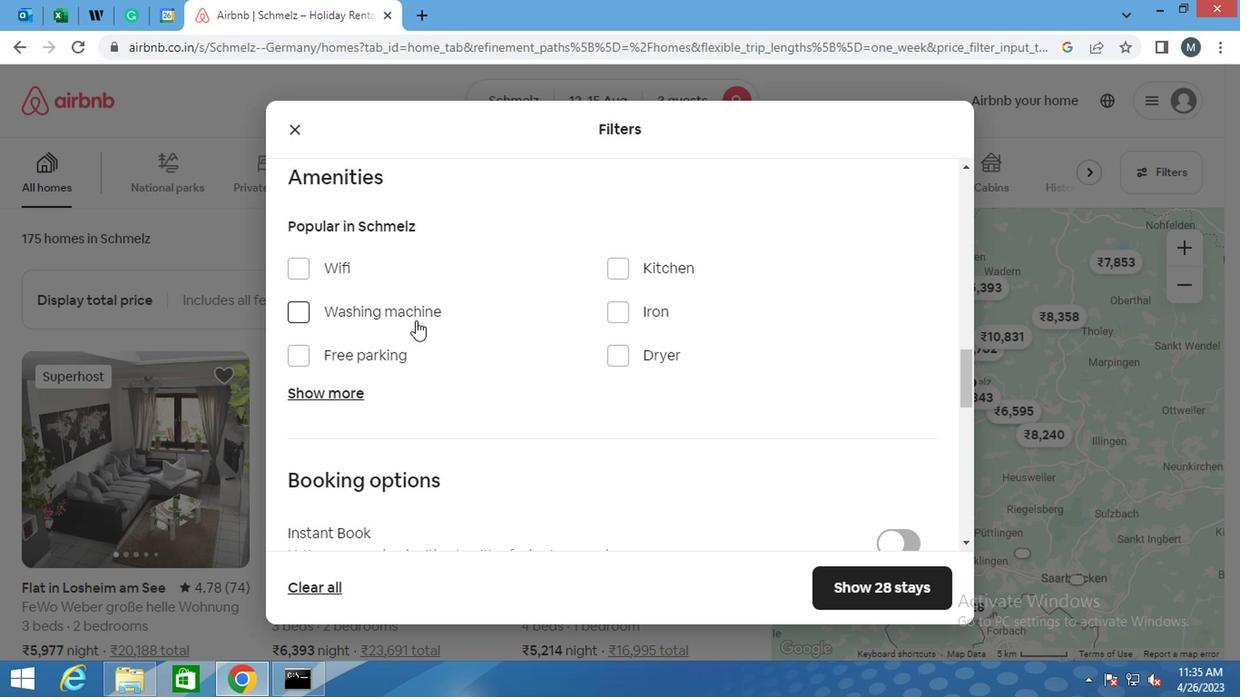 
Action: Mouse moved to (412, 327)
Screenshot: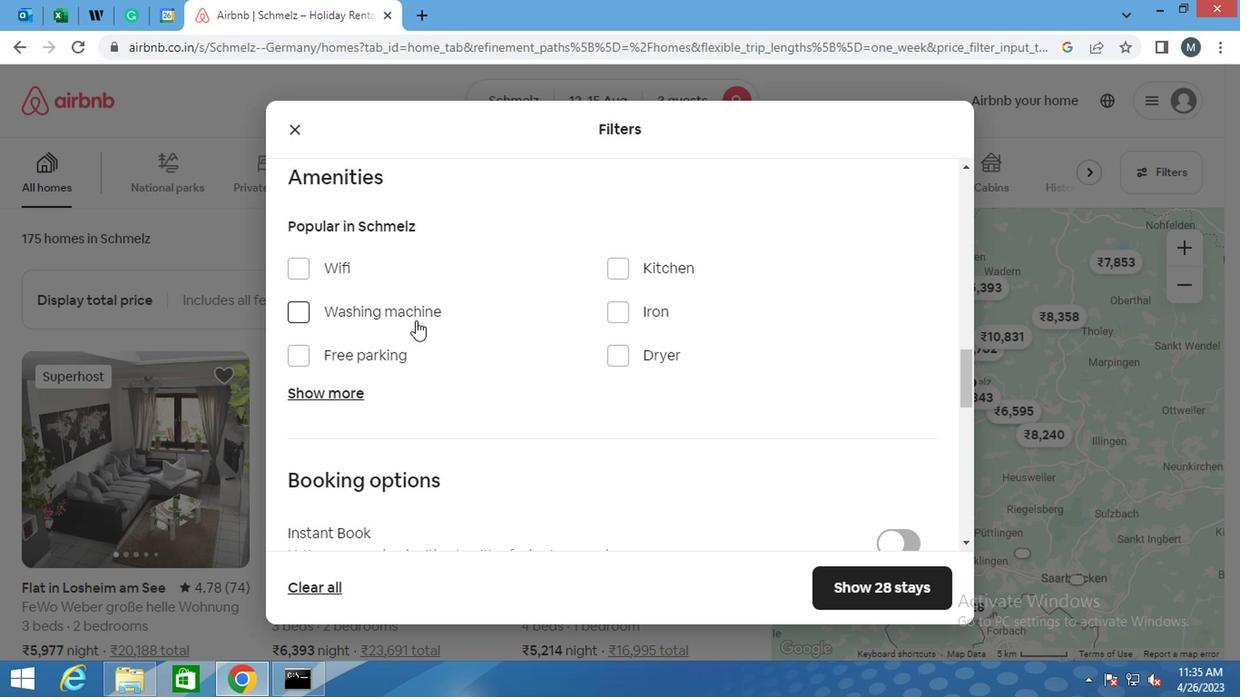 
Action: Mouse scrolled (412, 326) with delta (0, -1)
Screenshot: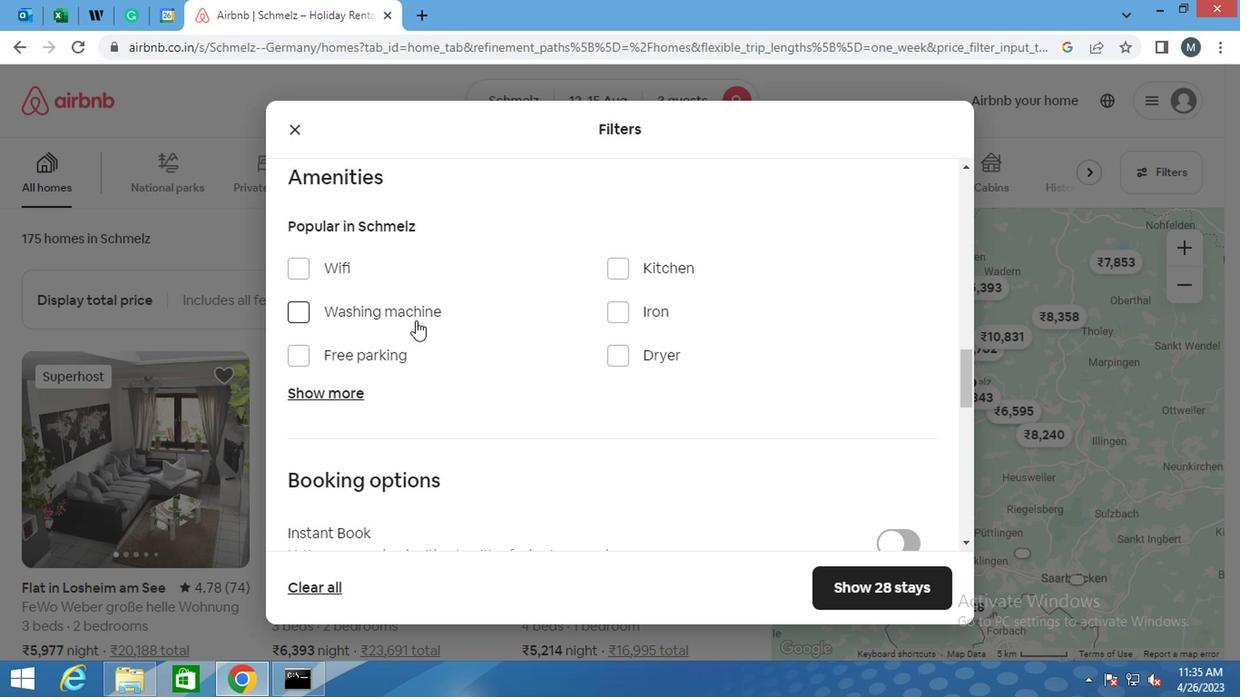 
Action: Mouse moved to (412, 330)
Screenshot: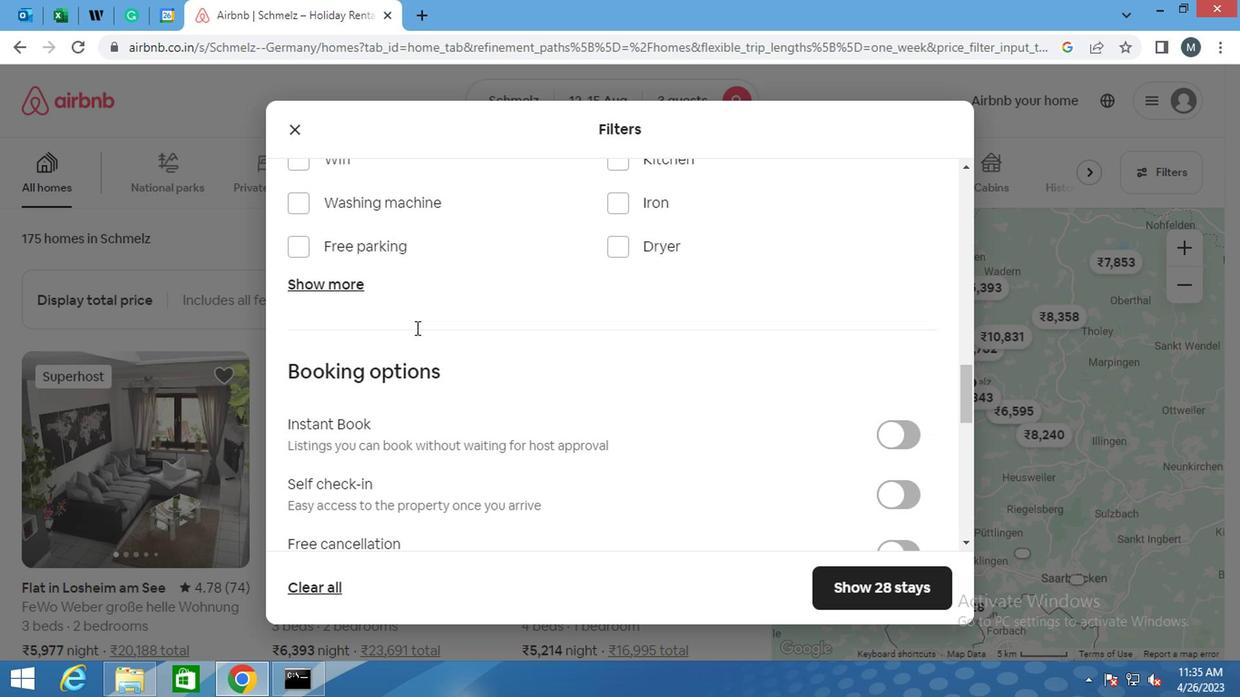 
Action: Mouse scrolled (412, 330) with delta (0, 0)
Screenshot: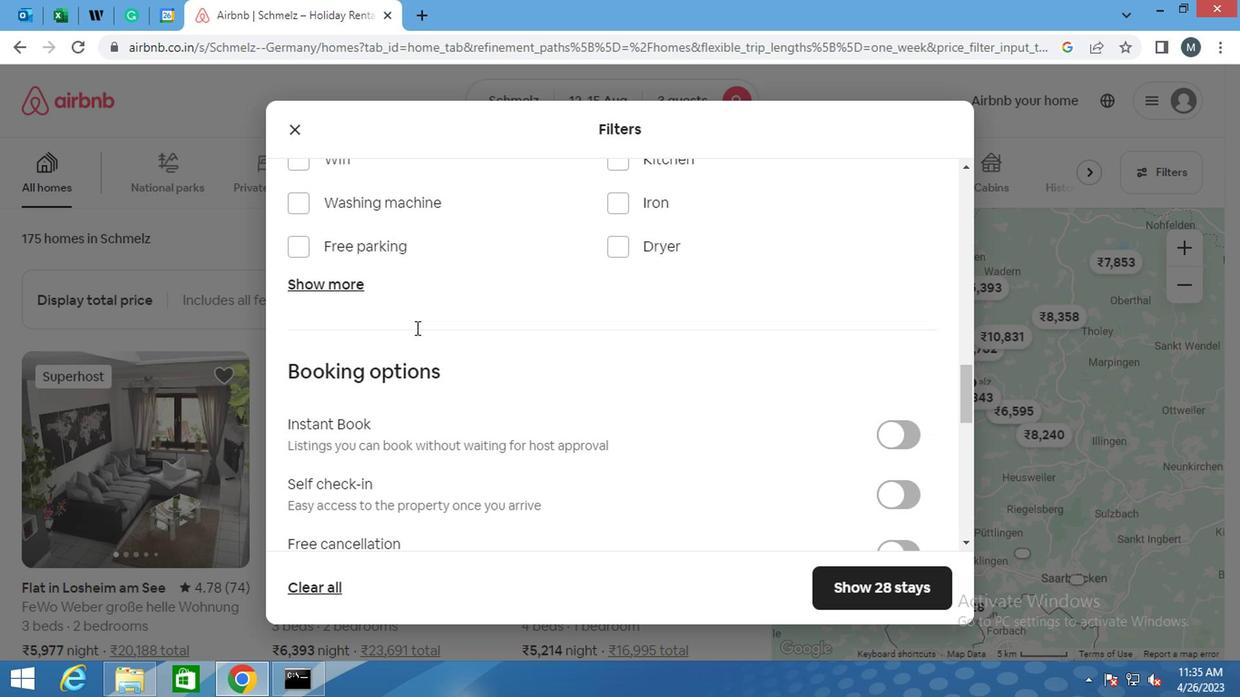
Action: Mouse moved to (413, 334)
Screenshot: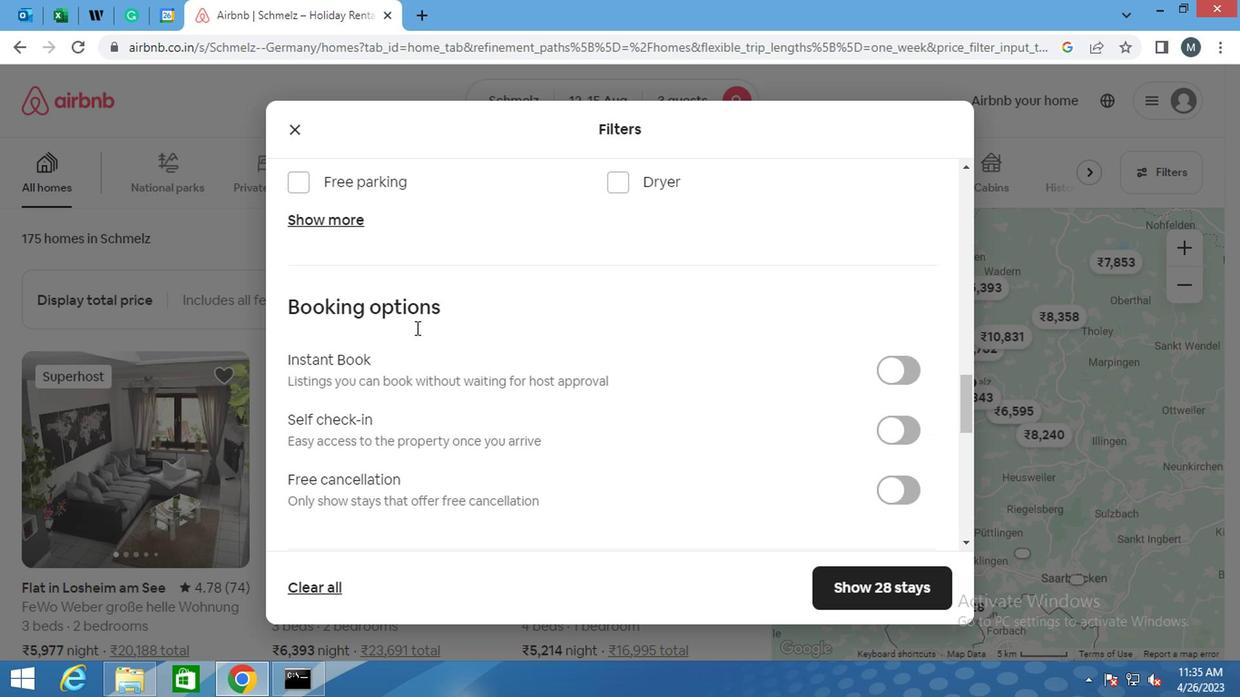 
Action: Mouse scrolled (413, 334) with delta (0, 0)
Screenshot: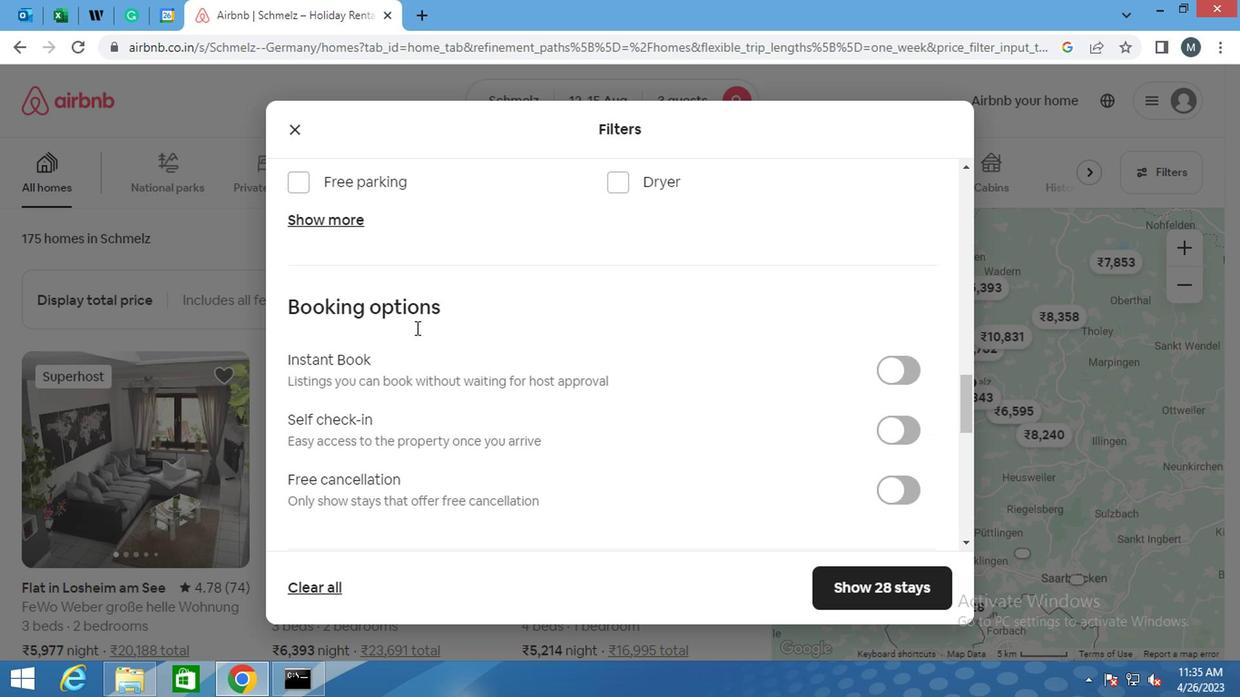 
Action: Mouse moved to (414, 337)
Screenshot: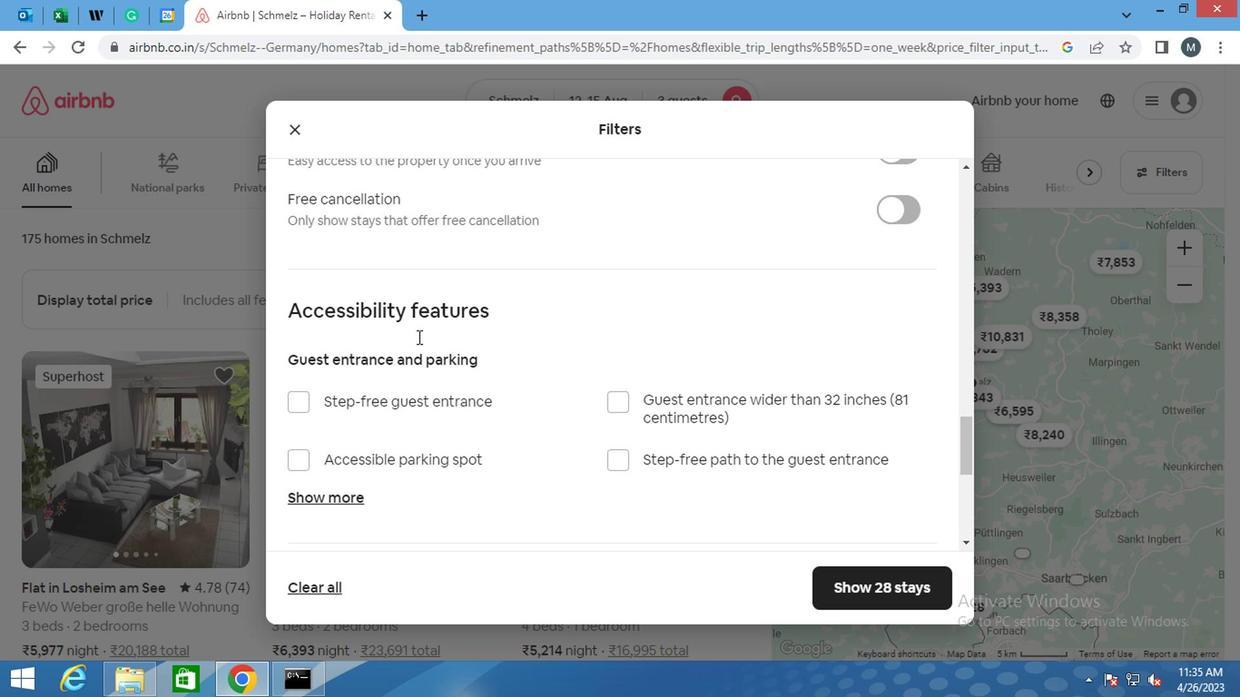 
Action: Mouse scrolled (414, 337) with delta (0, 0)
Screenshot: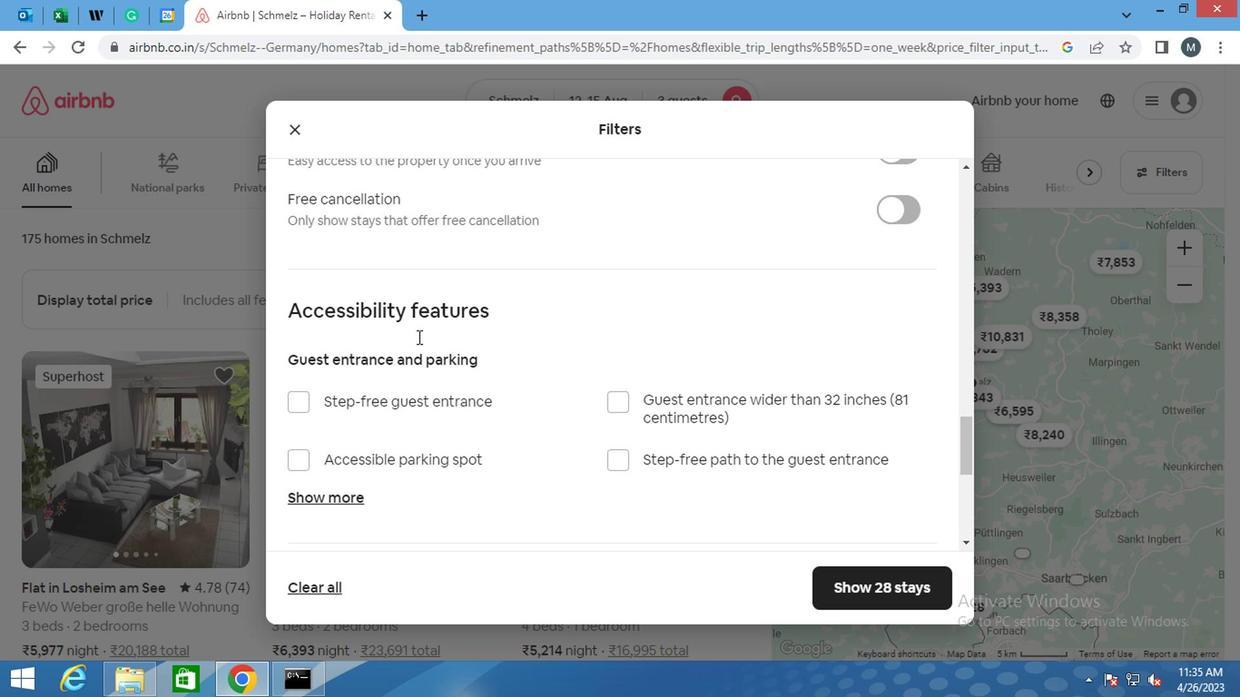 
Action: Mouse moved to (416, 341)
Screenshot: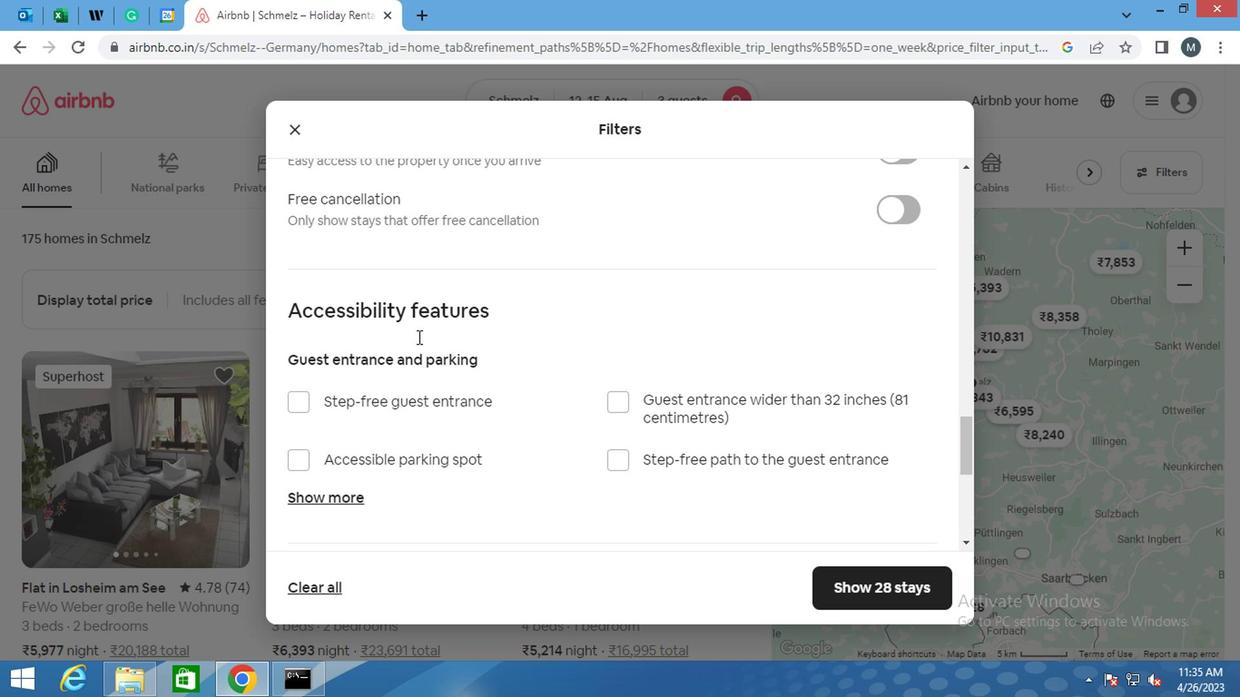 
Action: Mouse scrolled (416, 339) with delta (0, -1)
Screenshot: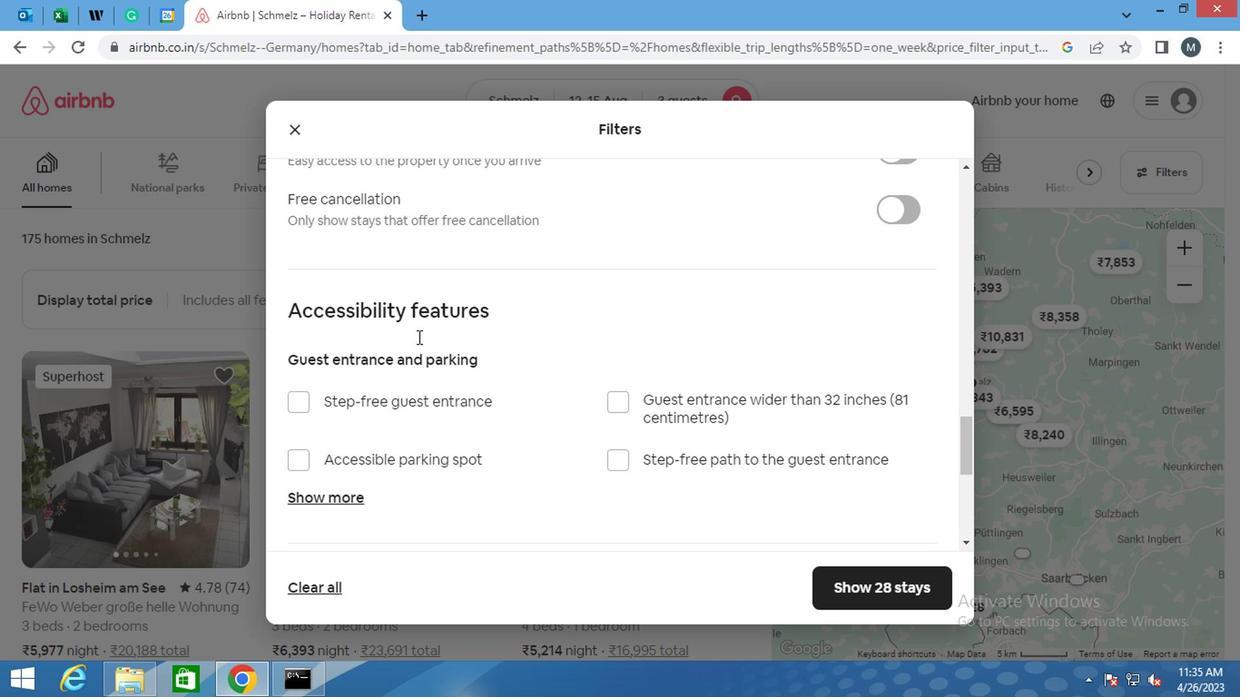 
Action: Mouse moved to (418, 346)
Screenshot: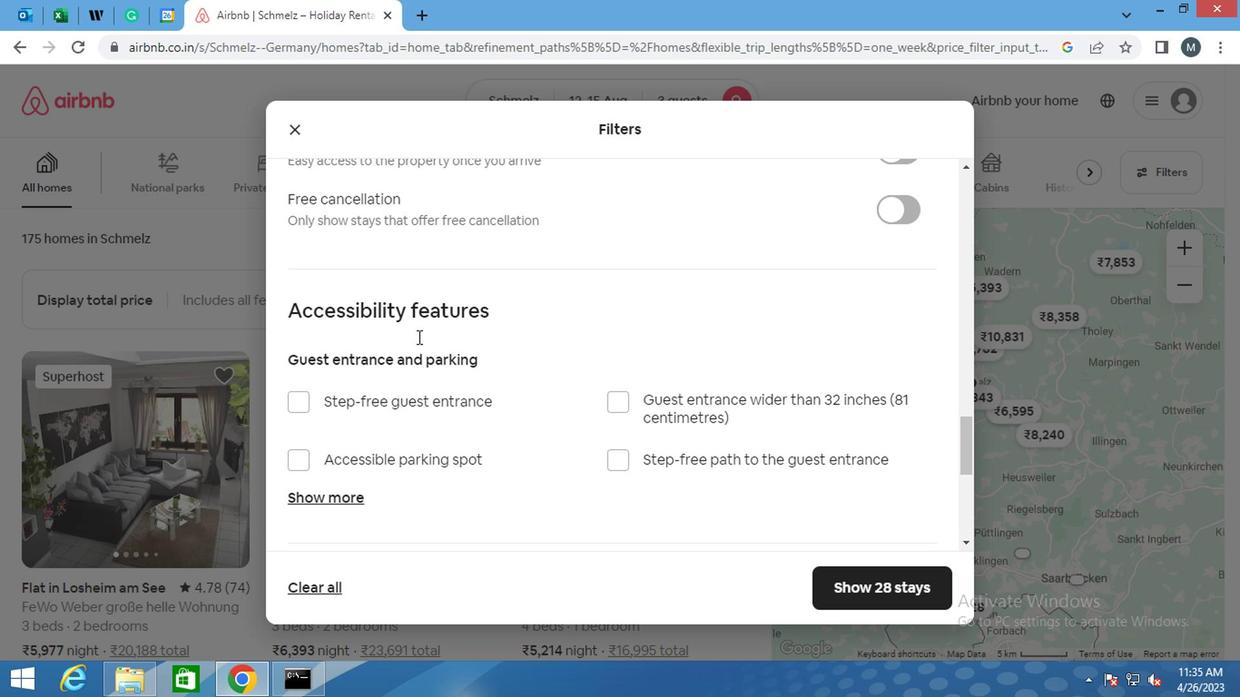 
Action: Mouse scrolled (418, 345) with delta (0, 0)
Screenshot: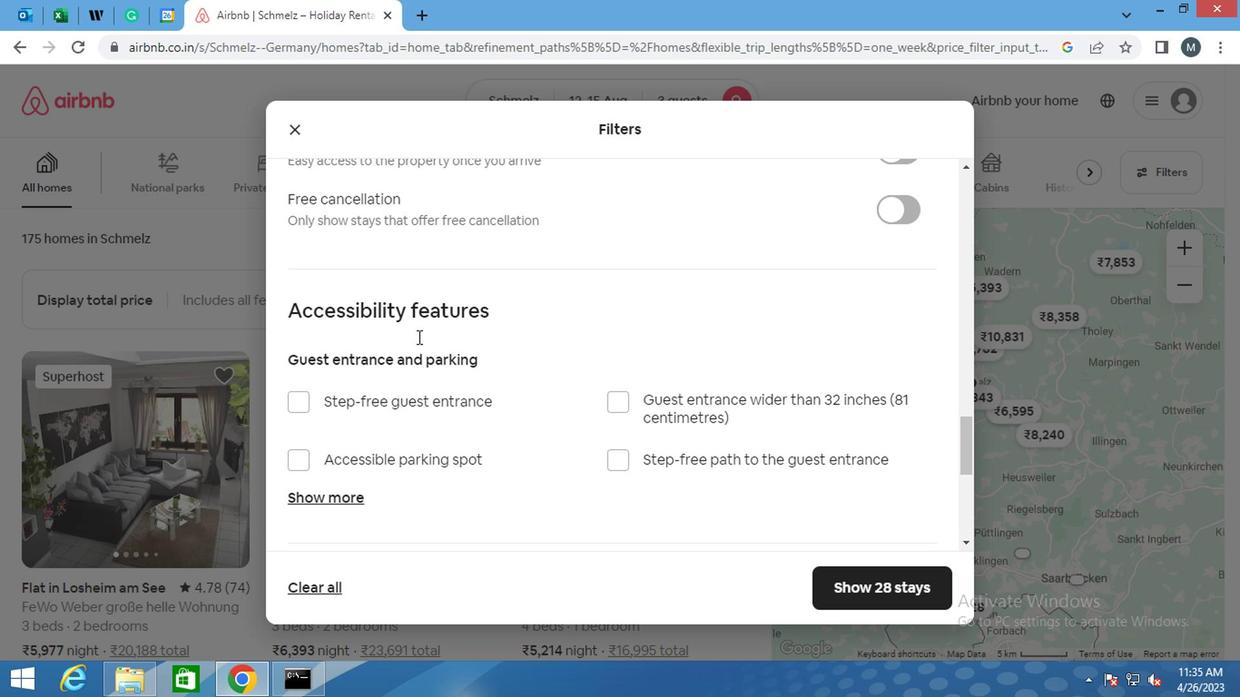 
Action: Mouse moved to (418, 346)
Screenshot: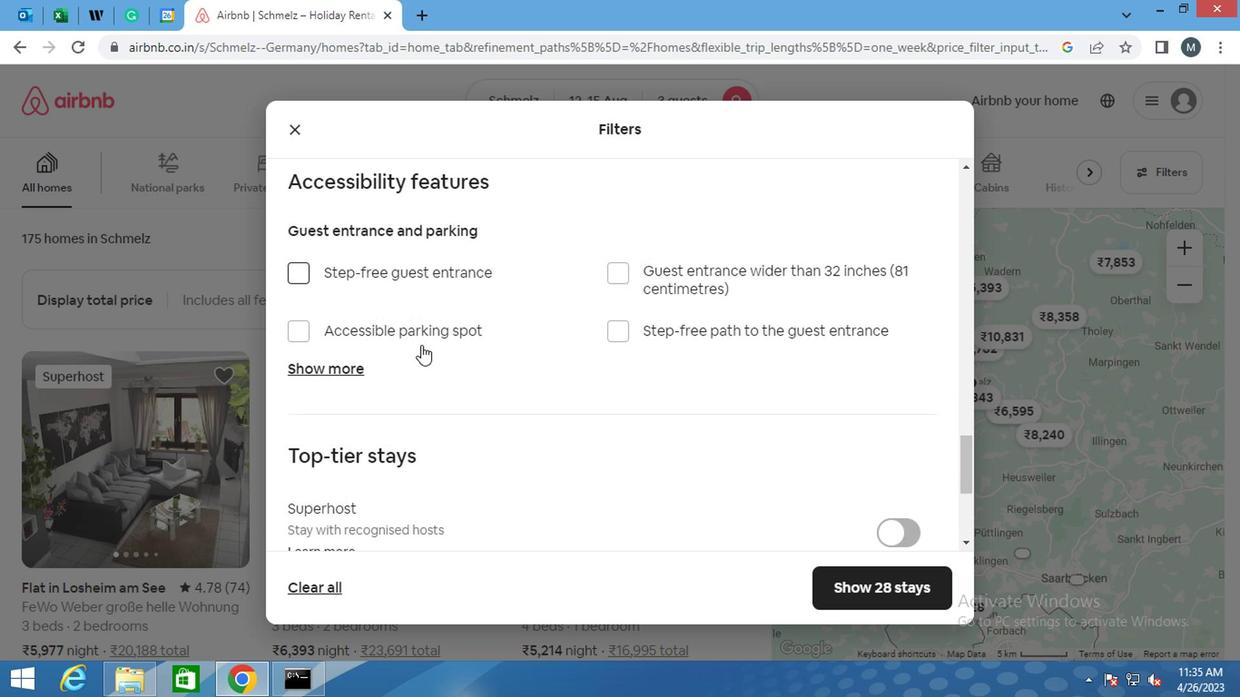 
Action: Mouse scrolled (418, 346) with delta (0, 0)
Screenshot: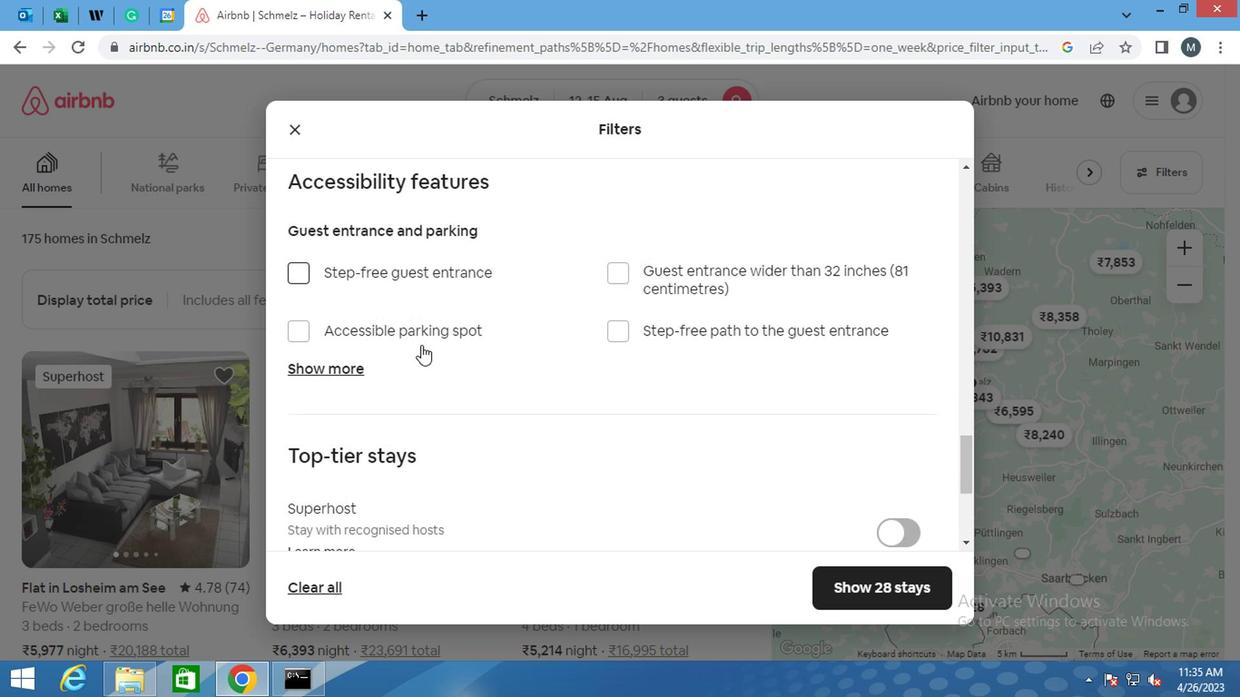 
Action: Mouse moved to (421, 353)
Screenshot: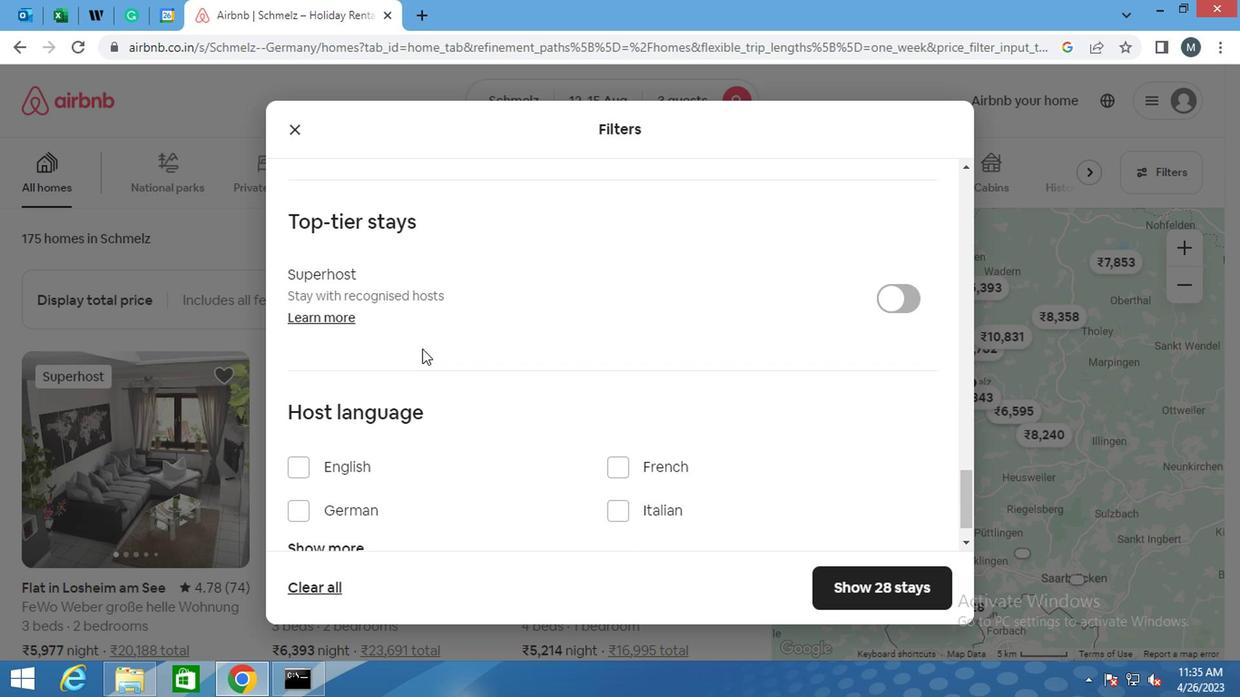
Action: Mouse scrolled (421, 352) with delta (0, 0)
Screenshot: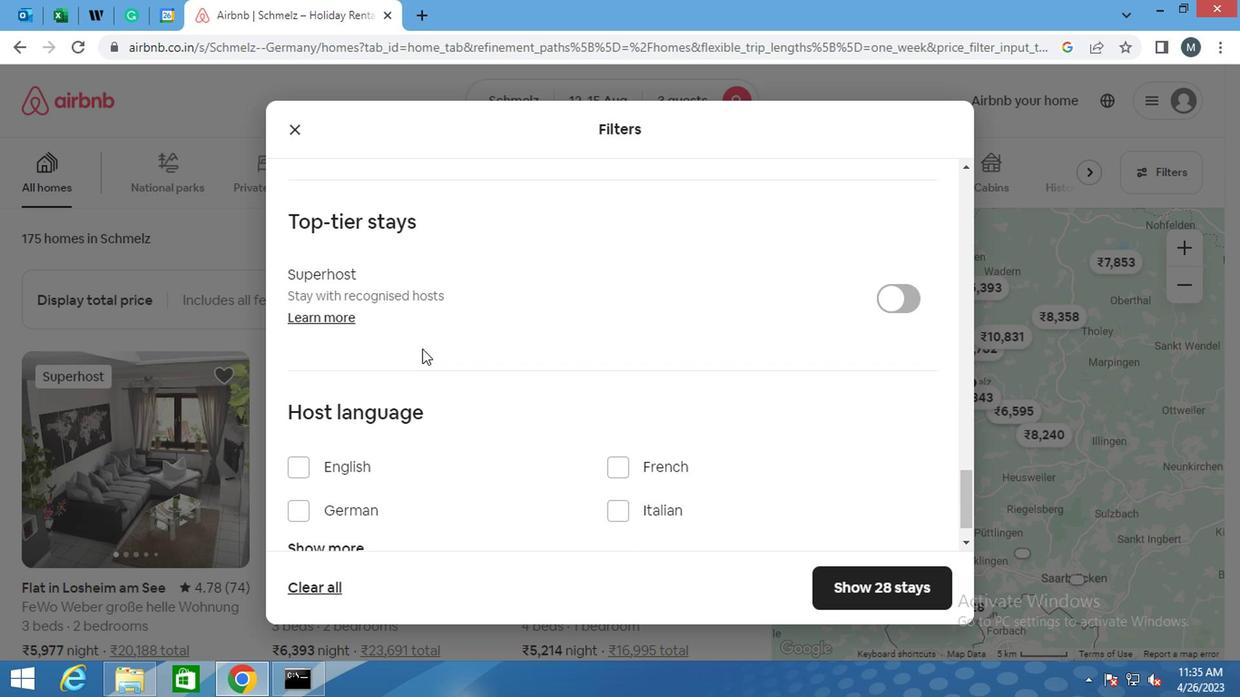 
Action: Mouse moved to (421, 355)
Screenshot: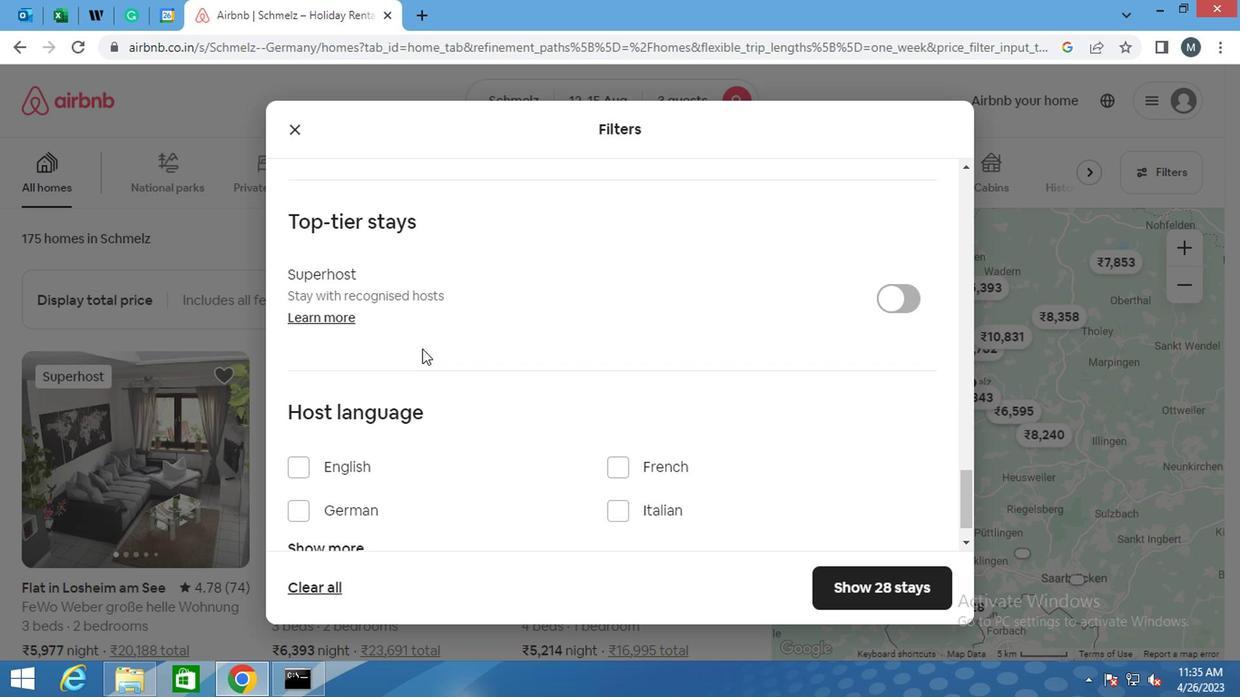 
Action: Mouse scrolled (421, 354) with delta (0, 0)
Screenshot: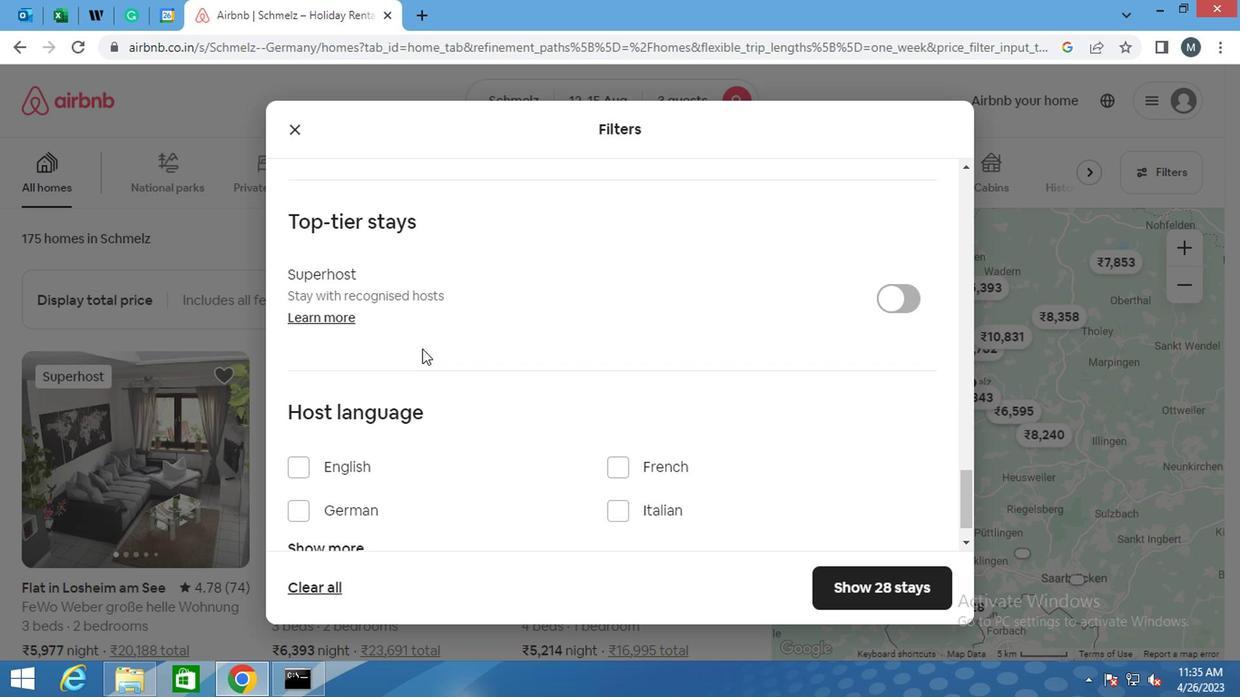 
Action: Mouse moved to (416, 367)
Screenshot: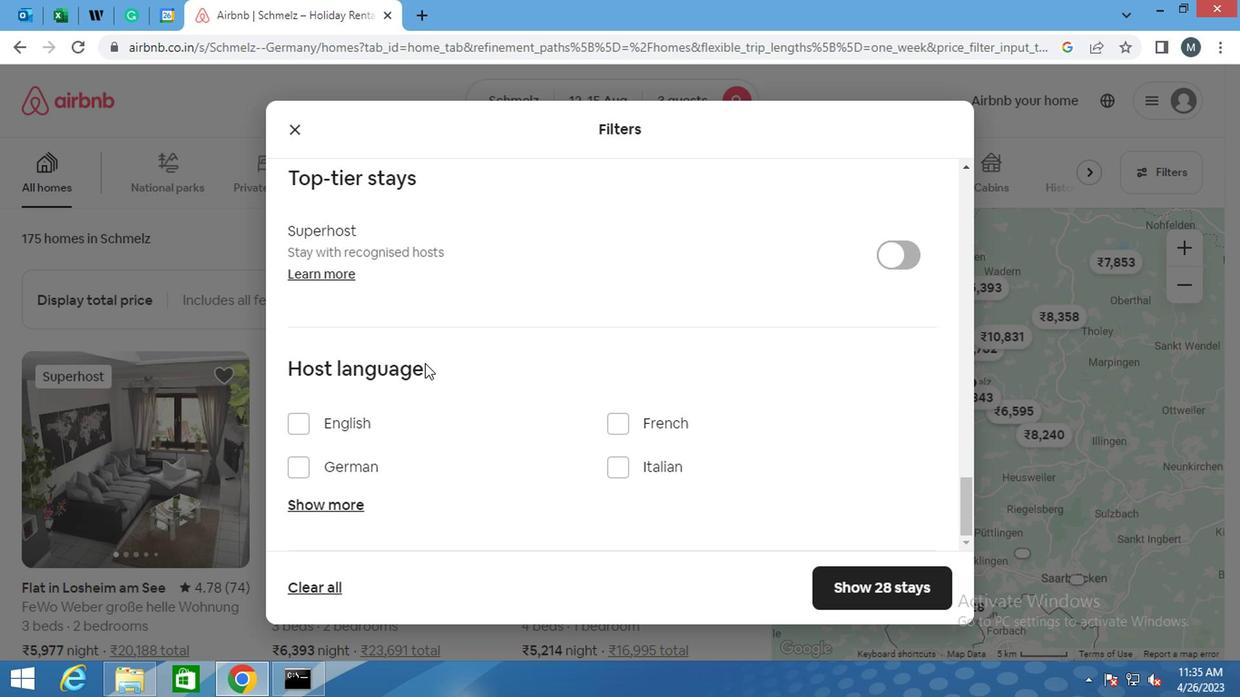 
Action: Mouse scrolled (416, 368) with delta (0, 1)
Screenshot: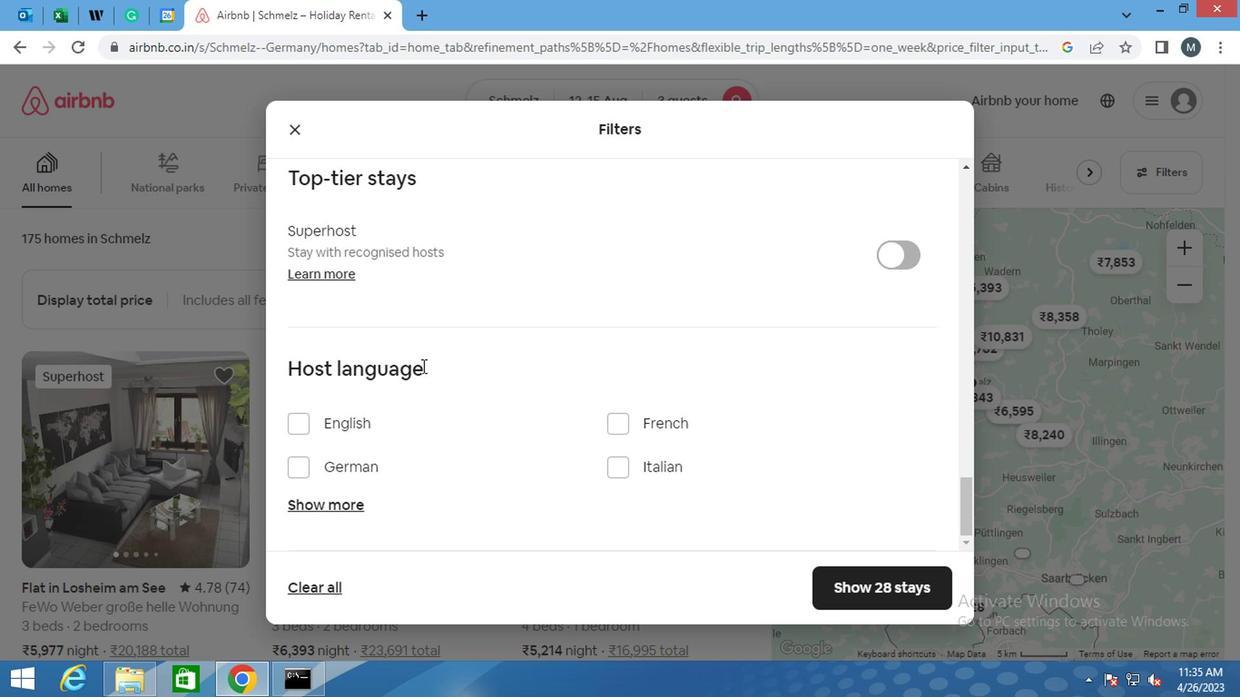 
Action: Mouse moved to (413, 367)
Screenshot: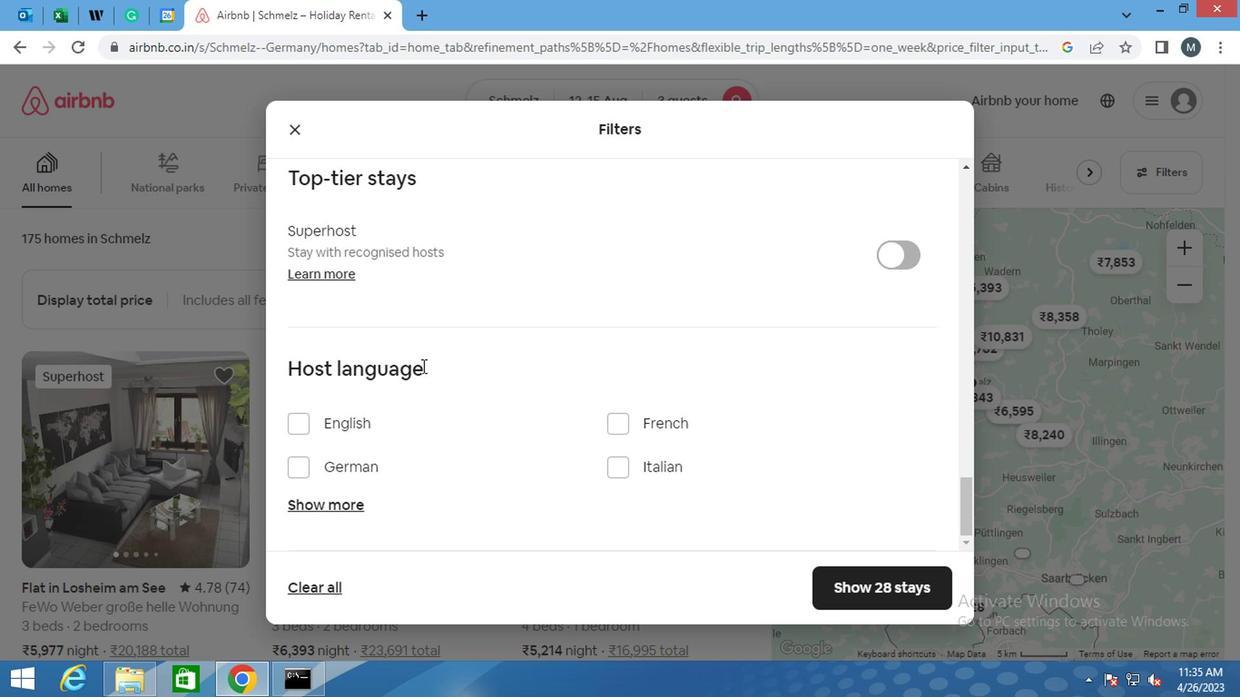 
Action: Mouse scrolled (413, 368) with delta (0, 1)
Screenshot: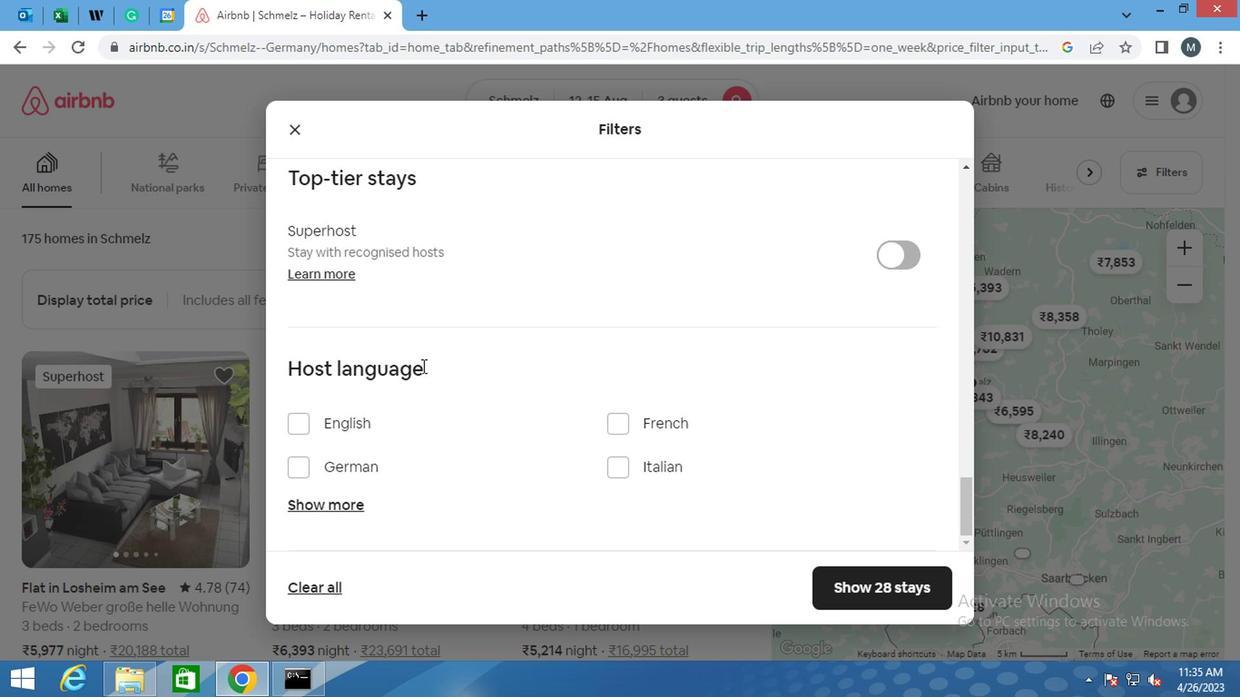 
Action: Mouse scrolled (413, 368) with delta (0, 1)
Screenshot: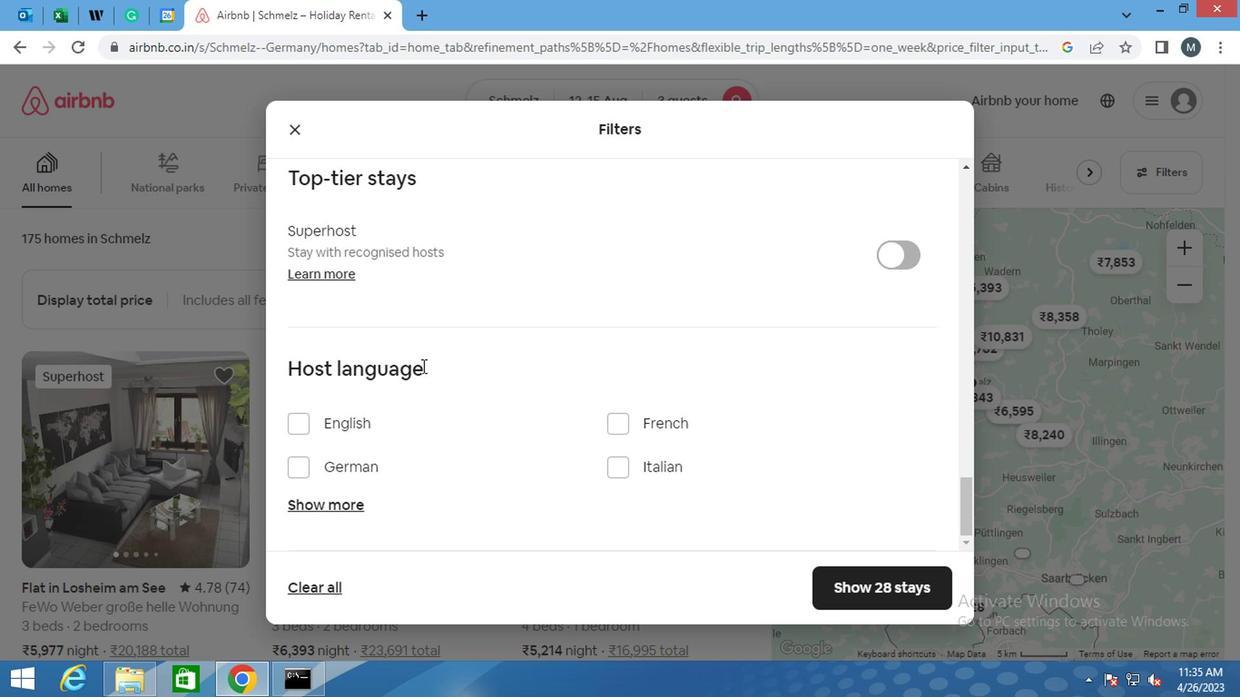 
Action: Mouse moved to (575, 350)
Screenshot: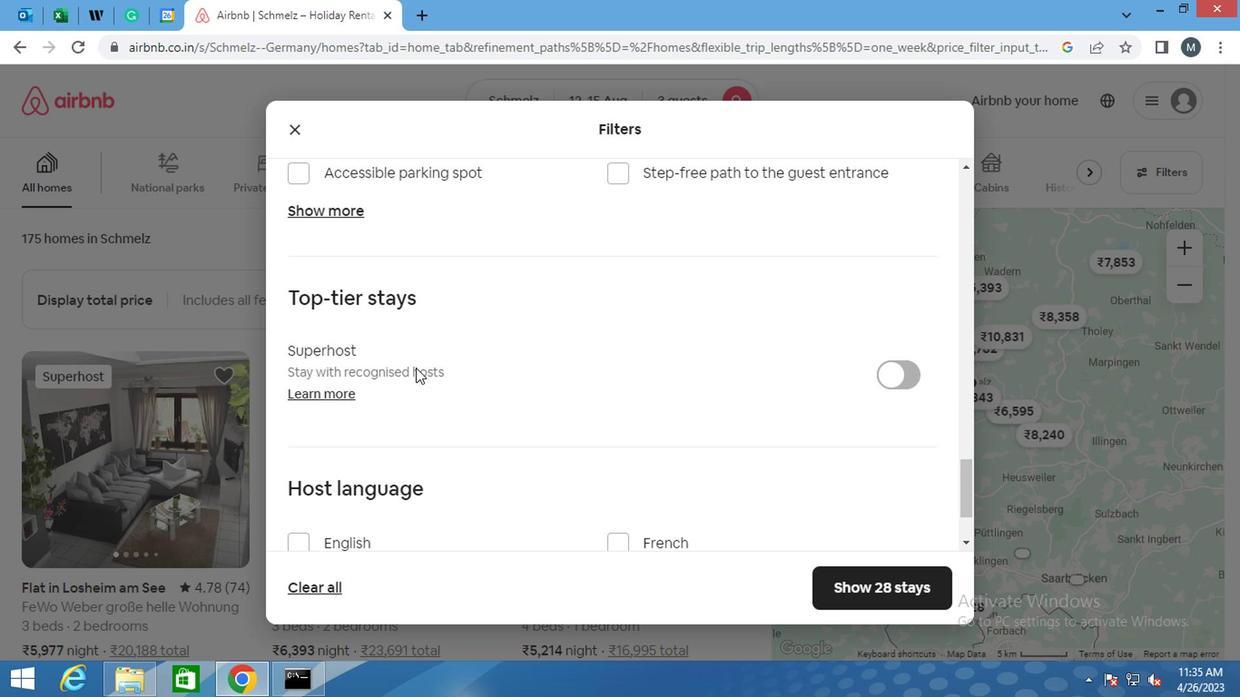 
Action: Mouse scrolled (575, 350) with delta (0, 0)
Screenshot: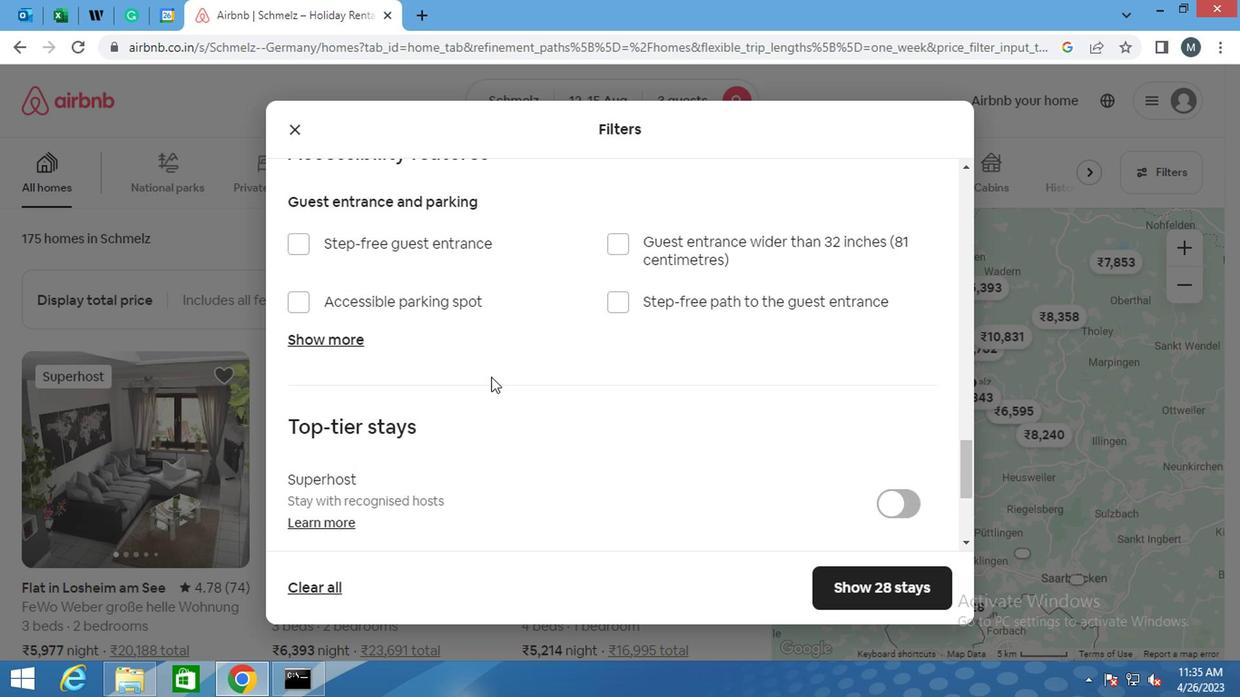 
Action: Mouse moved to (590, 348)
Screenshot: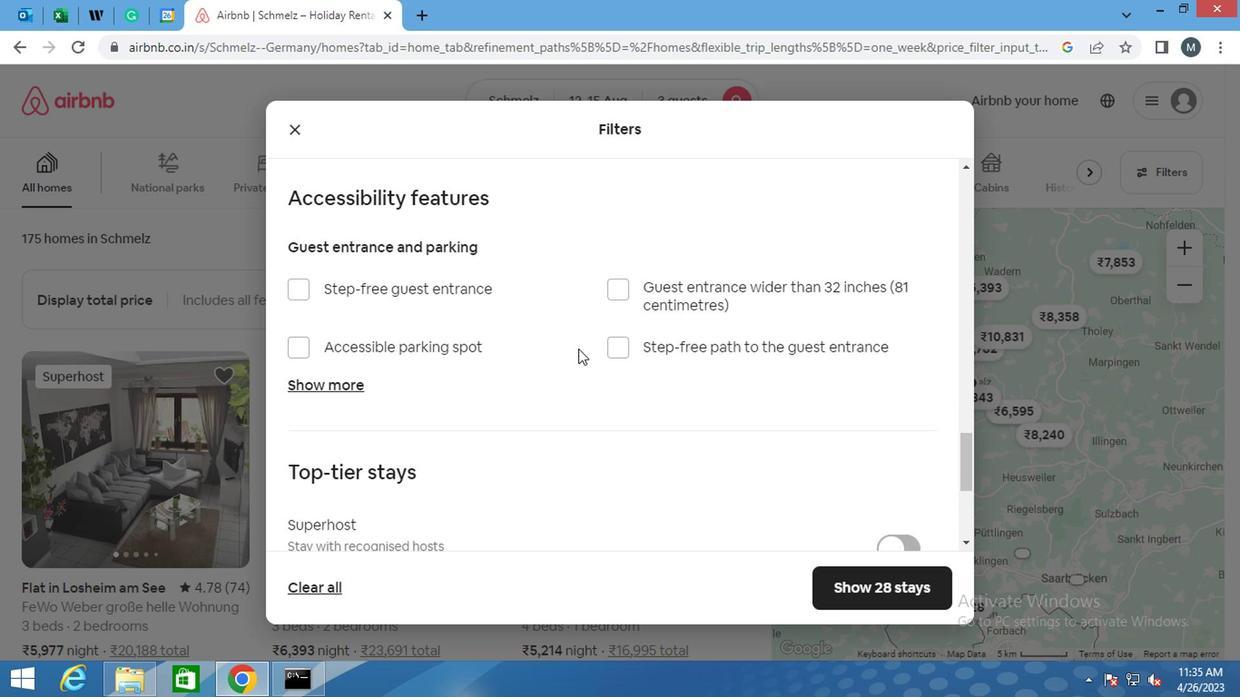 
Action: Mouse scrolled (590, 348) with delta (0, 0)
Screenshot: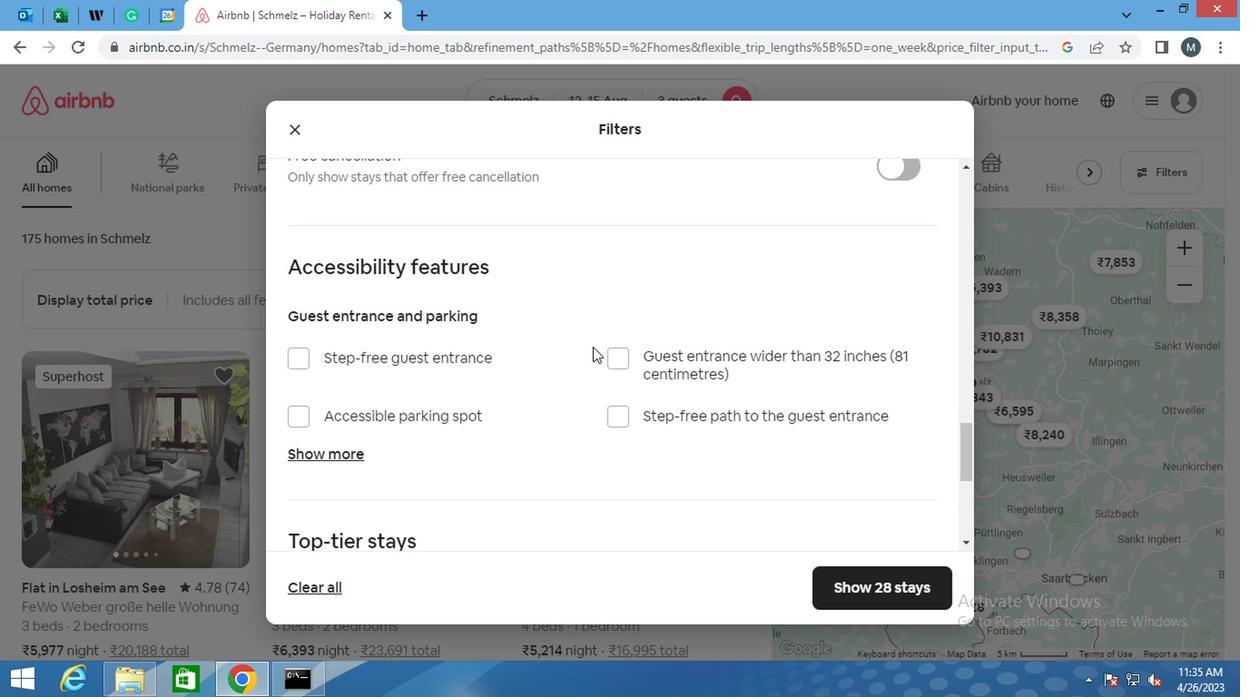 
Action: Mouse scrolled (590, 348) with delta (0, 0)
Screenshot: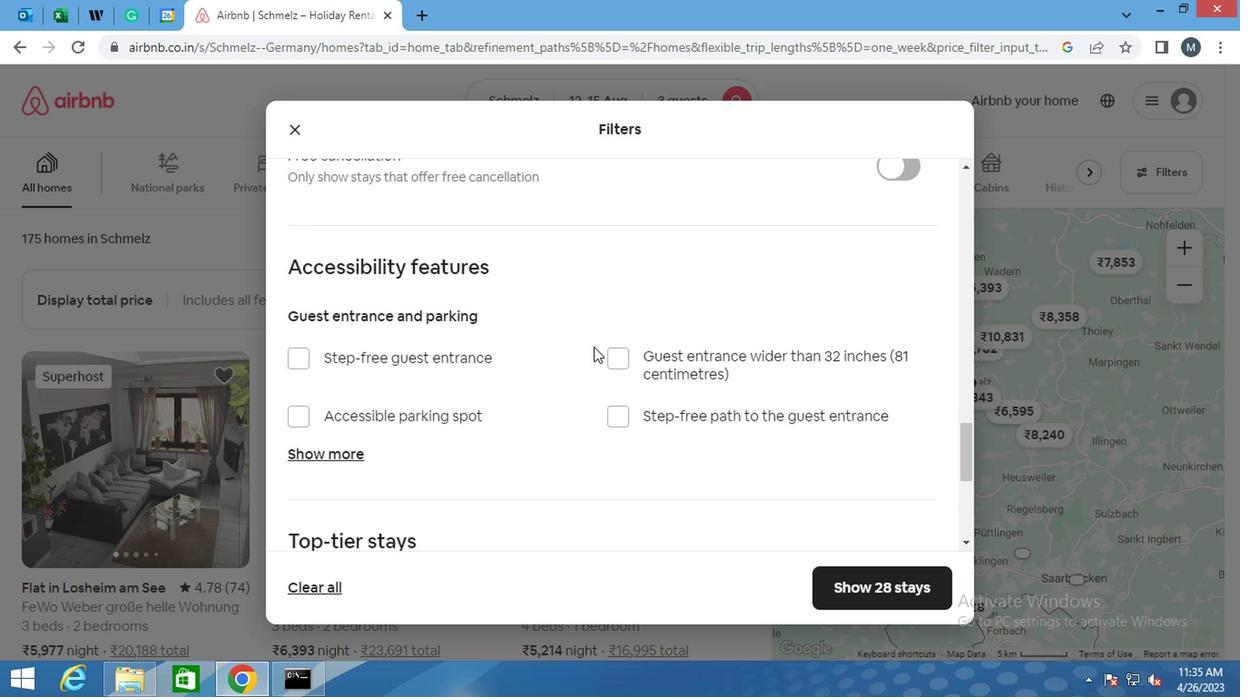 
Action: Mouse scrolled (590, 348) with delta (0, 0)
Screenshot: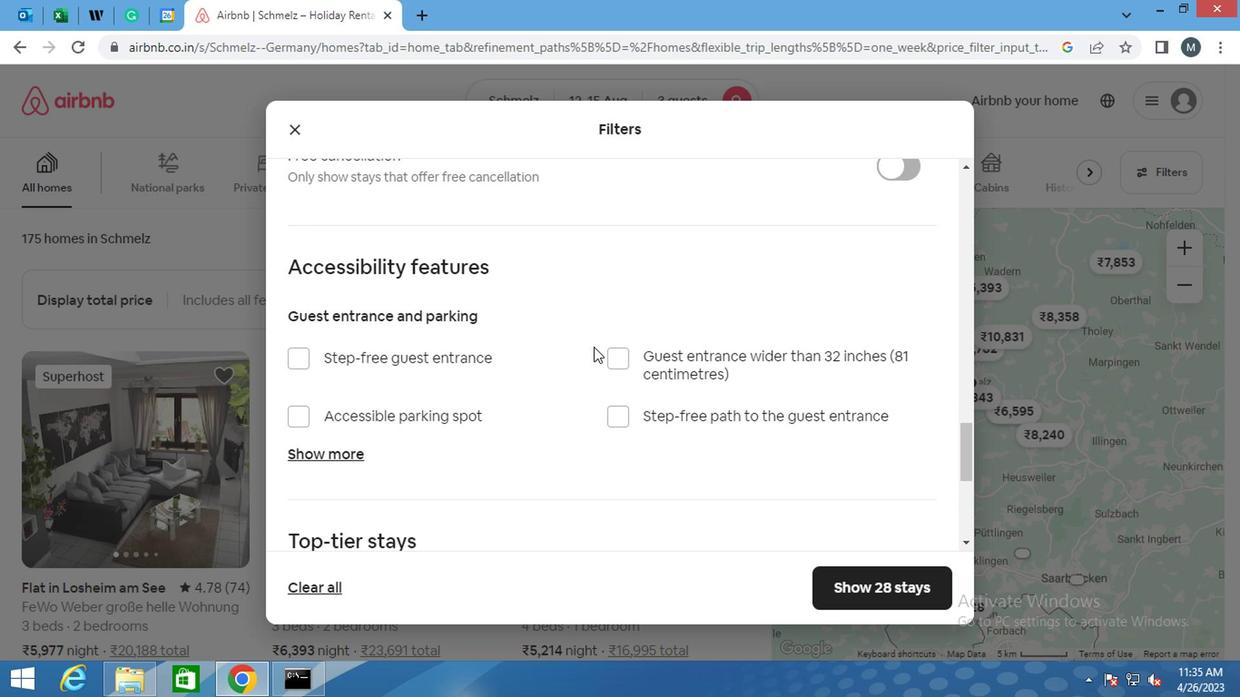 
Action: Mouse moved to (906, 387)
Screenshot: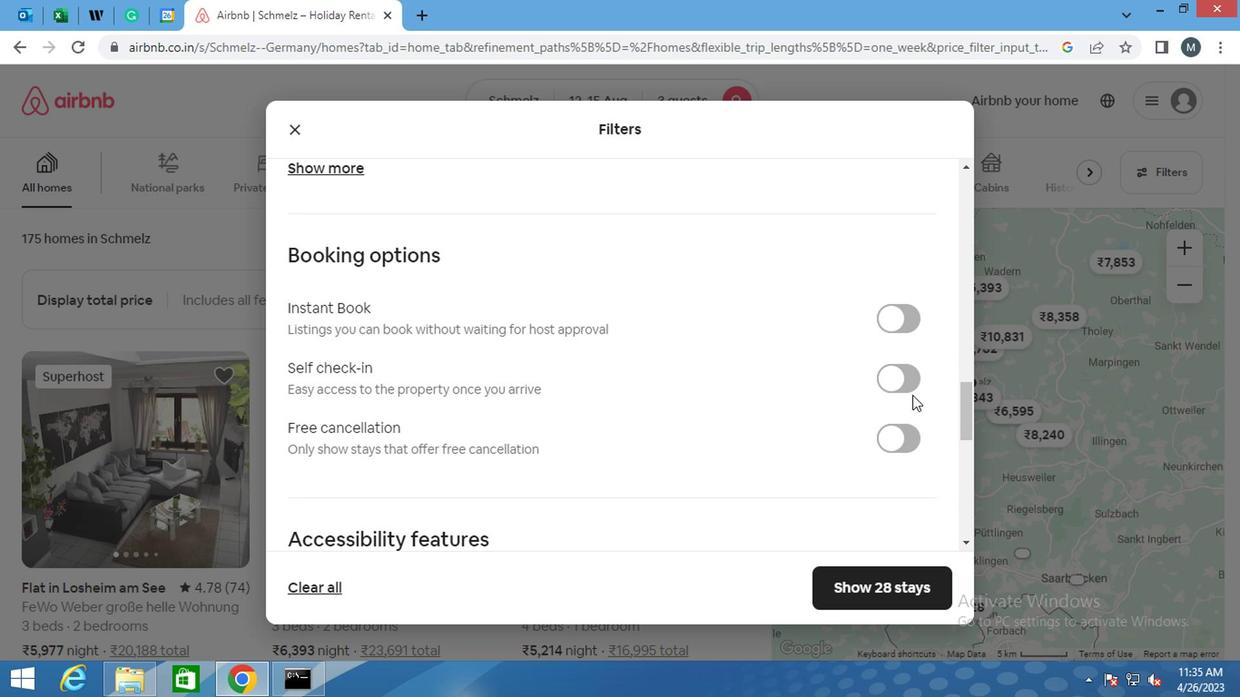 
Action: Mouse pressed left at (906, 387)
Screenshot: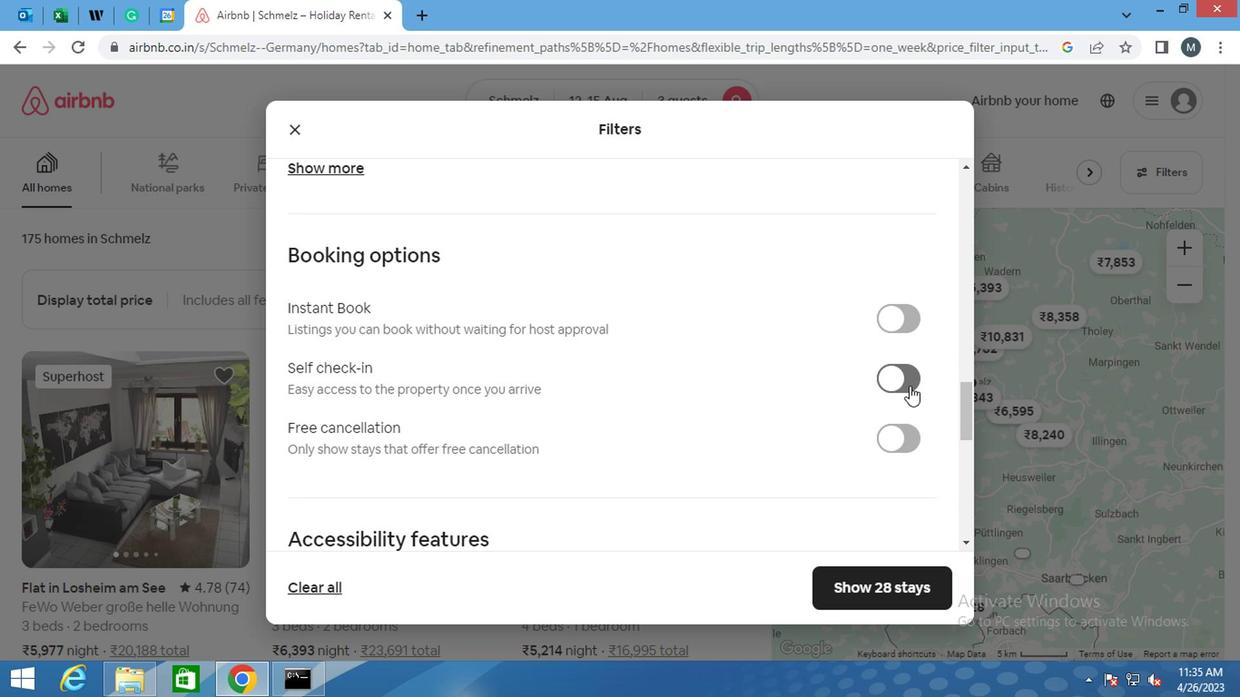 
Action: Mouse moved to (608, 401)
Screenshot: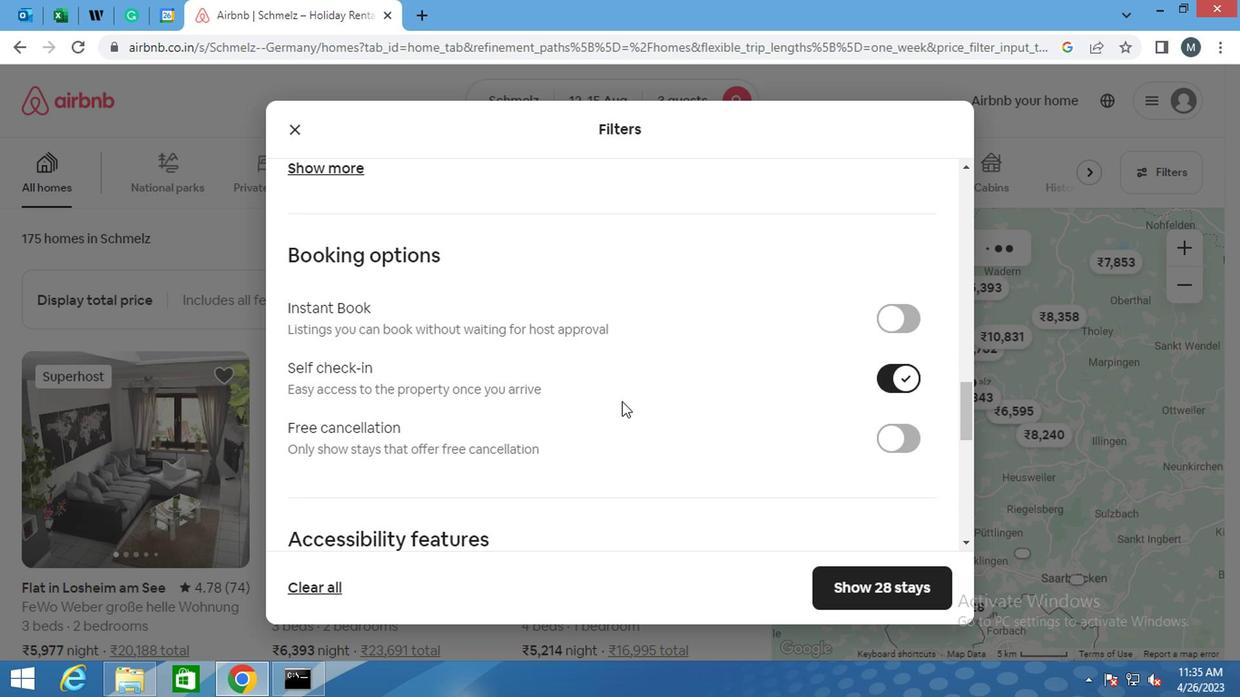 
Action: Mouse scrolled (608, 401) with delta (0, 0)
Screenshot: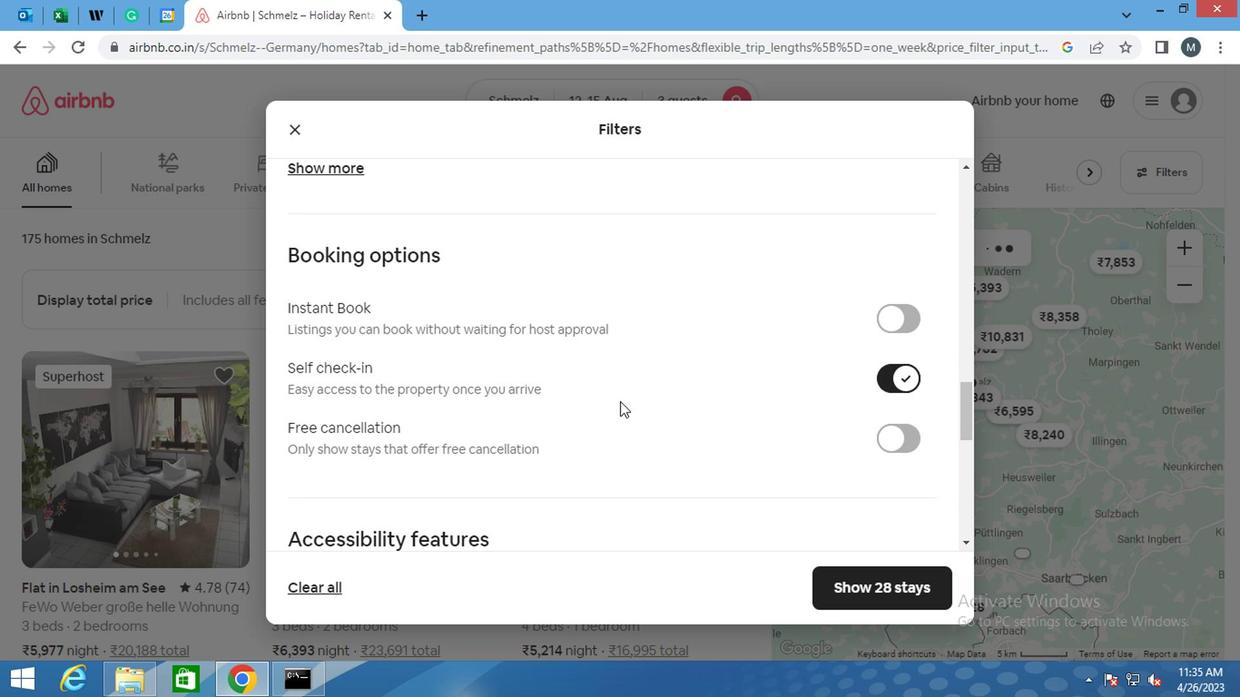
Action: Mouse scrolled (608, 401) with delta (0, 0)
Screenshot: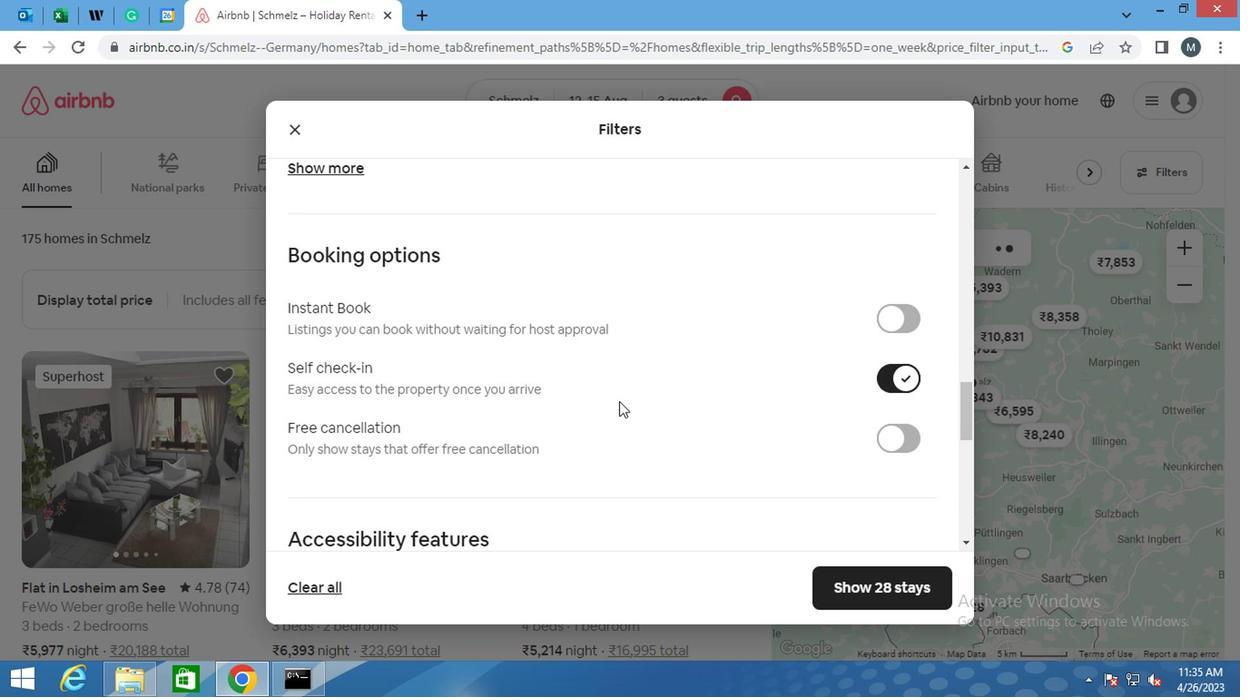 
Action: Mouse scrolled (608, 401) with delta (0, 0)
Screenshot: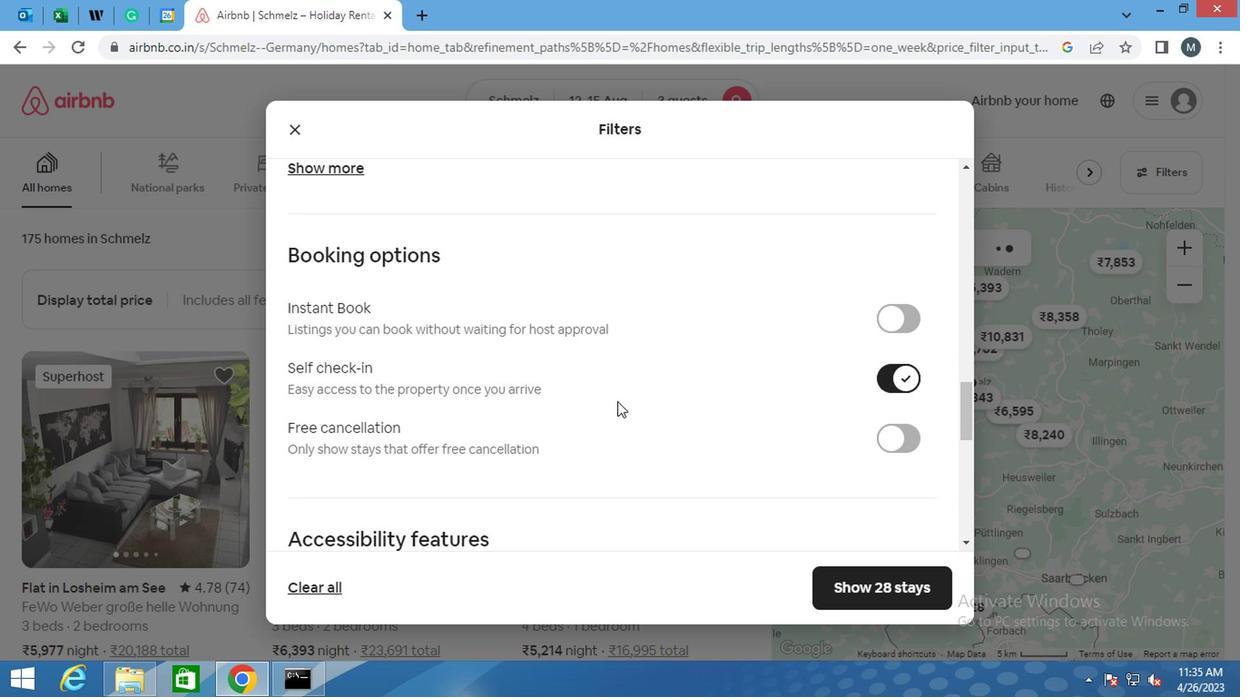 
Action: Mouse moved to (604, 405)
Screenshot: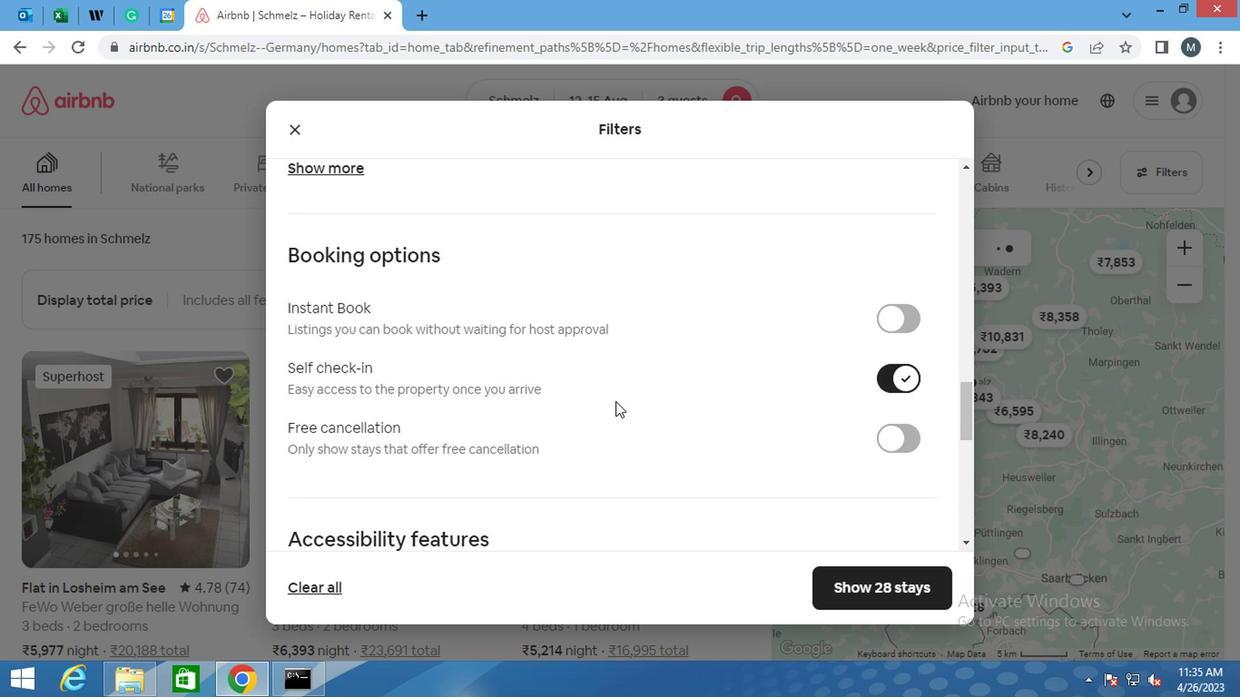 
Action: Mouse scrolled (604, 405) with delta (0, 0)
Screenshot: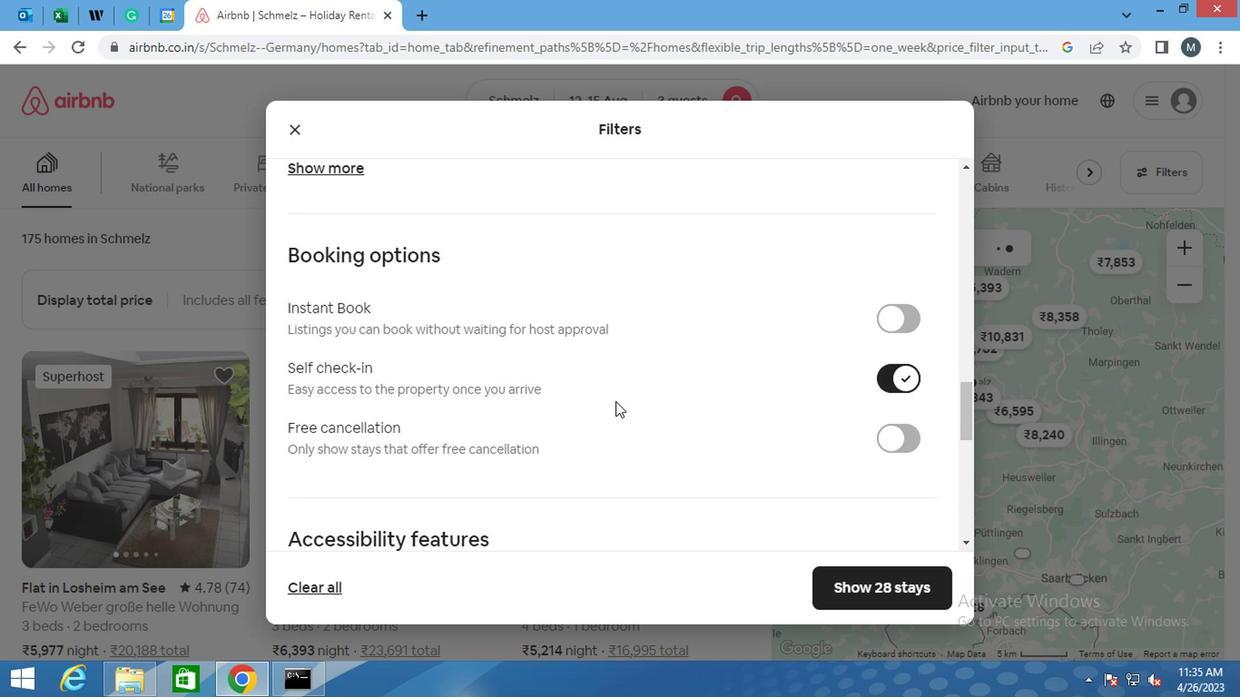 
Action: Mouse moved to (589, 409)
Screenshot: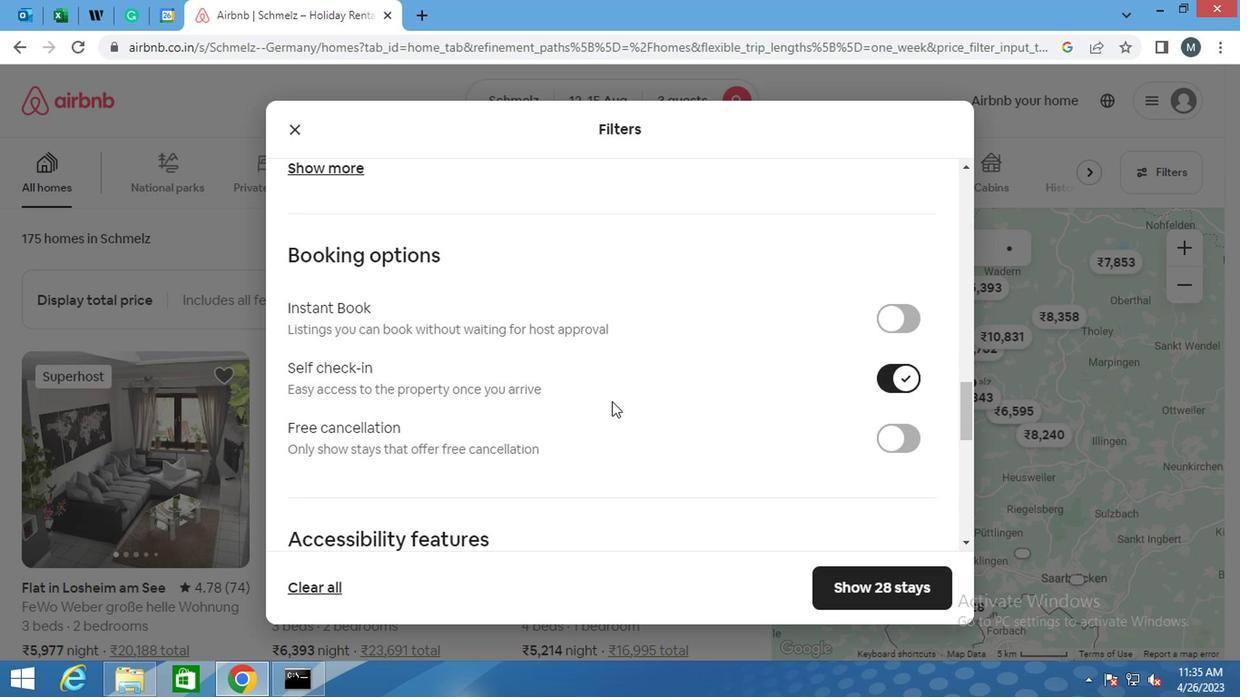 
Action: Mouse scrolled (589, 408) with delta (0, -1)
Screenshot: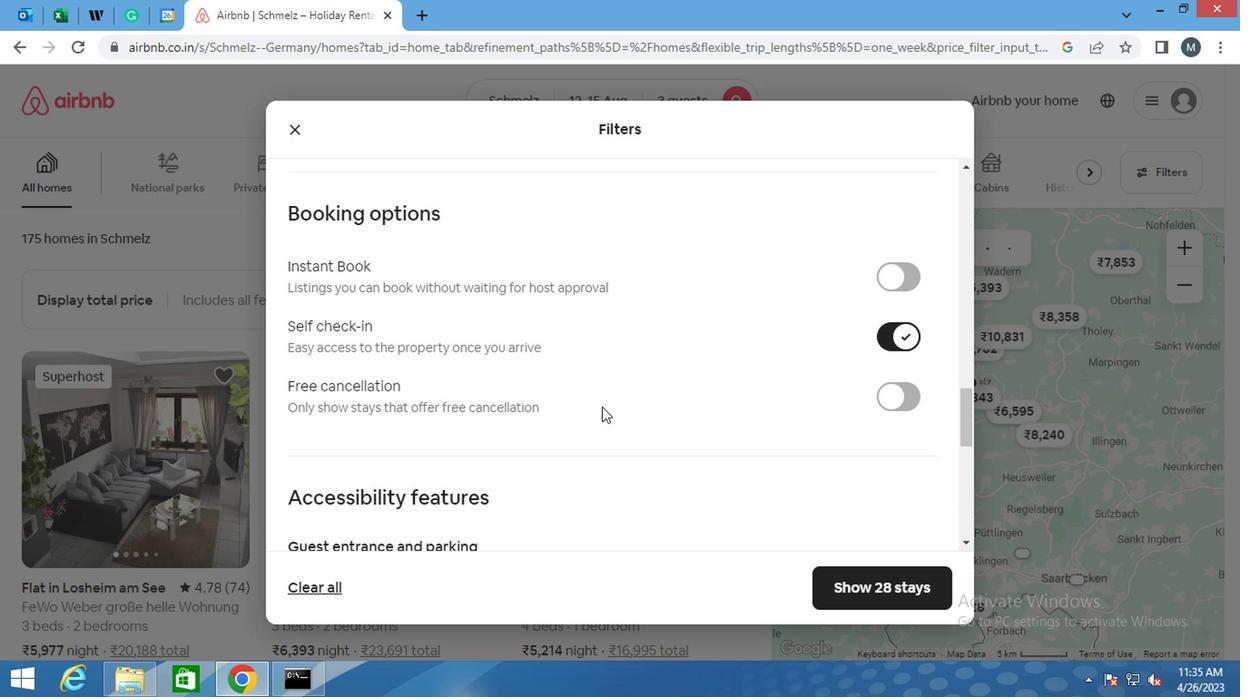 
Action: Mouse scrolled (589, 408) with delta (0, -1)
Screenshot: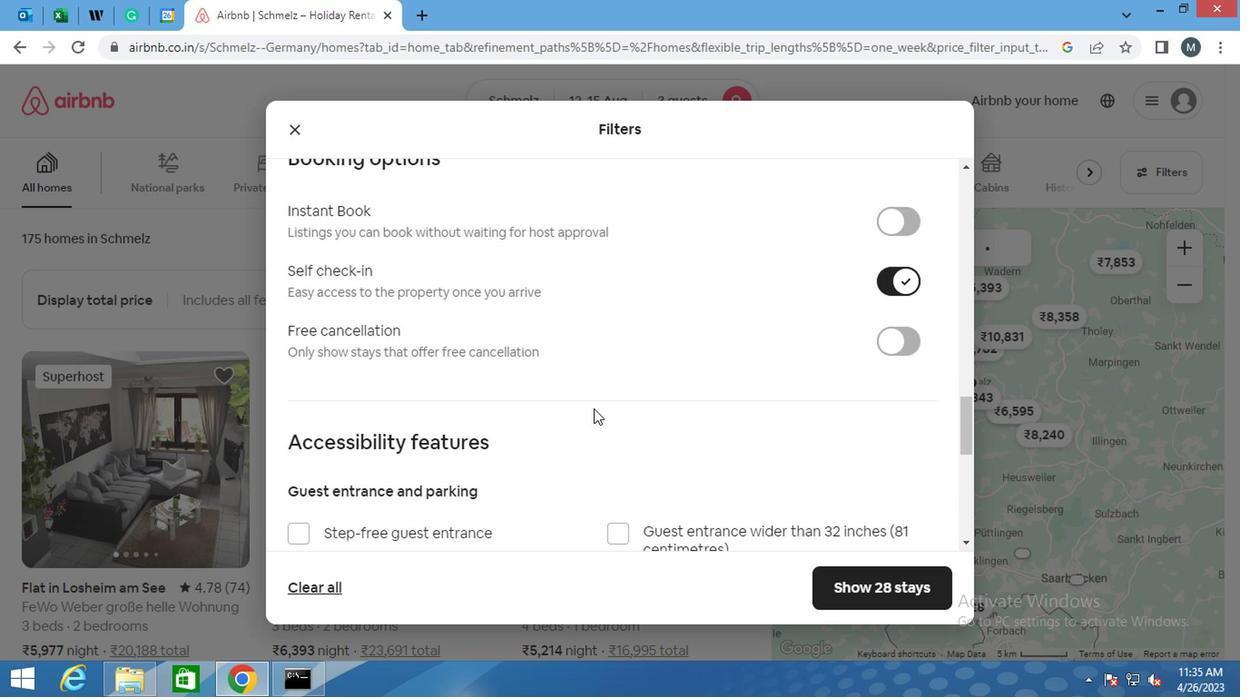 
Action: Mouse moved to (587, 409)
Screenshot: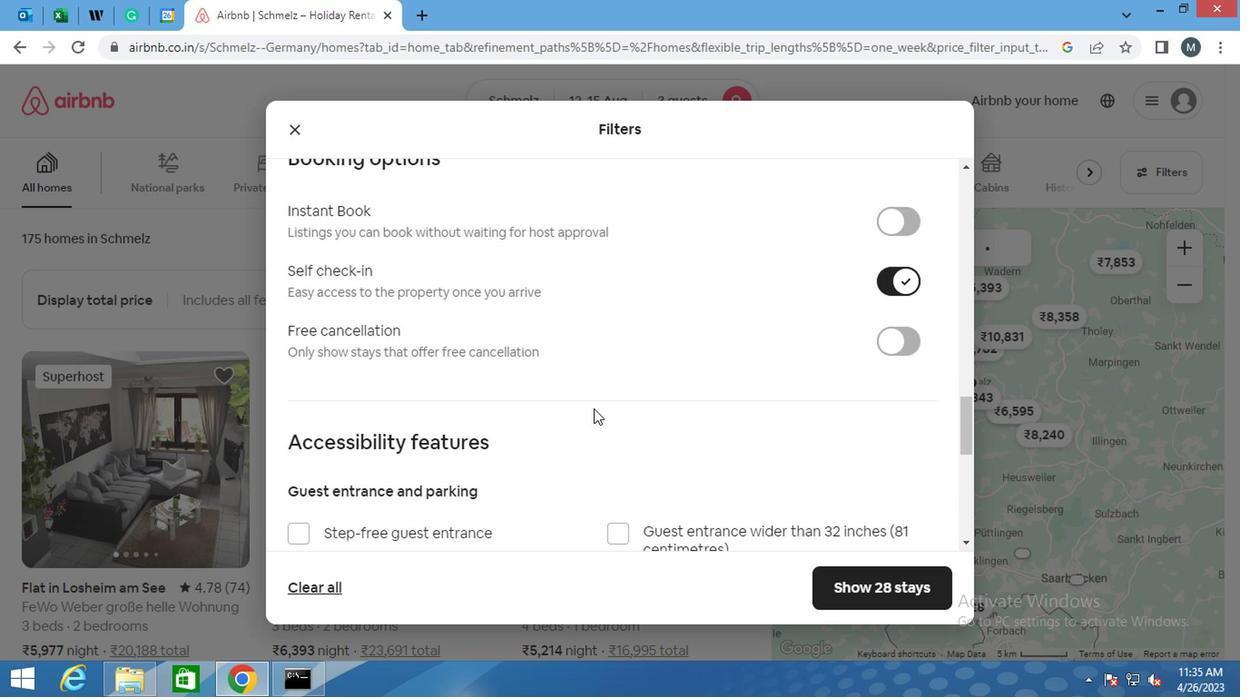
Action: Mouse scrolled (587, 408) with delta (0, -1)
Screenshot: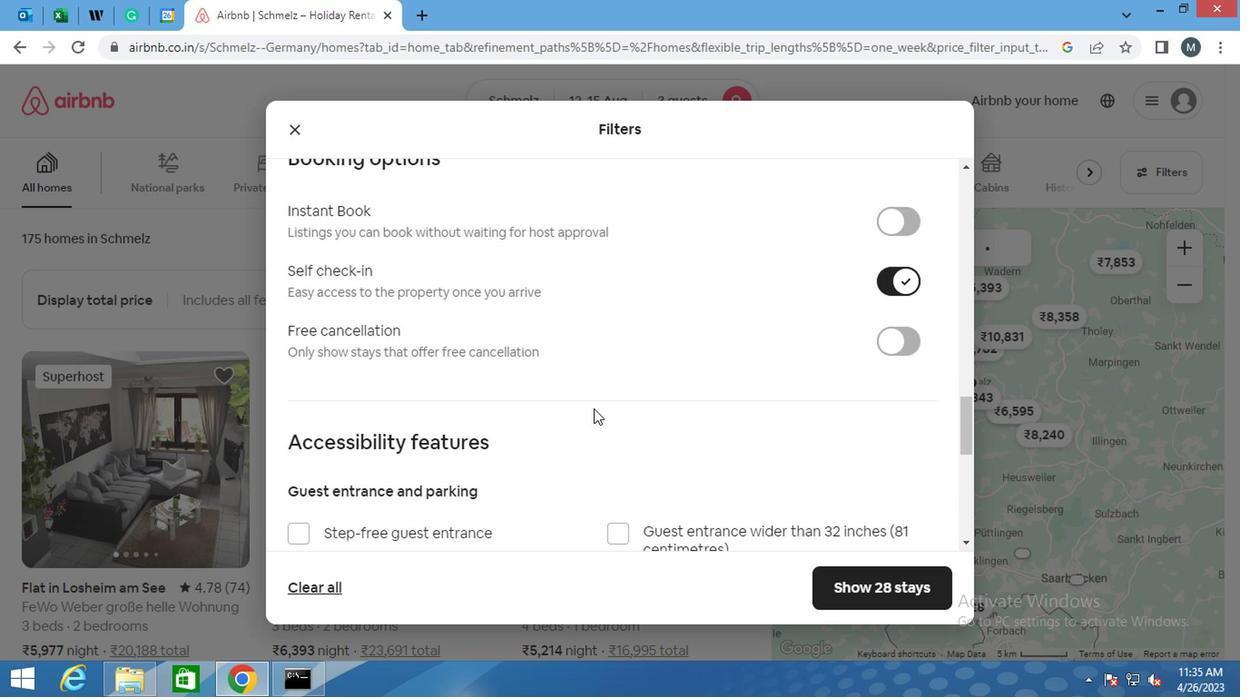 
Action: Mouse moved to (470, 430)
Screenshot: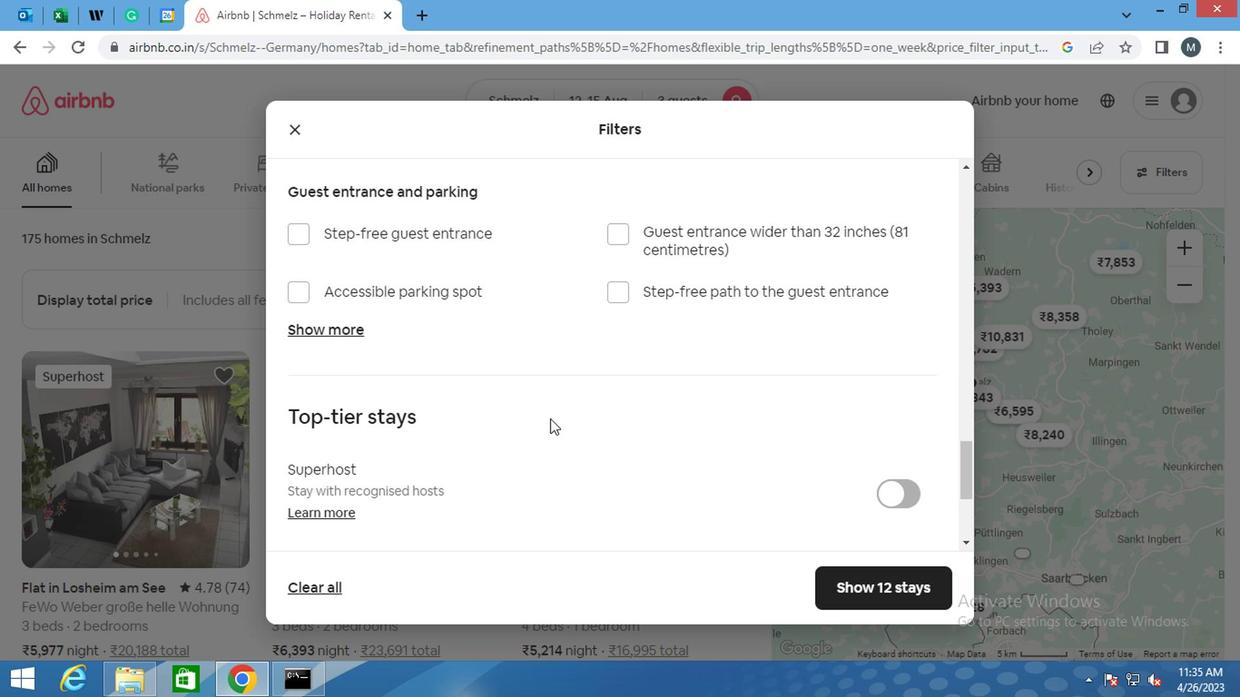 
Action: Mouse scrolled (470, 429) with delta (0, -1)
Screenshot: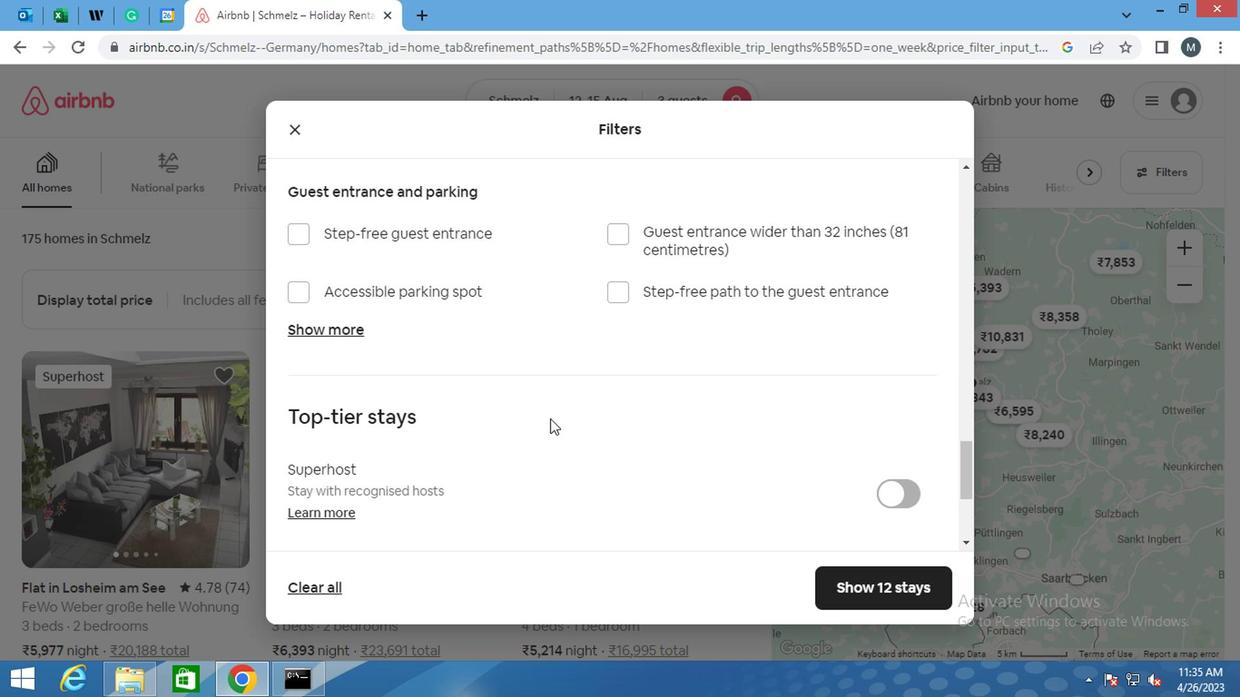 
Action: Mouse moved to (468, 430)
Screenshot: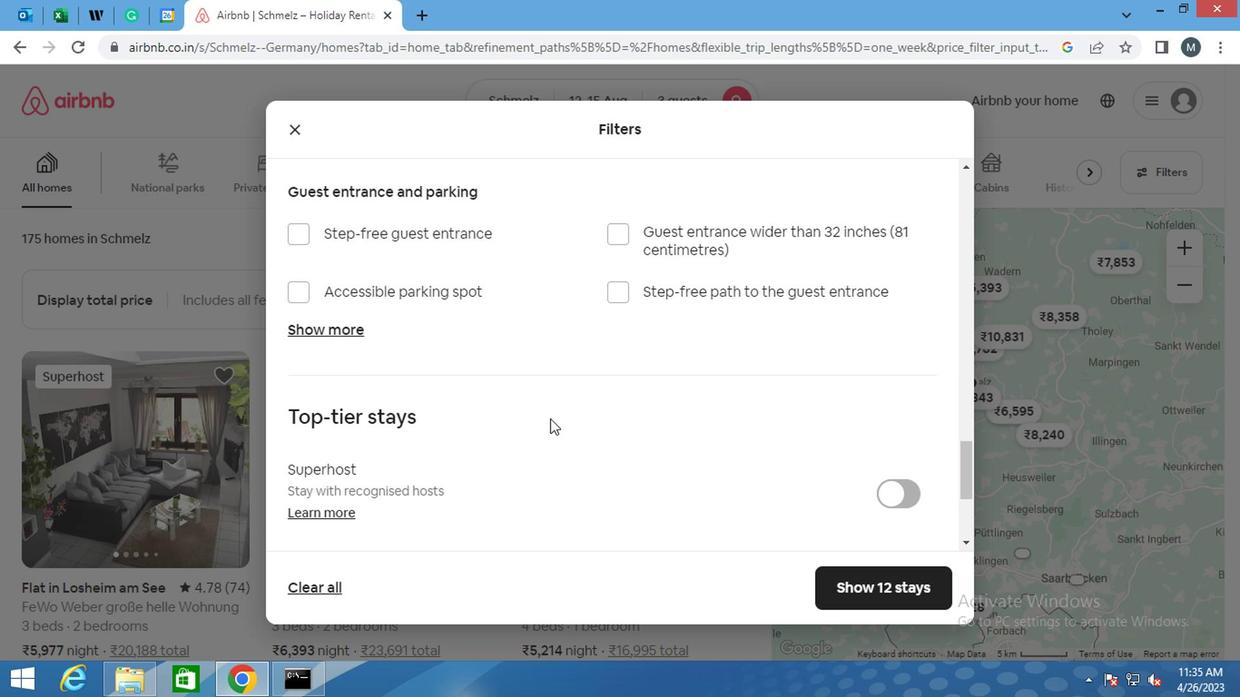 
Action: Mouse scrolled (468, 430) with delta (0, 0)
Screenshot: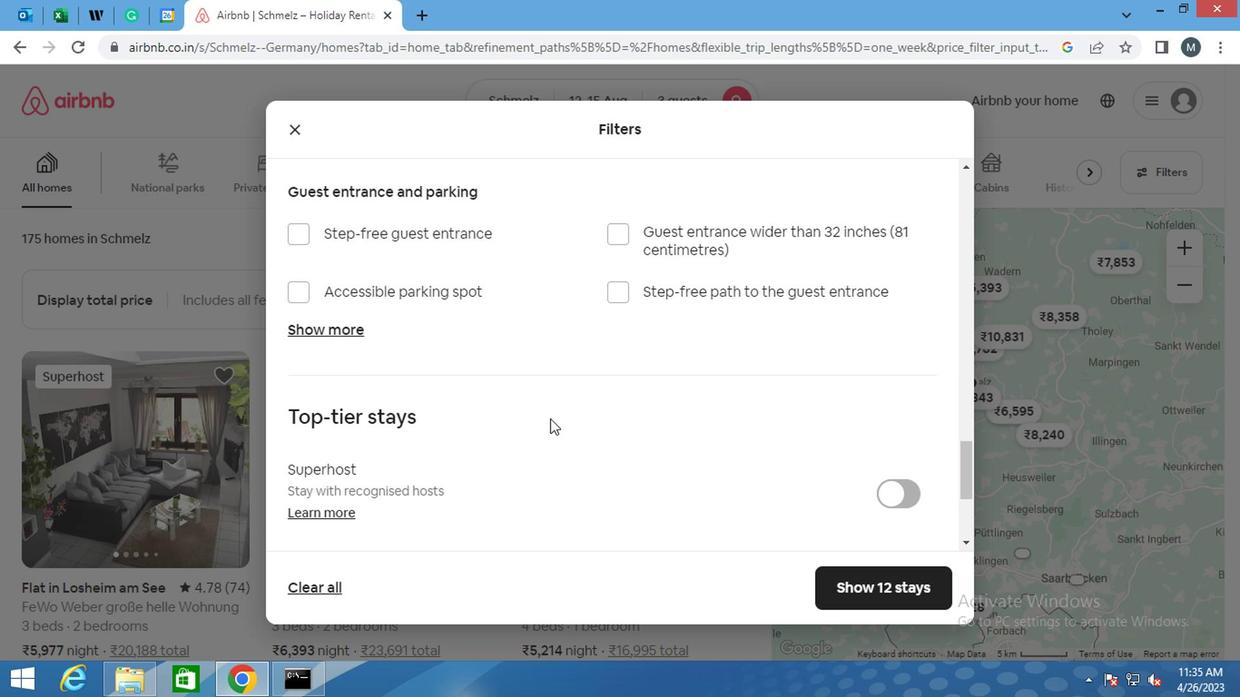 
Action: Mouse moved to (467, 432)
Screenshot: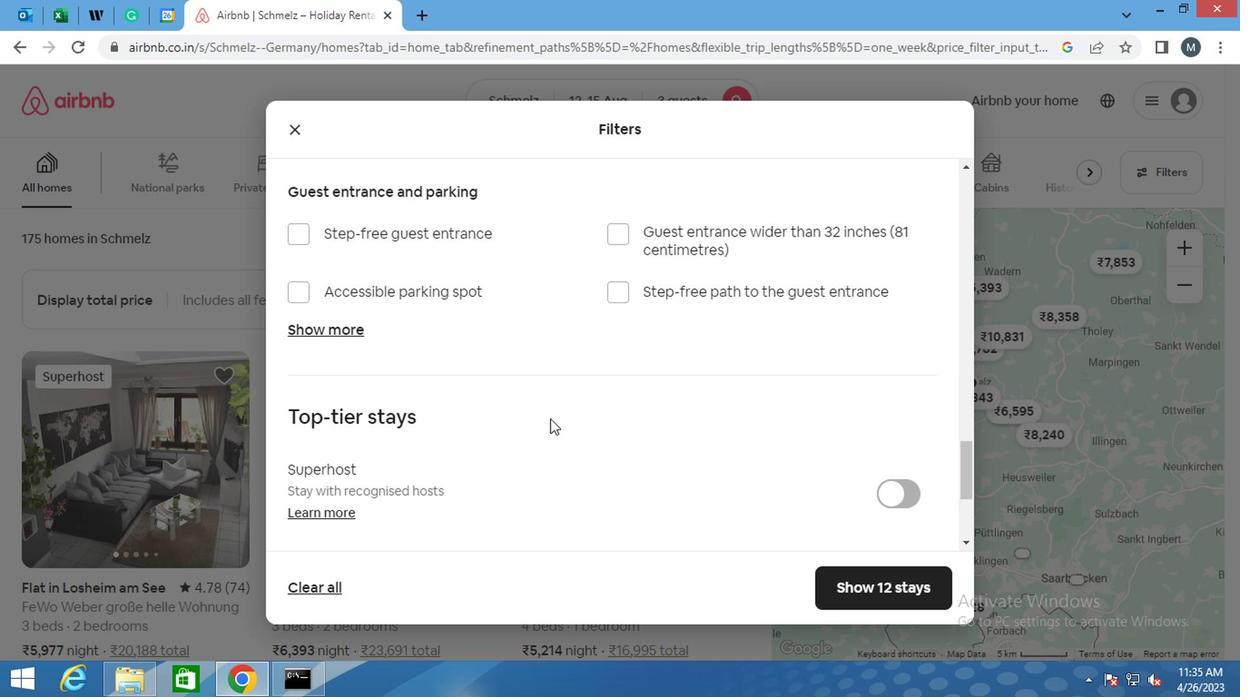 
Action: Mouse scrolled (467, 431) with delta (0, -1)
Screenshot: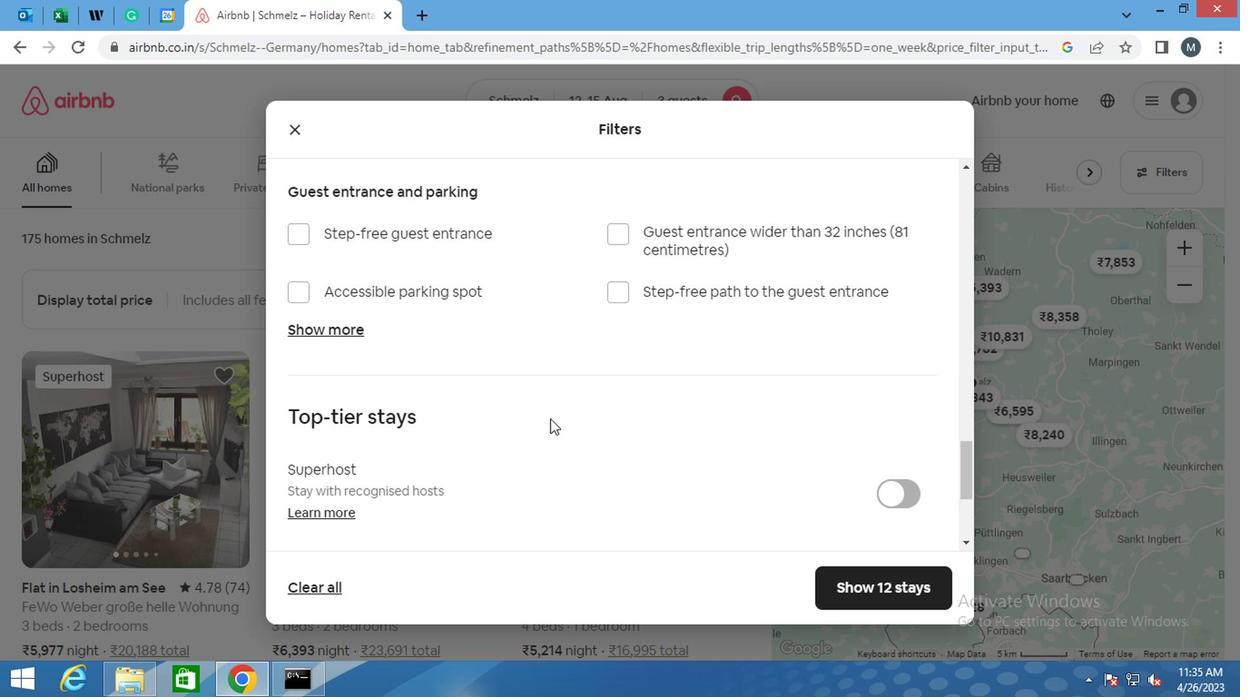 
Action: Mouse moved to (309, 419)
Screenshot: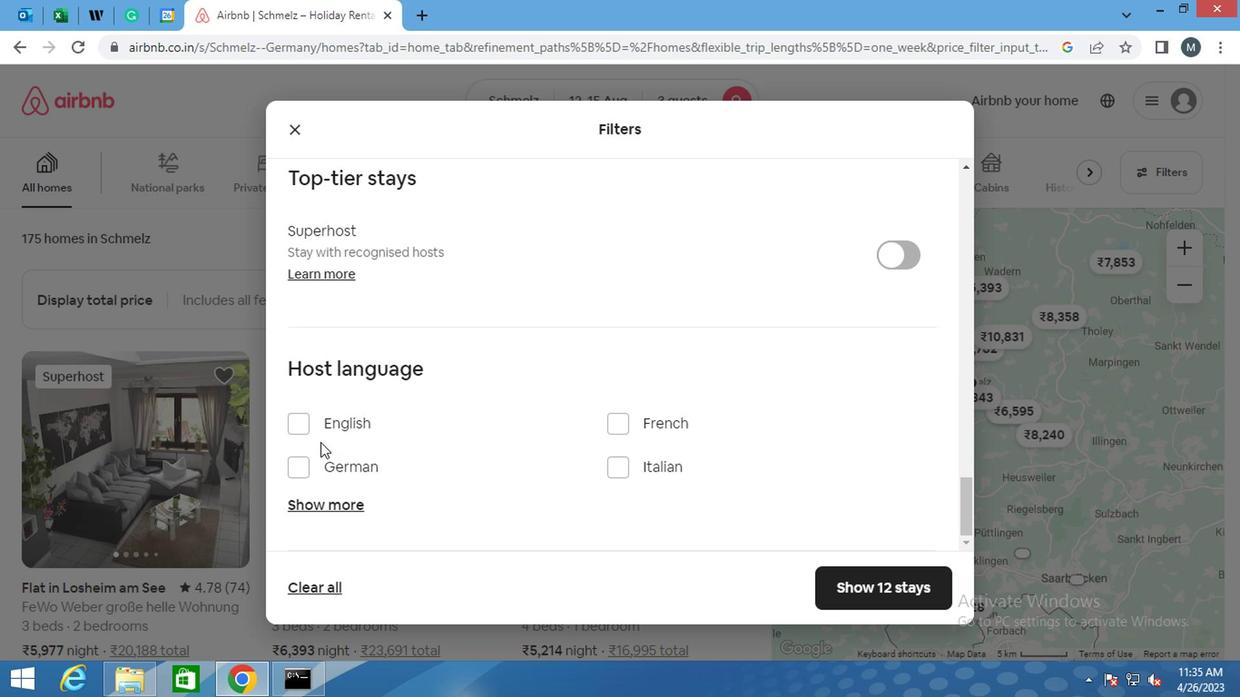 
Action: Mouse pressed left at (309, 419)
Screenshot: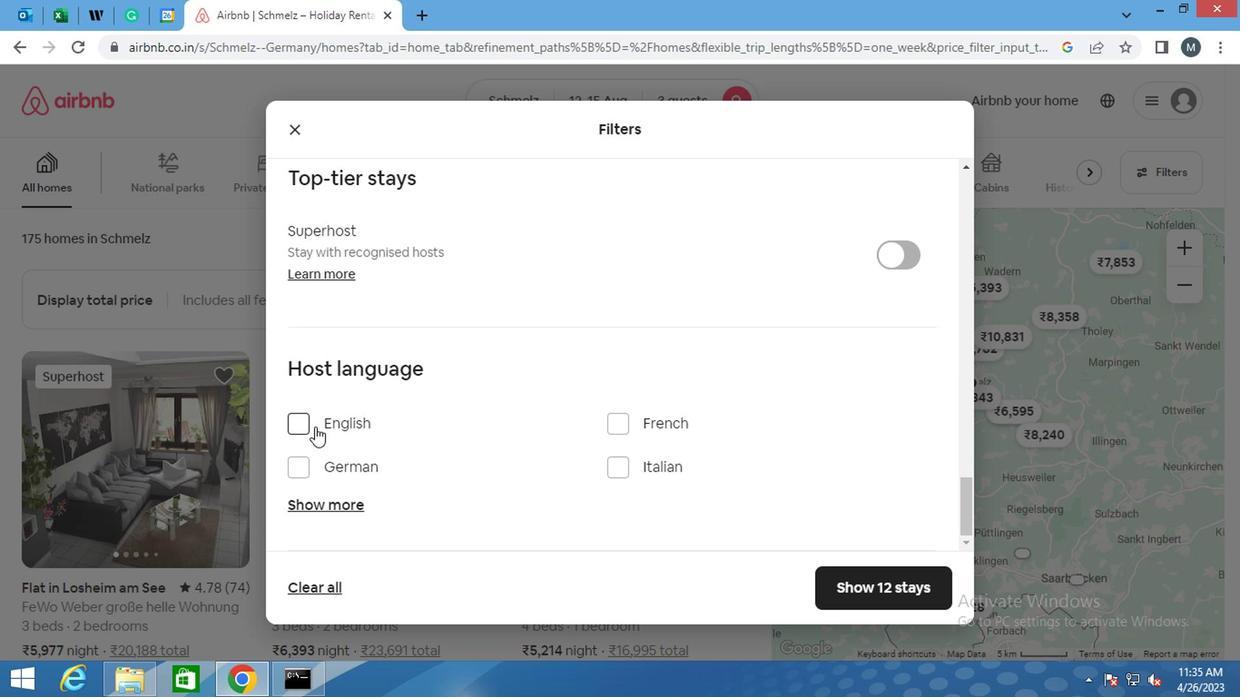 
Action: Mouse moved to (886, 583)
Screenshot: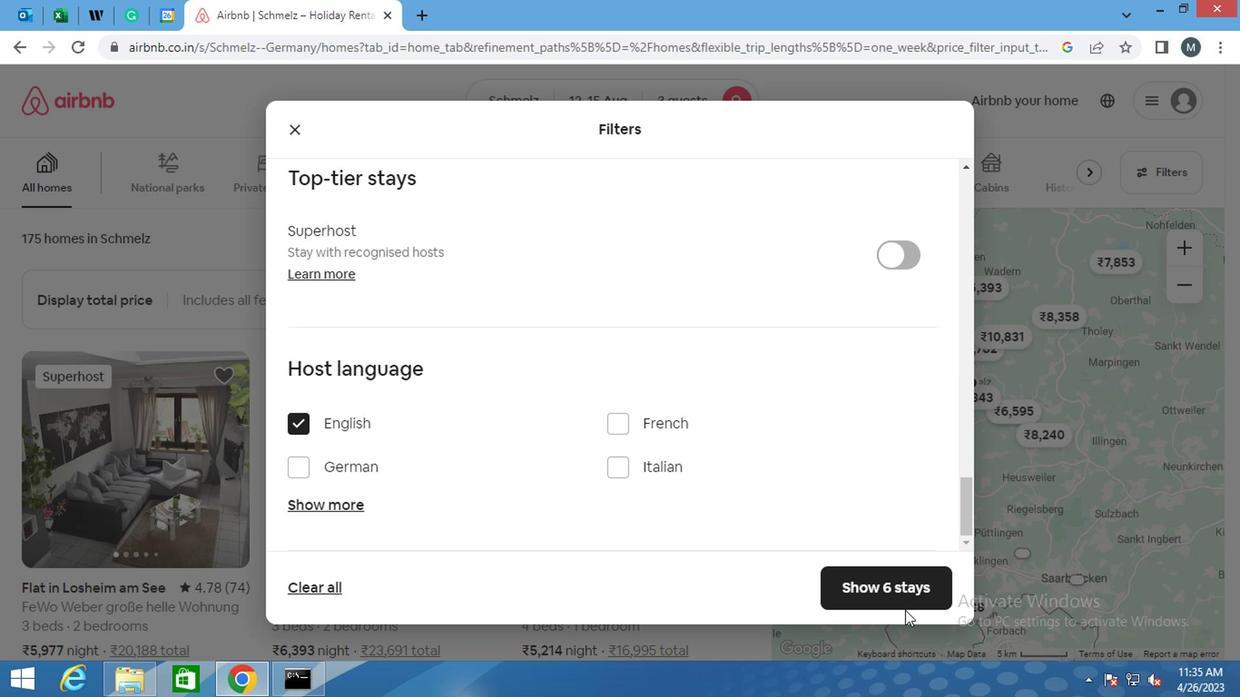 
Action: Mouse pressed left at (886, 583)
Screenshot: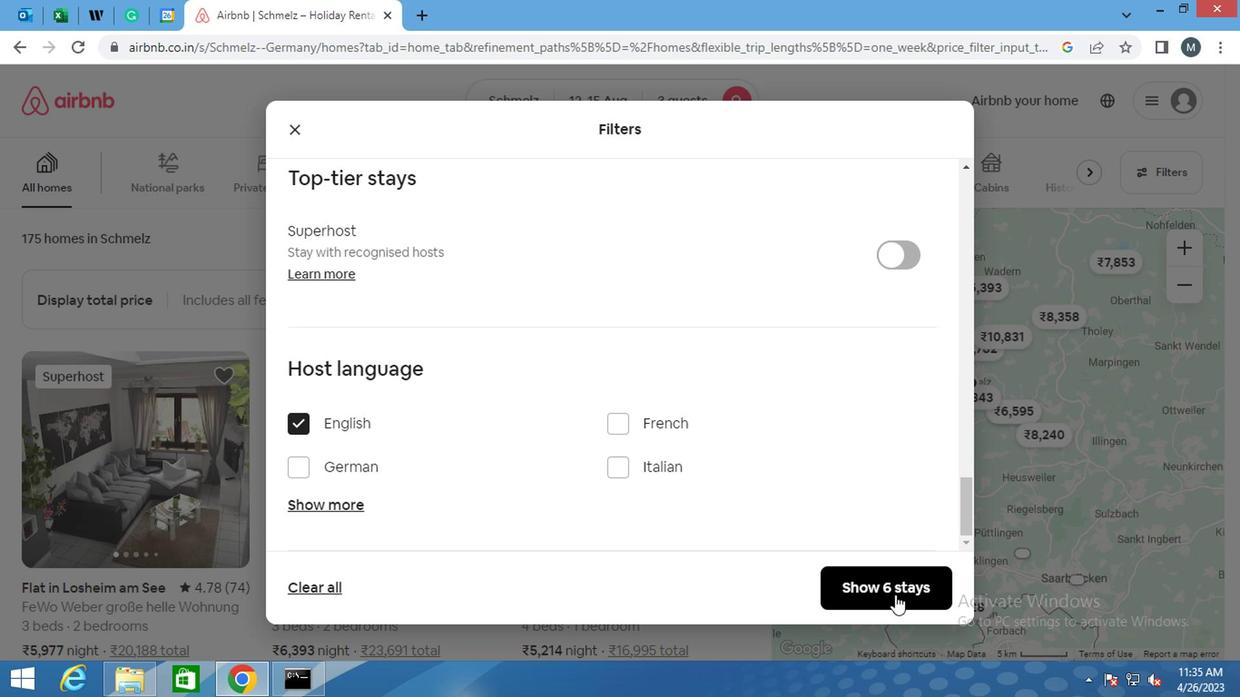 
Action: Mouse moved to (886, 583)
Screenshot: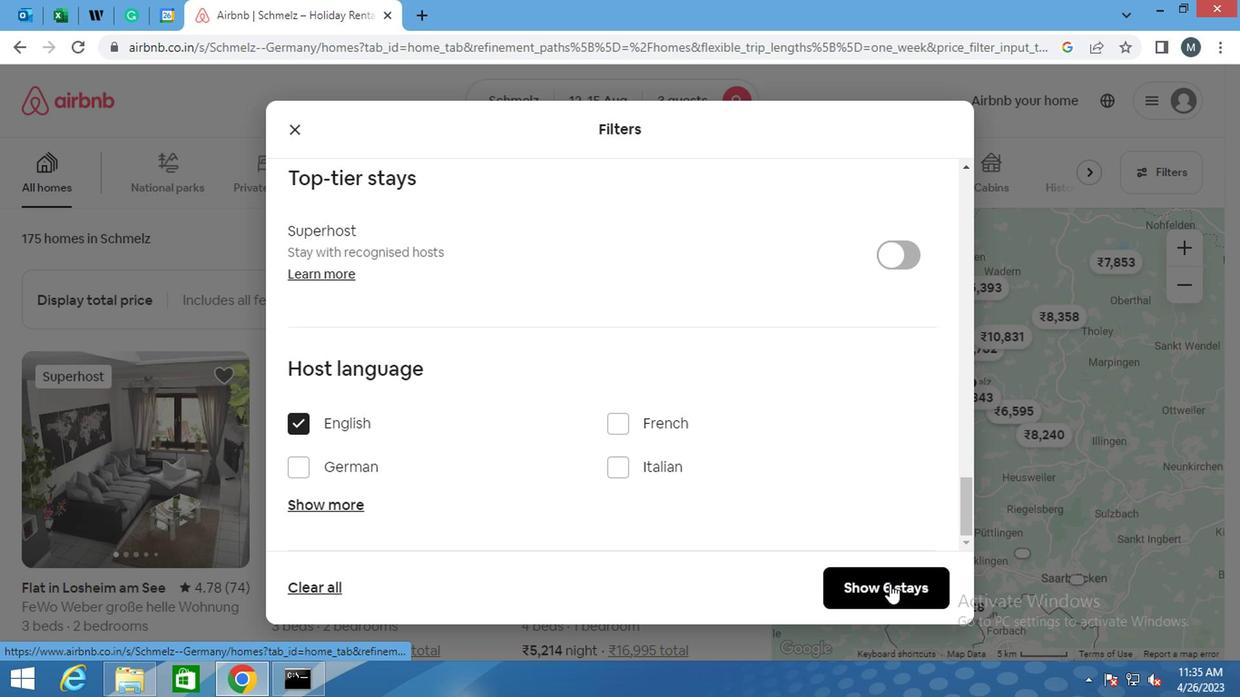 
